 Task: Compose an email with the signature Jane Thompson with the subject Request for feedback on a scholarship essay and the message I apologize for any inconvenience and appreciate your patience. from softage.2@softage.net to softage.6@softage.net with an attached image file Mobile_game_screenshot.png Undo the message and rewrite the message as I would like to schedule a follow-up meeting to discuss the results of the project. Send the email. Finally, move the email from Sent Items to the label Toys
Action: Mouse moved to (1089, 86)
Screenshot: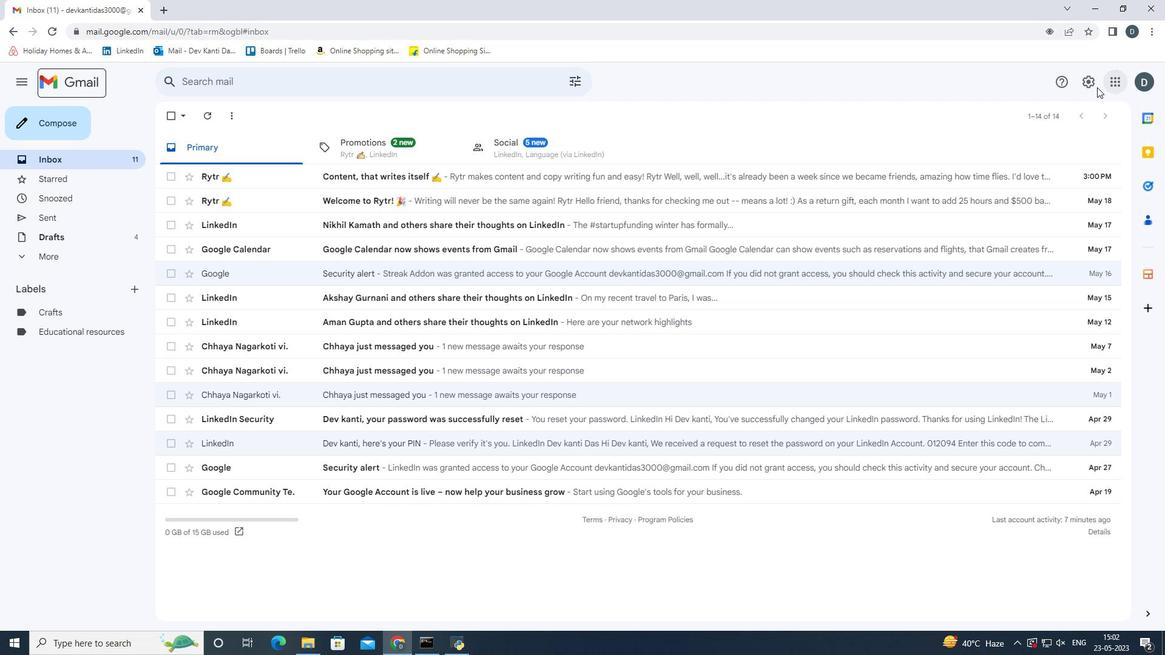 
Action: Mouse pressed left at (1089, 86)
Screenshot: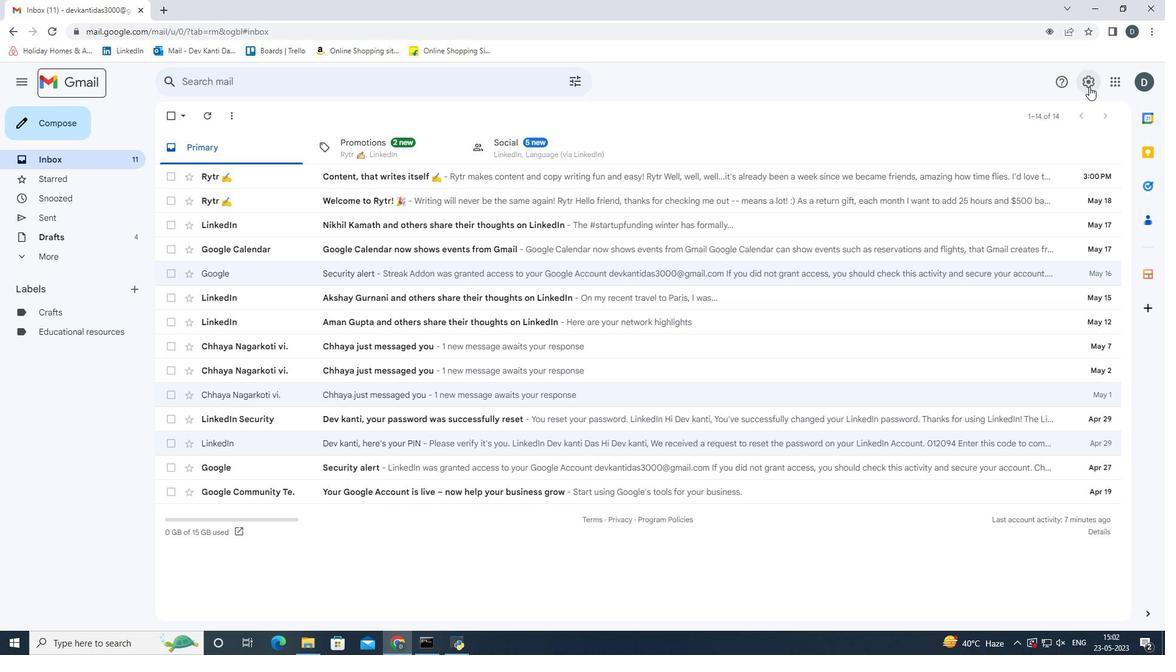 
Action: Mouse moved to (1040, 141)
Screenshot: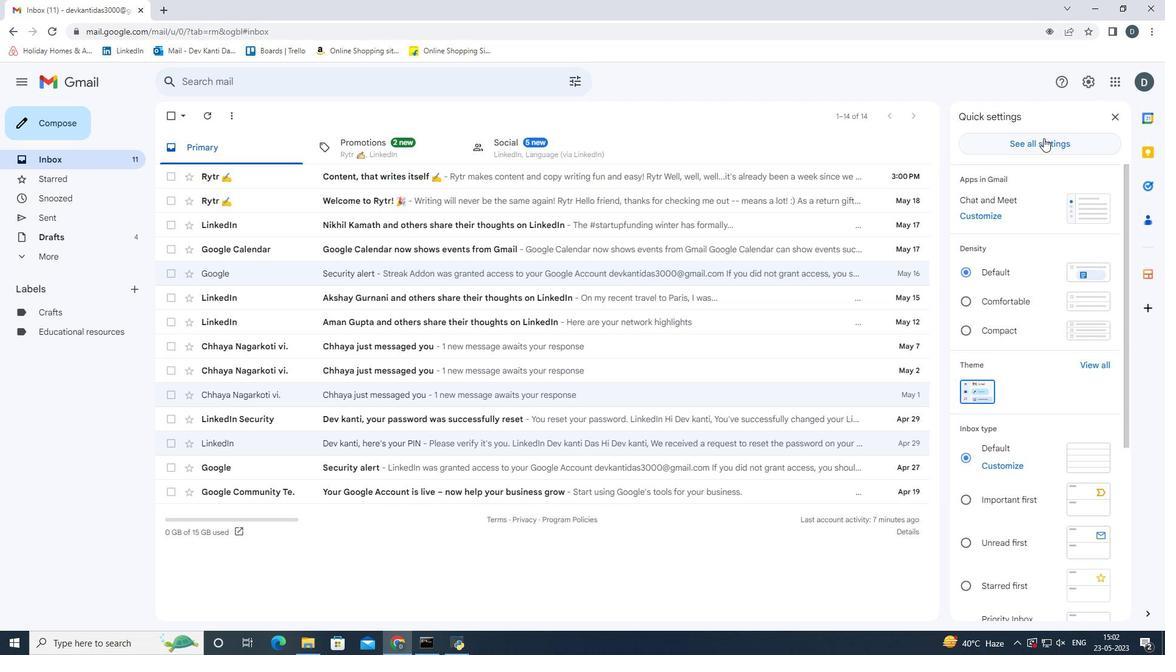 
Action: Mouse pressed left at (1040, 141)
Screenshot: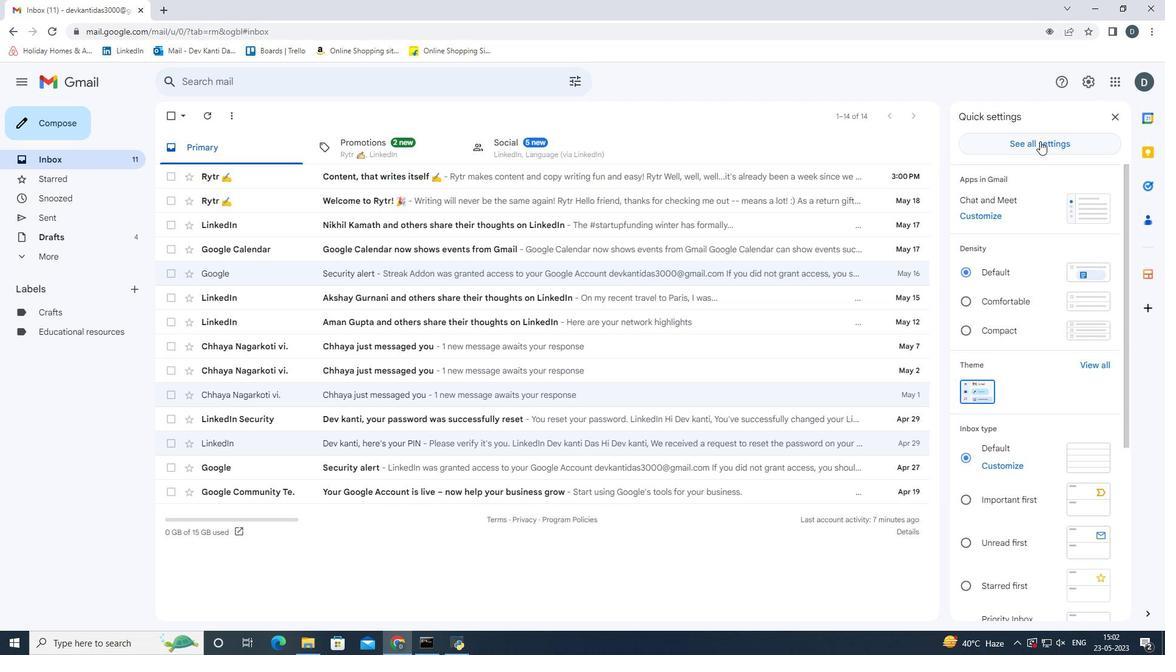 
Action: Mouse moved to (467, 342)
Screenshot: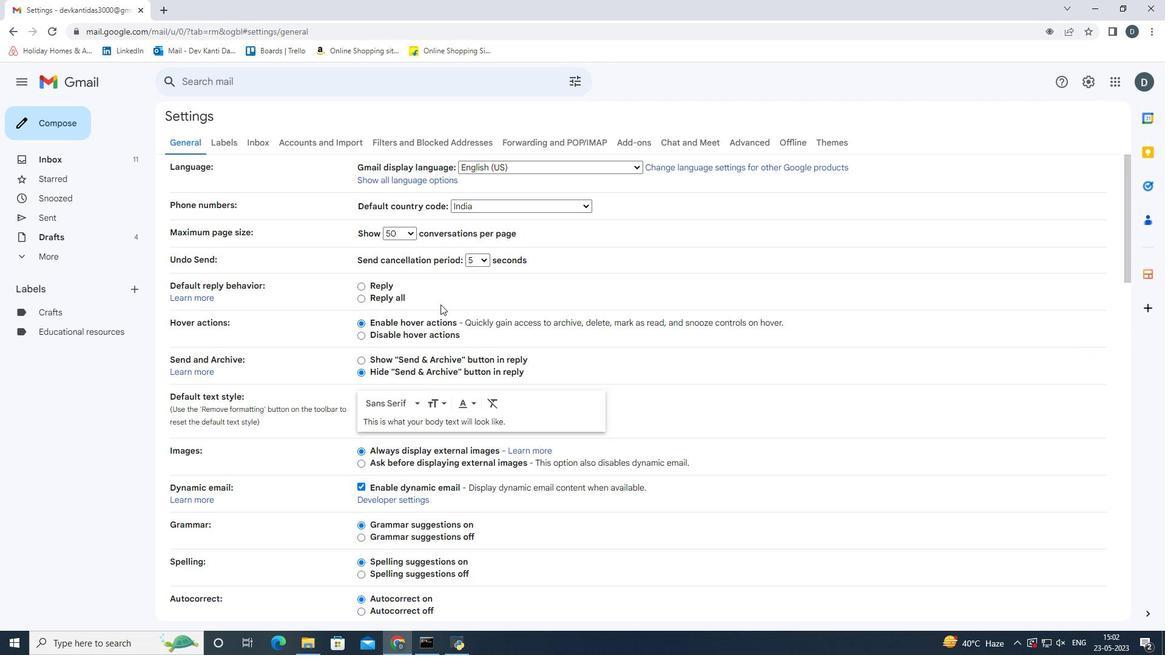 
Action: Mouse scrolled (467, 342) with delta (0, 0)
Screenshot: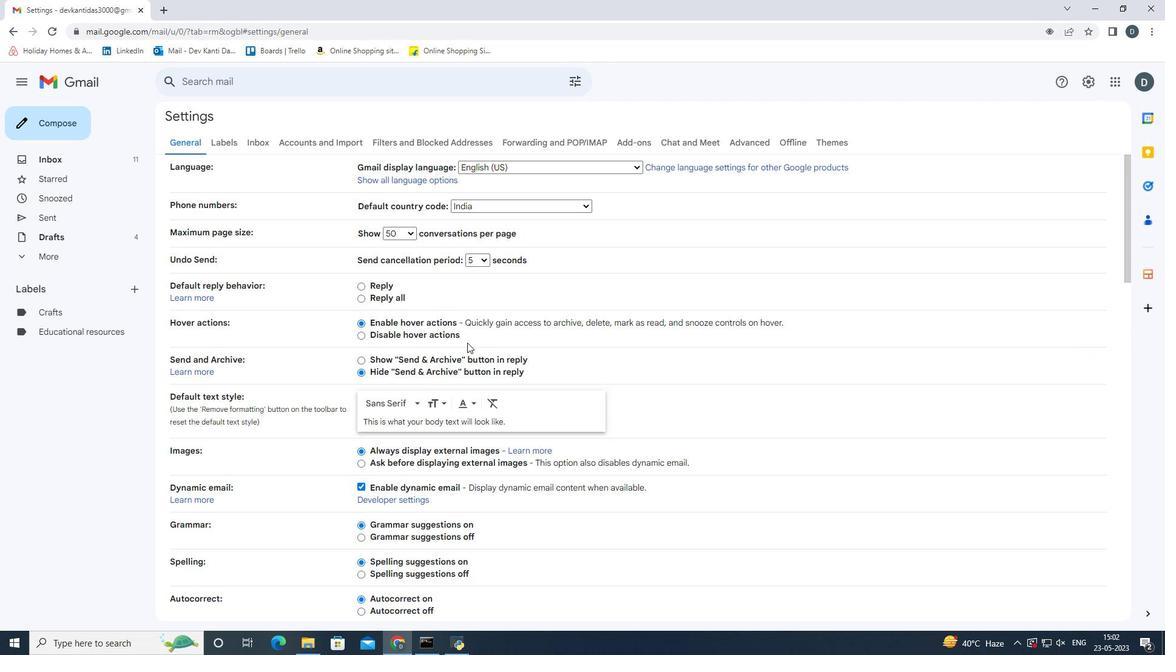 
Action: Mouse scrolled (467, 342) with delta (0, 0)
Screenshot: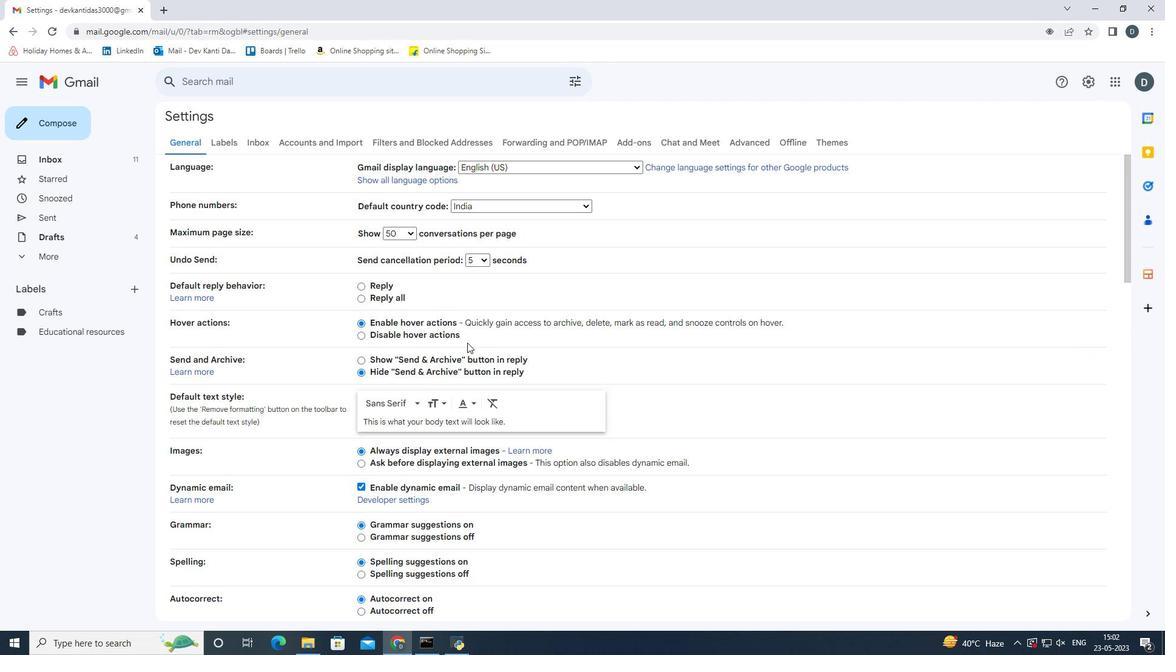 
Action: Mouse scrolled (467, 342) with delta (0, 0)
Screenshot: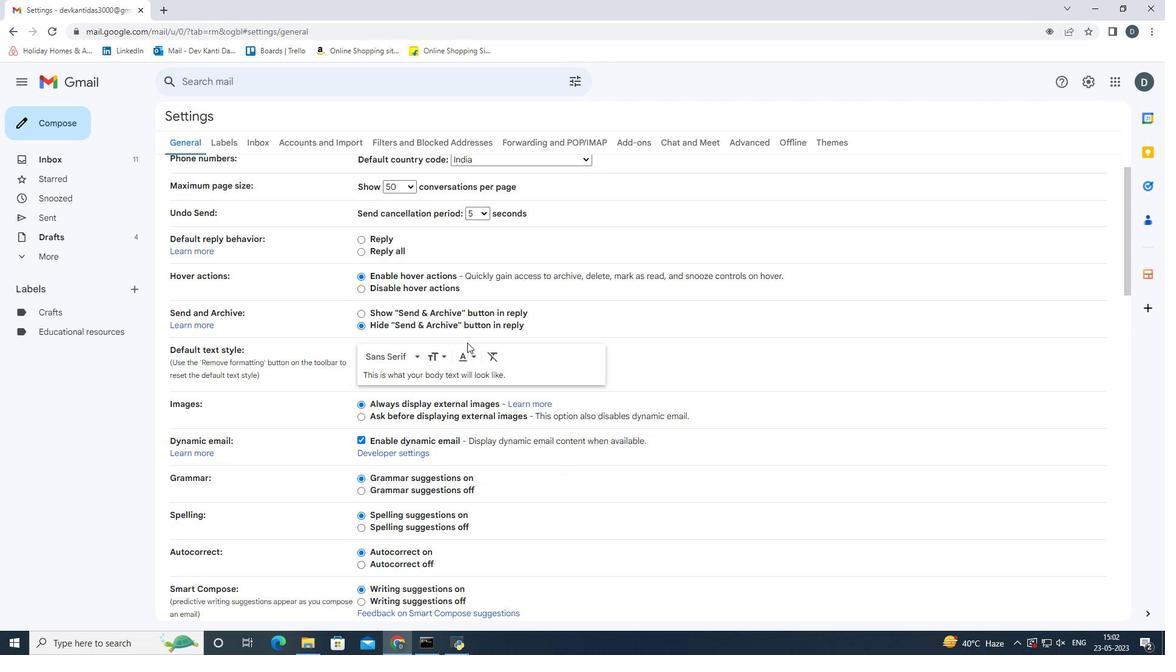 
Action: Mouse scrolled (467, 342) with delta (0, 0)
Screenshot: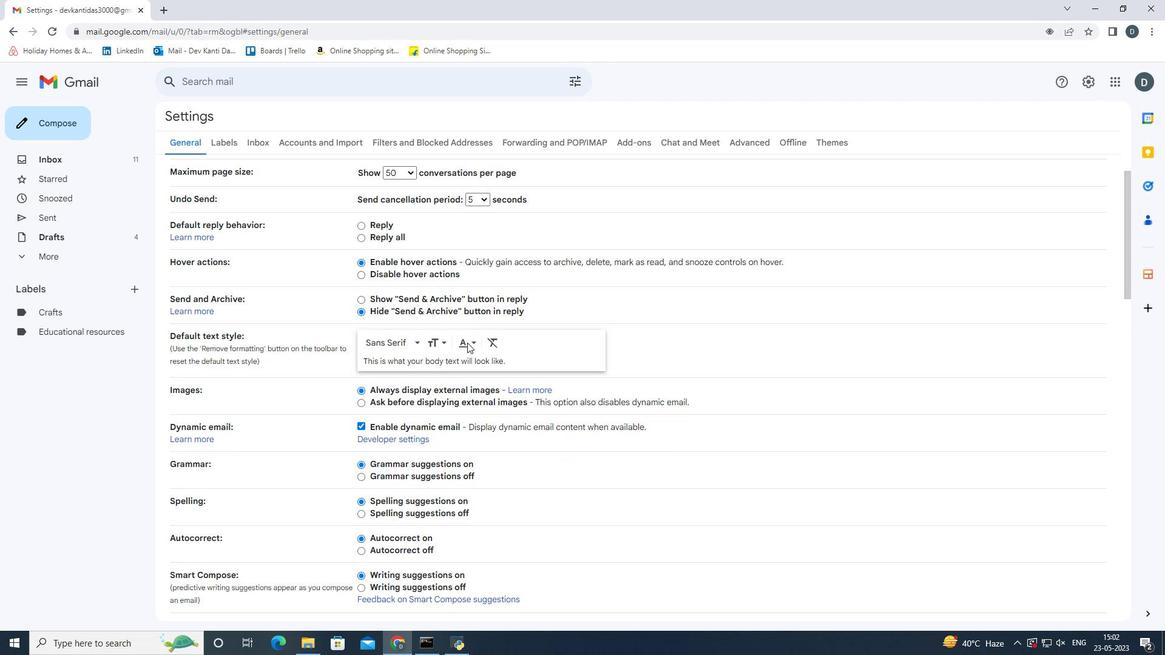
Action: Mouse scrolled (467, 342) with delta (0, 0)
Screenshot: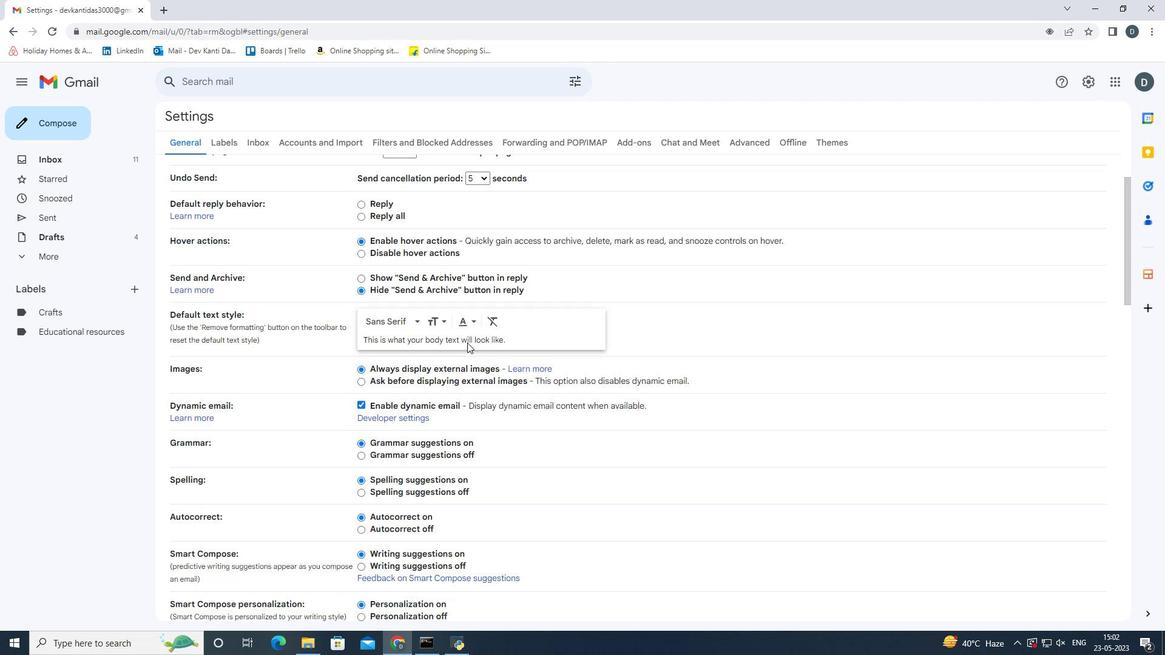 
Action: Mouse scrolled (467, 342) with delta (0, 0)
Screenshot: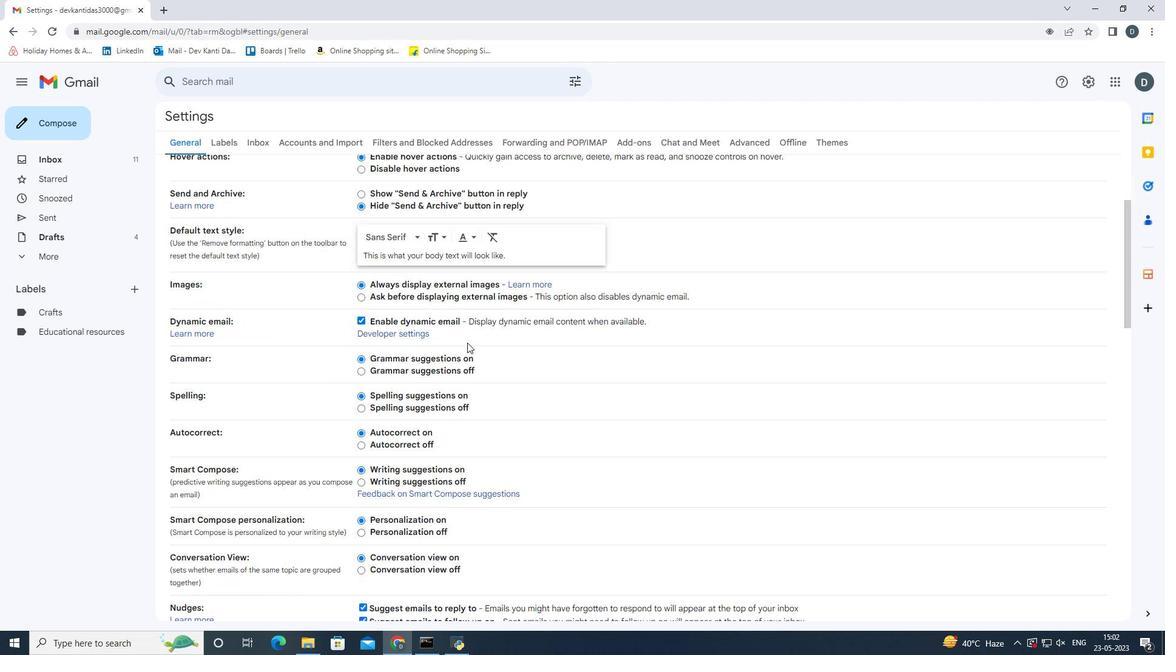 
Action: Mouse scrolled (467, 342) with delta (0, 0)
Screenshot: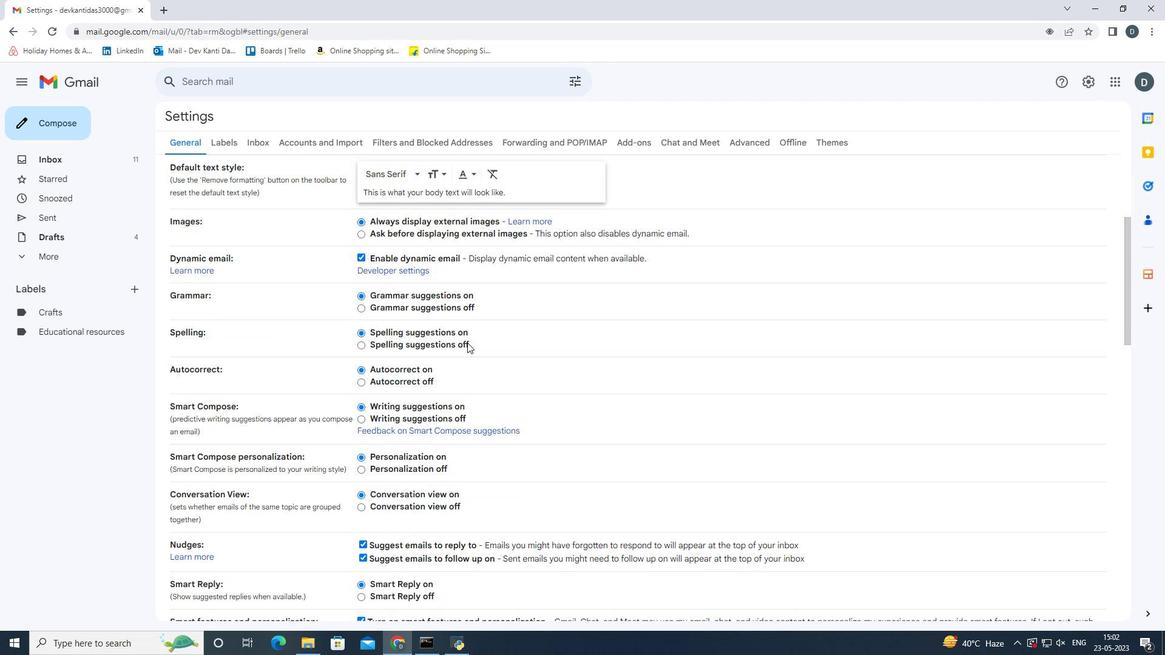
Action: Mouse scrolled (467, 342) with delta (0, 0)
Screenshot: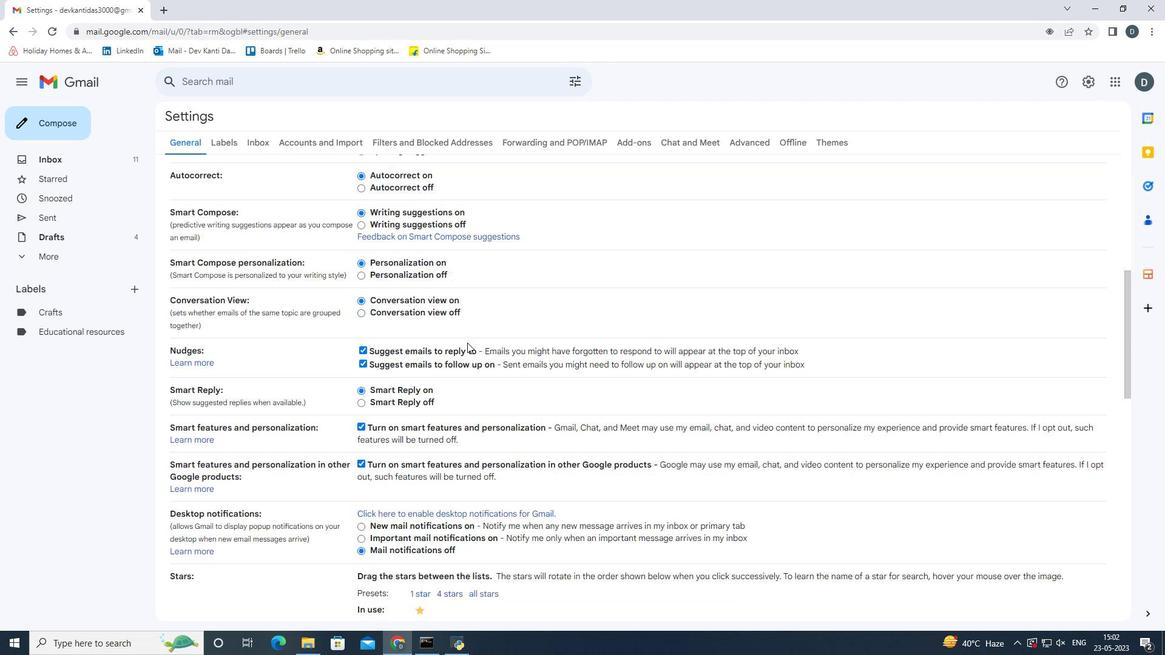 
Action: Mouse scrolled (467, 342) with delta (0, 0)
Screenshot: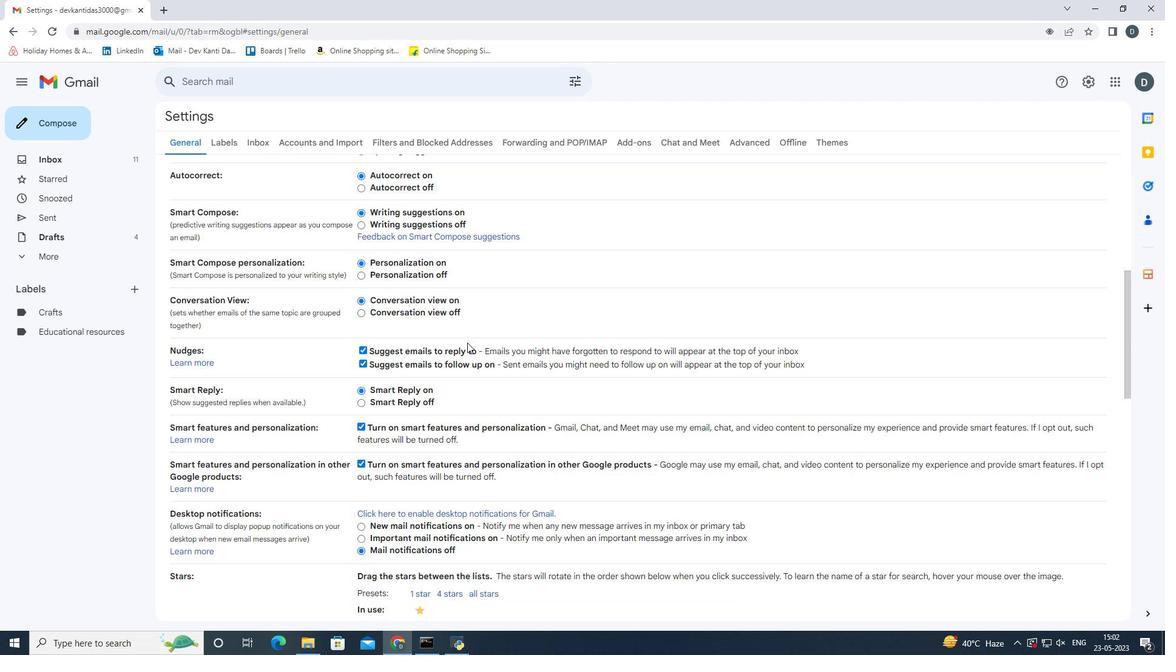 
Action: Mouse scrolled (467, 342) with delta (0, 0)
Screenshot: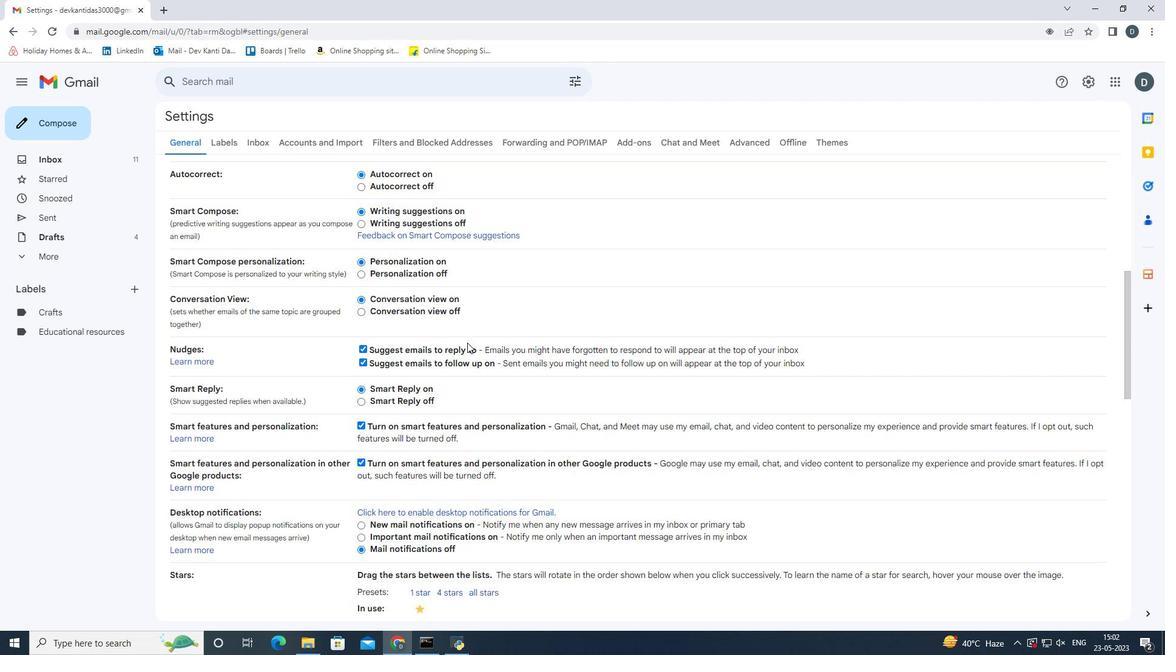 
Action: Mouse scrolled (467, 342) with delta (0, 0)
Screenshot: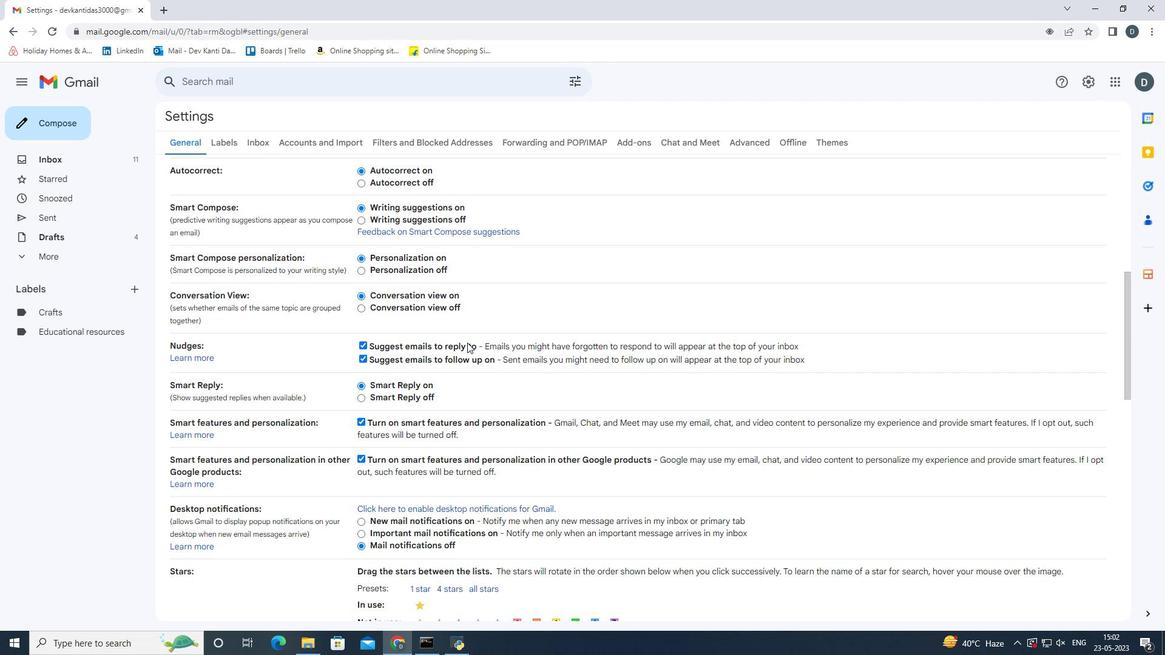 
Action: Mouse scrolled (467, 342) with delta (0, 0)
Screenshot: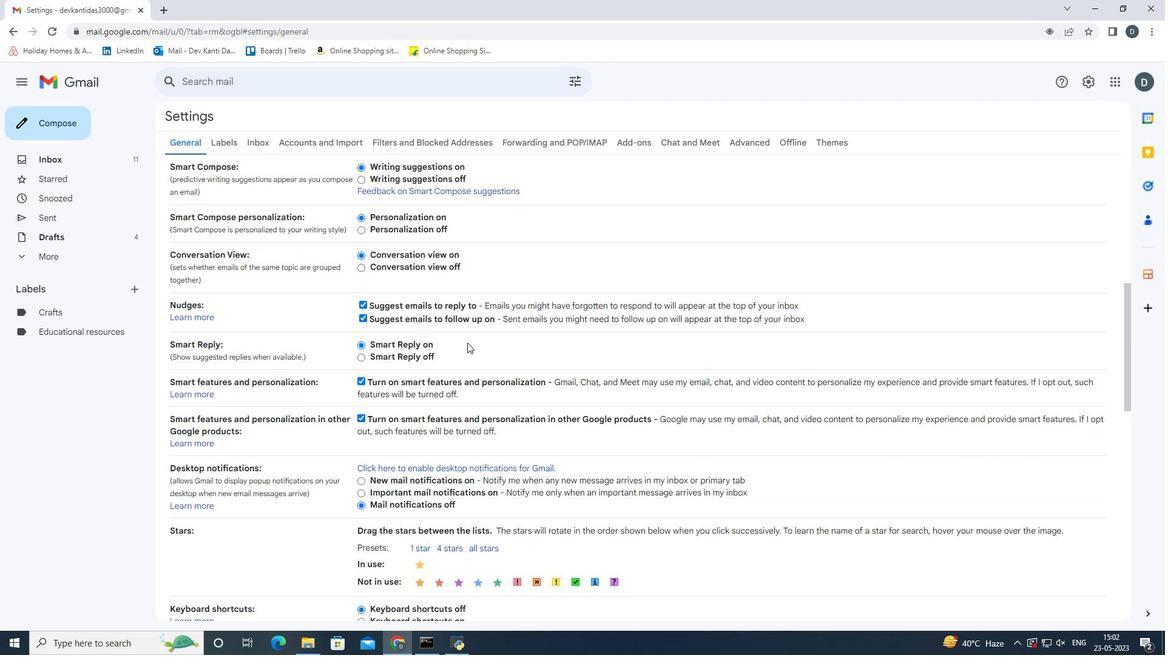
Action: Mouse scrolled (467, 342) with delta (0, 0)
Screenshot: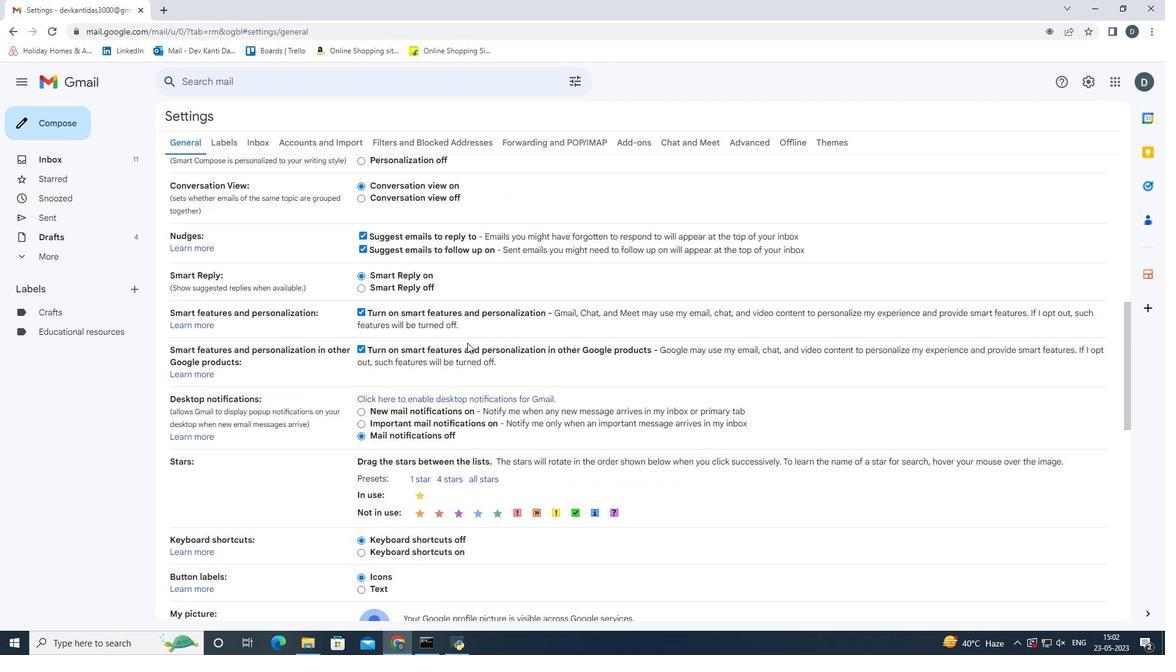 
Action: Mouse scrolled (467, 342) with delta (0, 0)
Screenshot: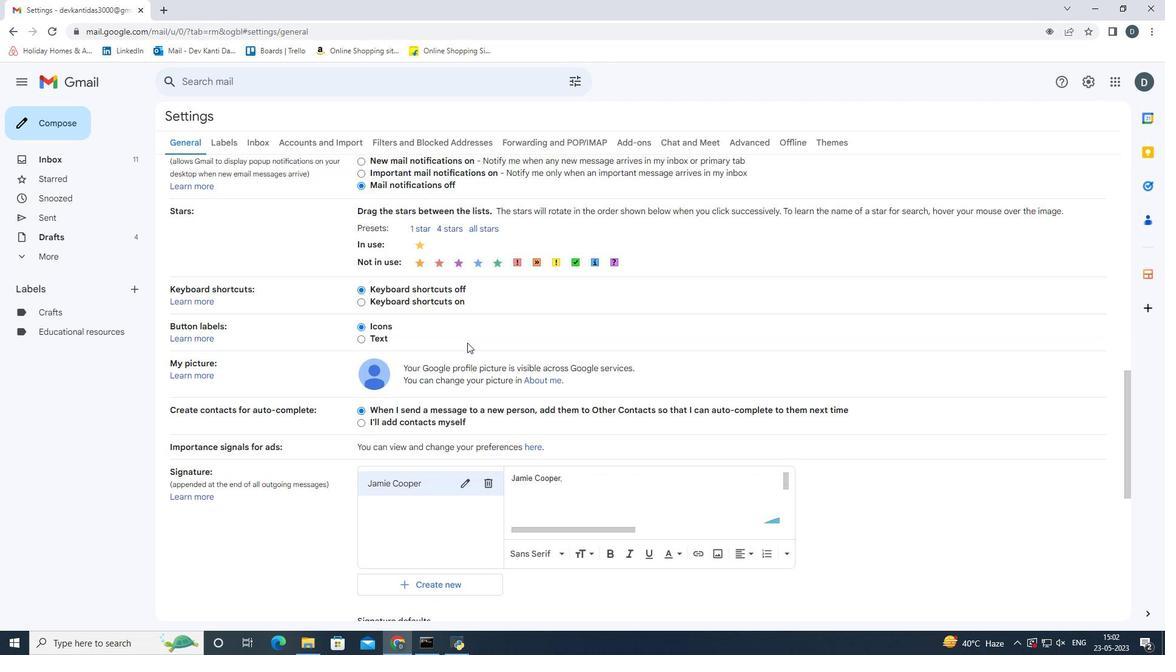 
Action: Mouse scrolled (467, 342) with delta (0, 0)
Screenshot: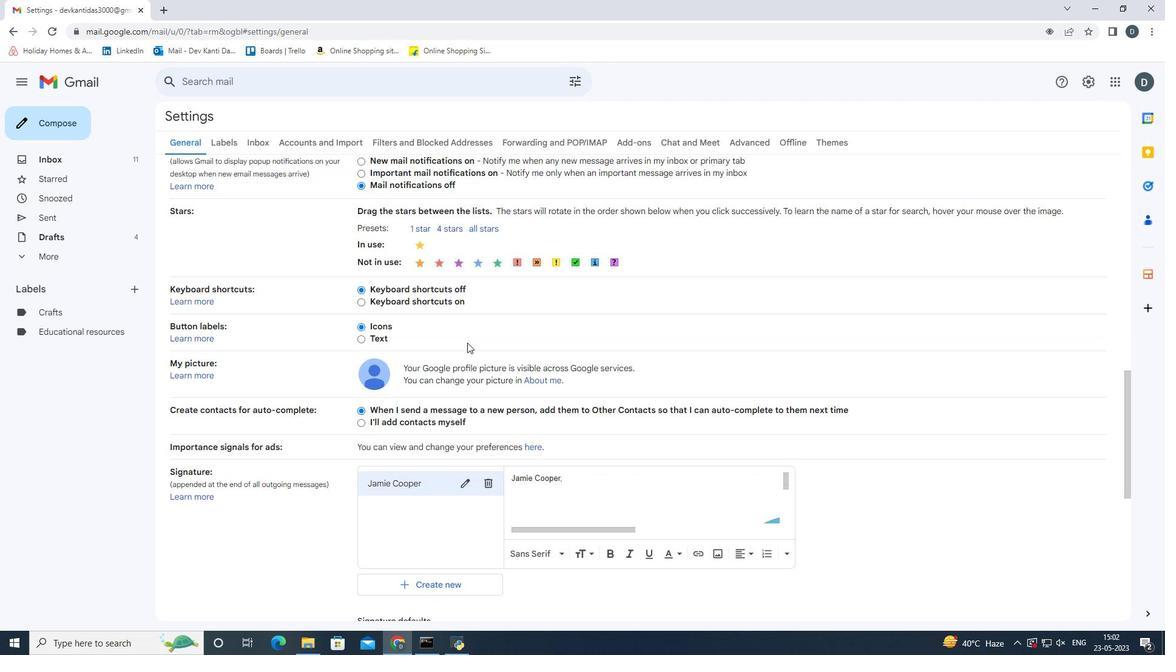 
Action: Mouse scrolled (467, 342) with delta (0, 0)
Screenshot: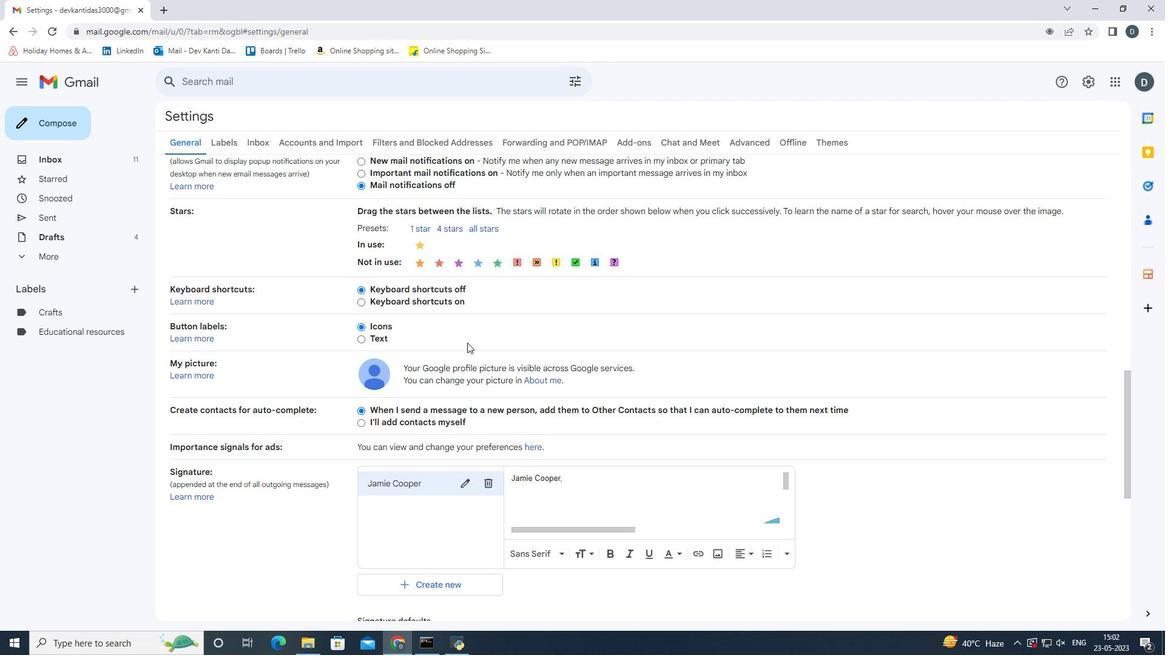 
Action: Mouse scrolled (467, 343) with delta (0, 0)
Screenshot: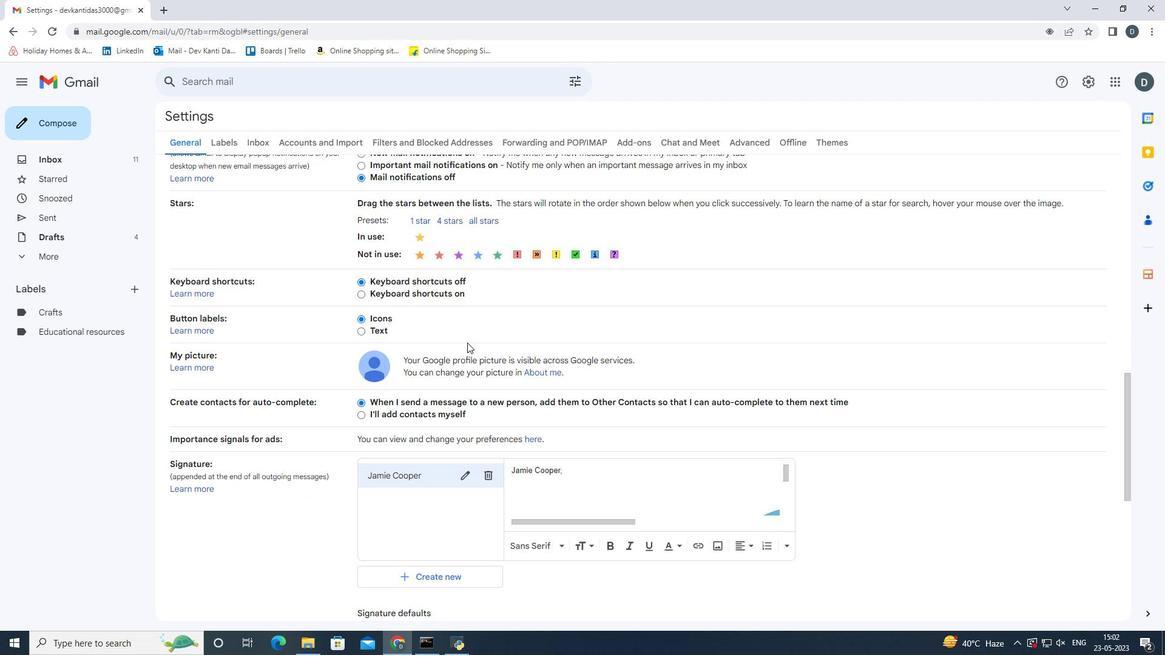 
Action: Mouse moved to (493, 359)
Screenshot: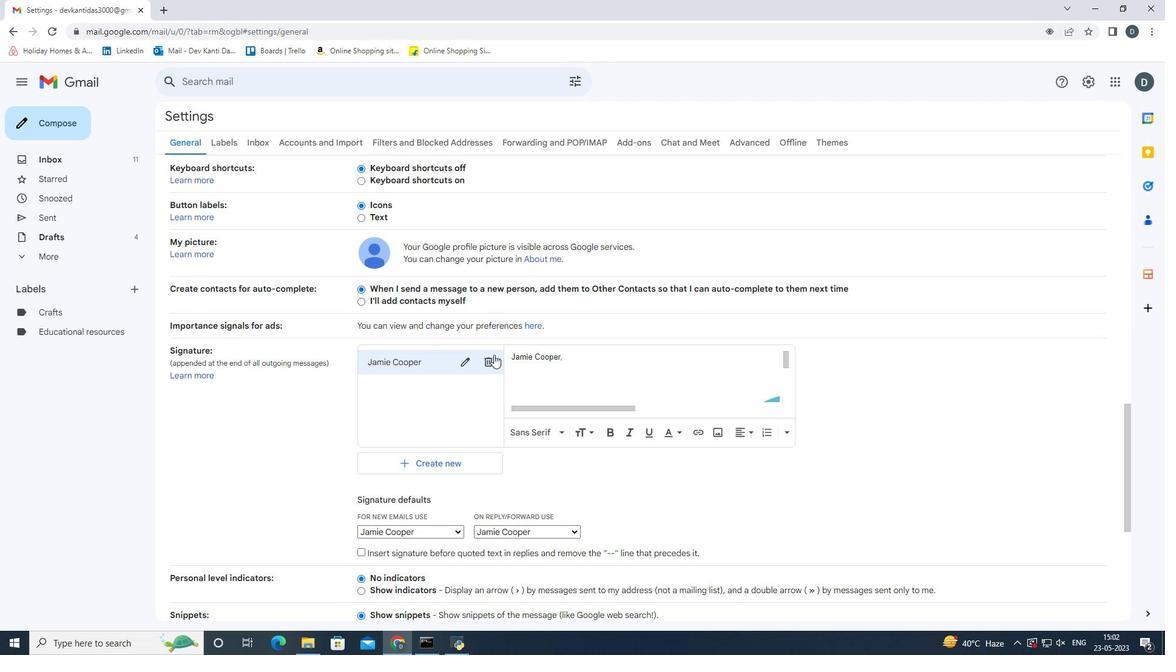 
Action: Mouse pressed left at (493, 359)
Screenshot: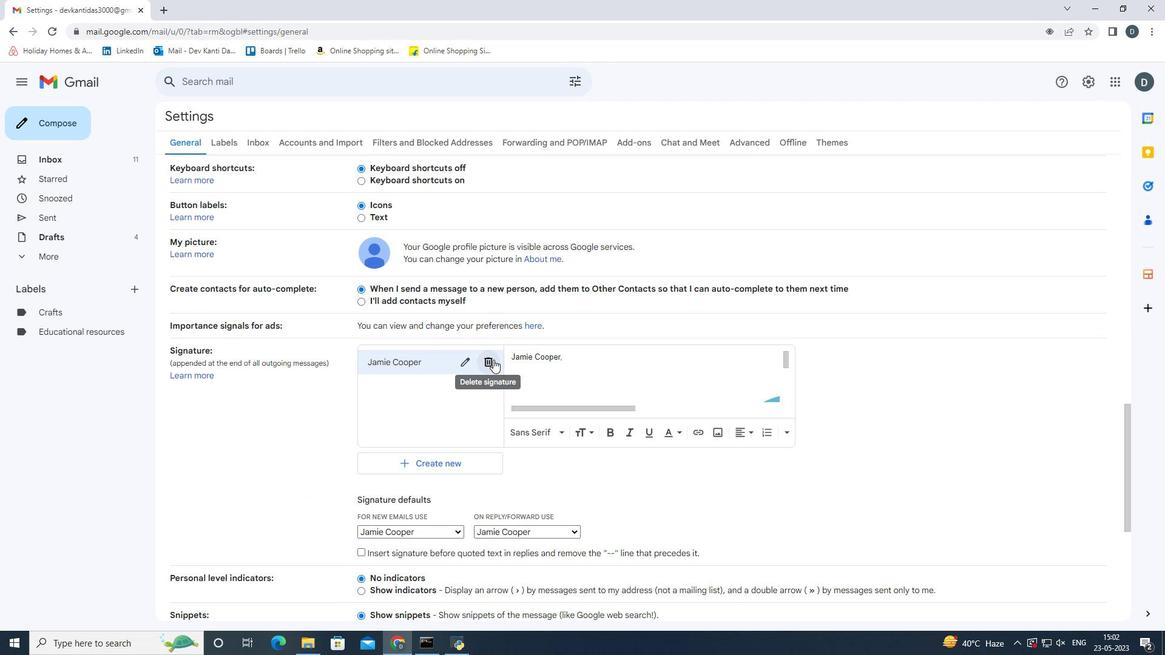 
Action: Mouse moved to (699, 378)
Screenshot: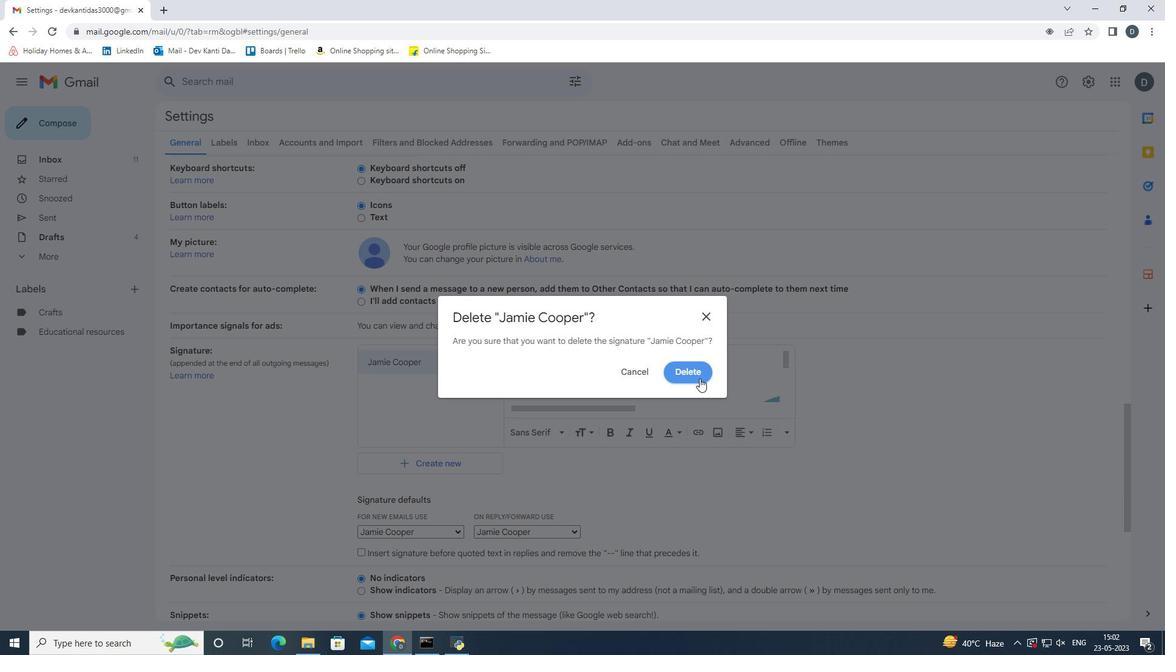 
Action: Mouse pressed left at (699, 378)
Screenshot: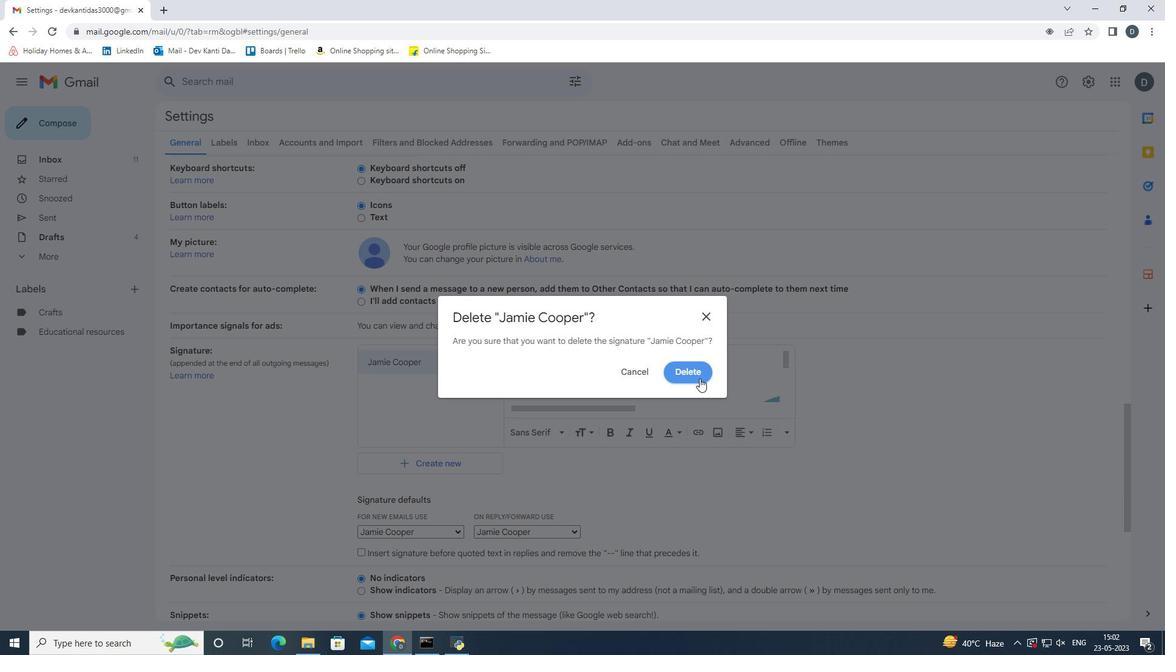 
Action: Mouse moved to (398, 374)
Screenshot: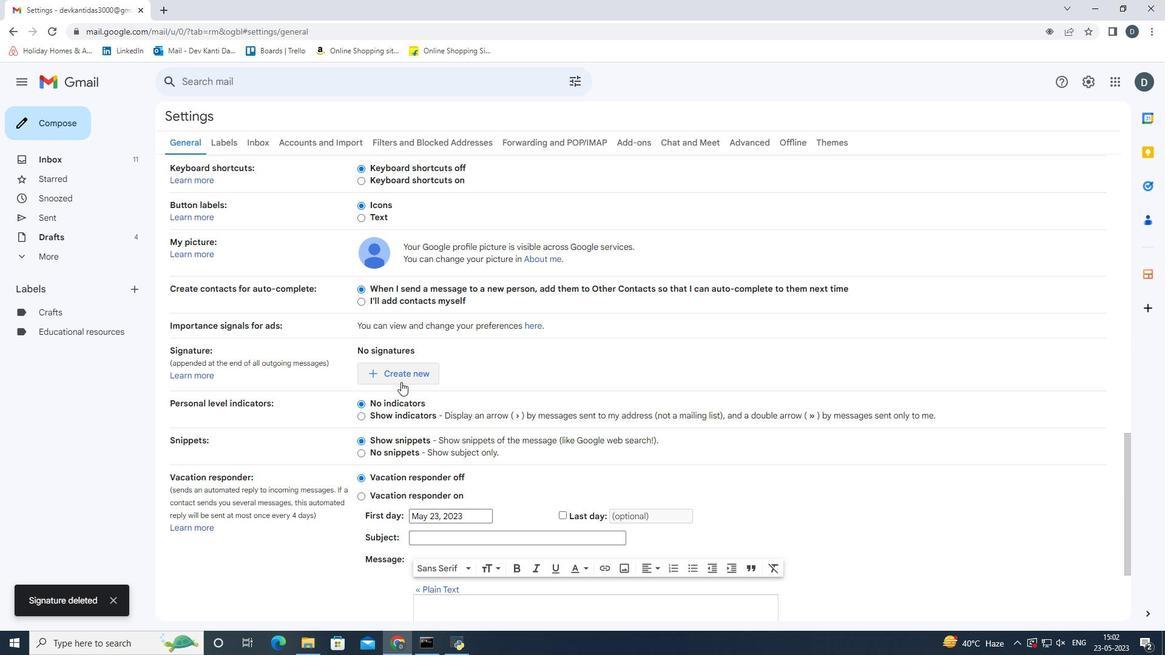 
Action: Mouse pressed left at (398, 374)
Screenshot: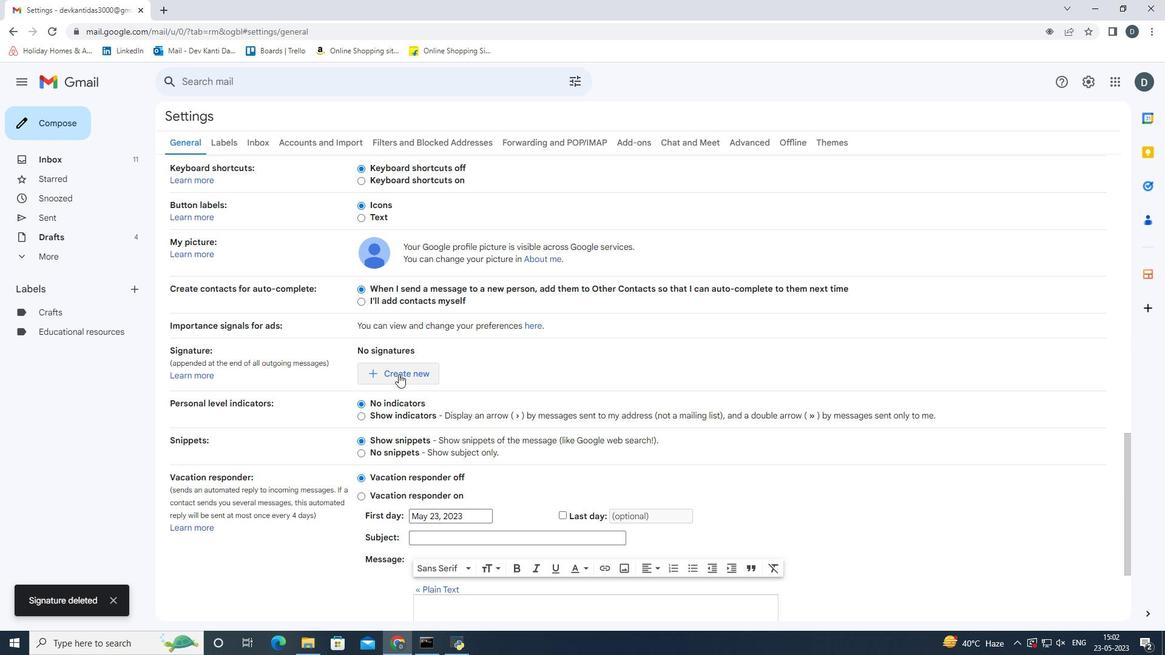 
Action: Mouse moved to (554, 344)
Screenshot: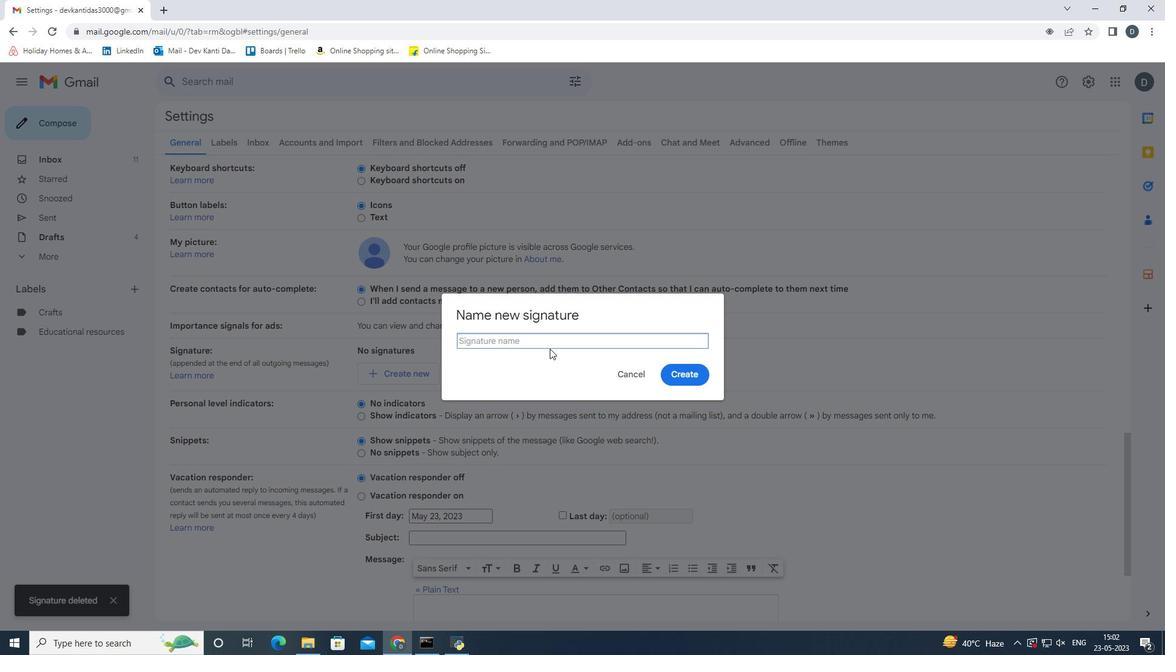 
Action: Key pressed <Key.shift><Key.shift><Key.shift><Key.shift><Key.shift><Key.shift><Key.shift><Key.shift><Key.shift>Jane<Key.space><Key.shift>Thompson<Key.enter>
Screenshot: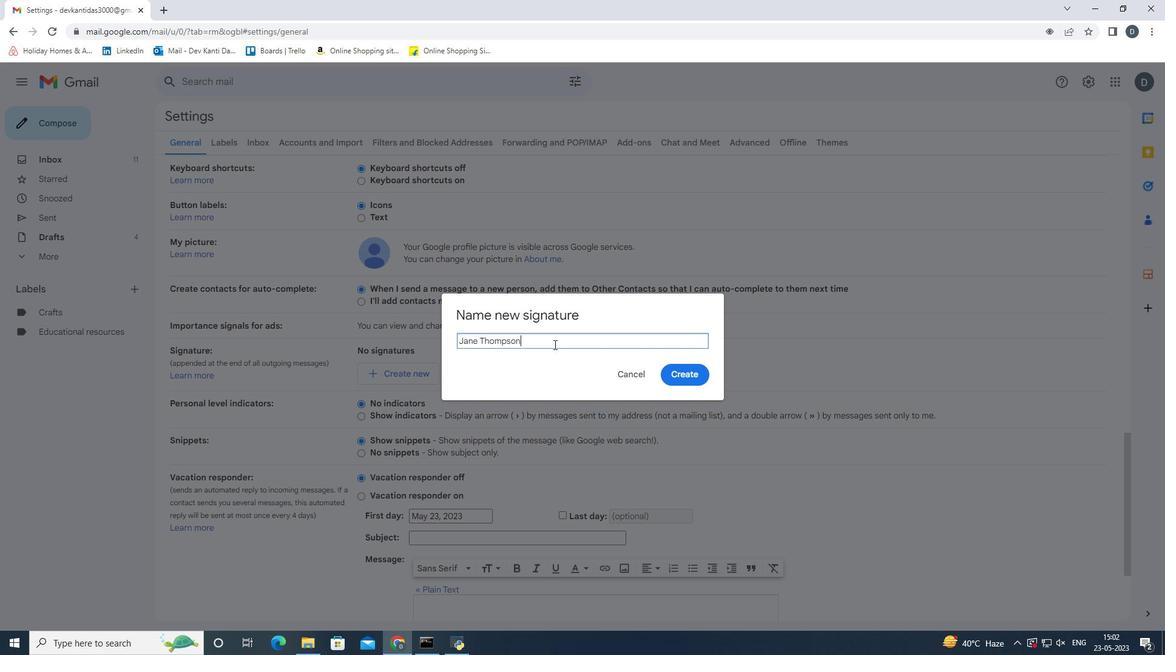 
Action: Mouse moved to (592, 387)
Screenshot: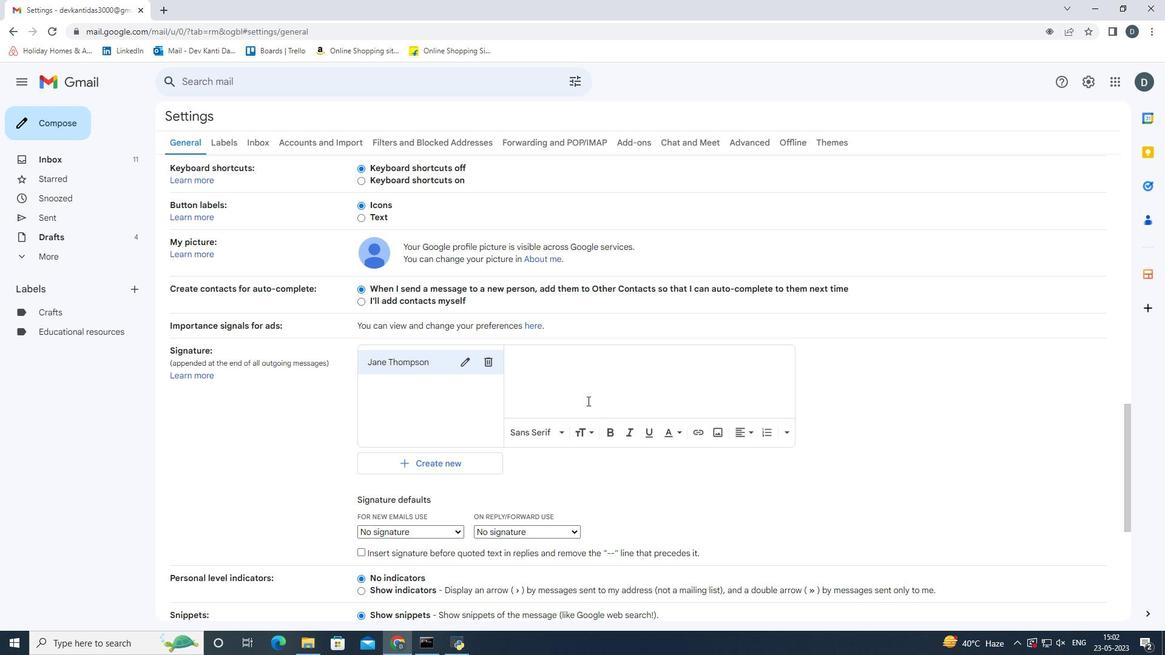 
Action: Mouse pressed left at (592, 387)
Screenshot: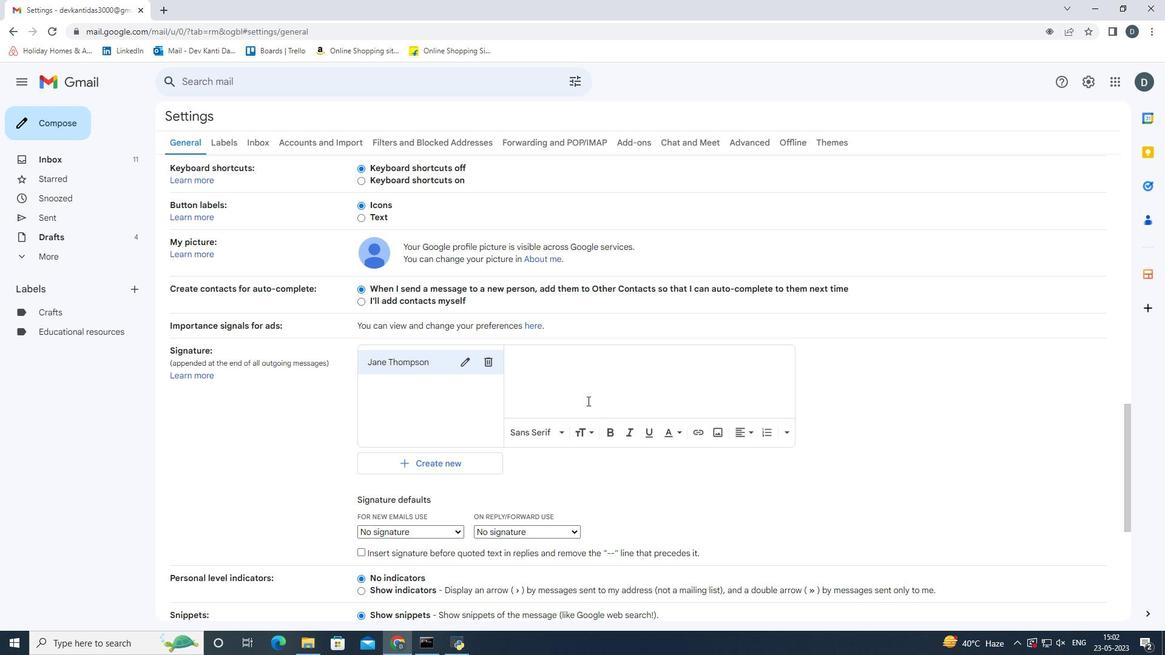 
Action: Key pressed <Key.shift>Jane<Key.space><Key.shift><Key.shift><Key.shift><Key.shift><Key.shift><Key.shift>Thompson,<Key.enter>
Screenshot: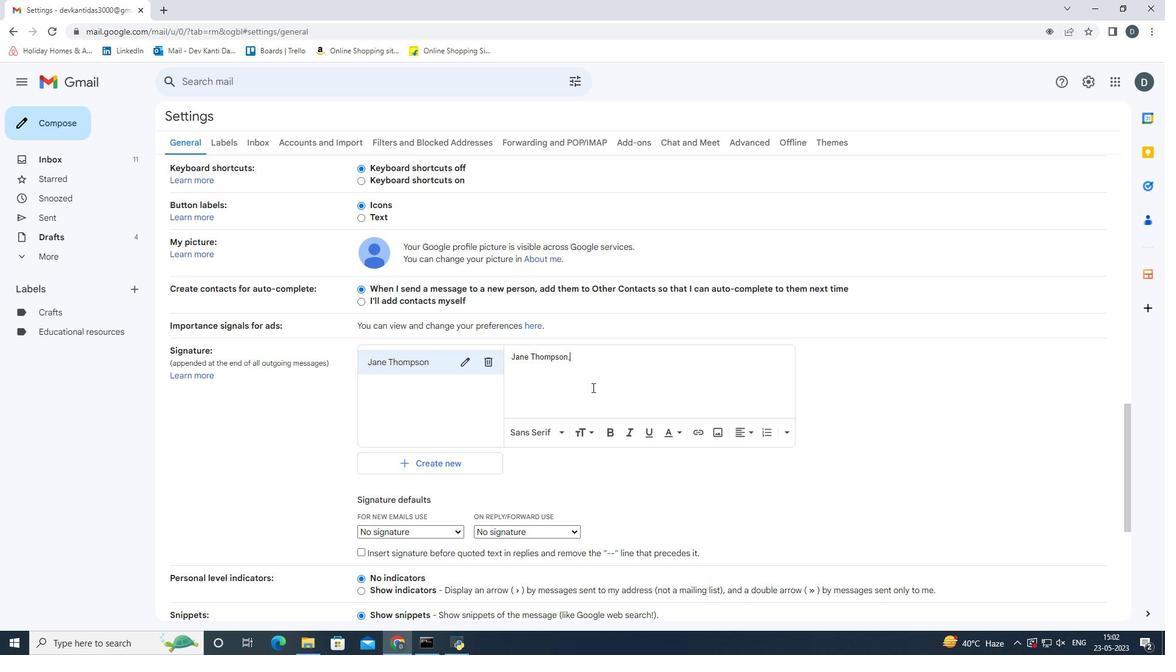 
Action: Mouse moved to (165, 13)
Screenshot: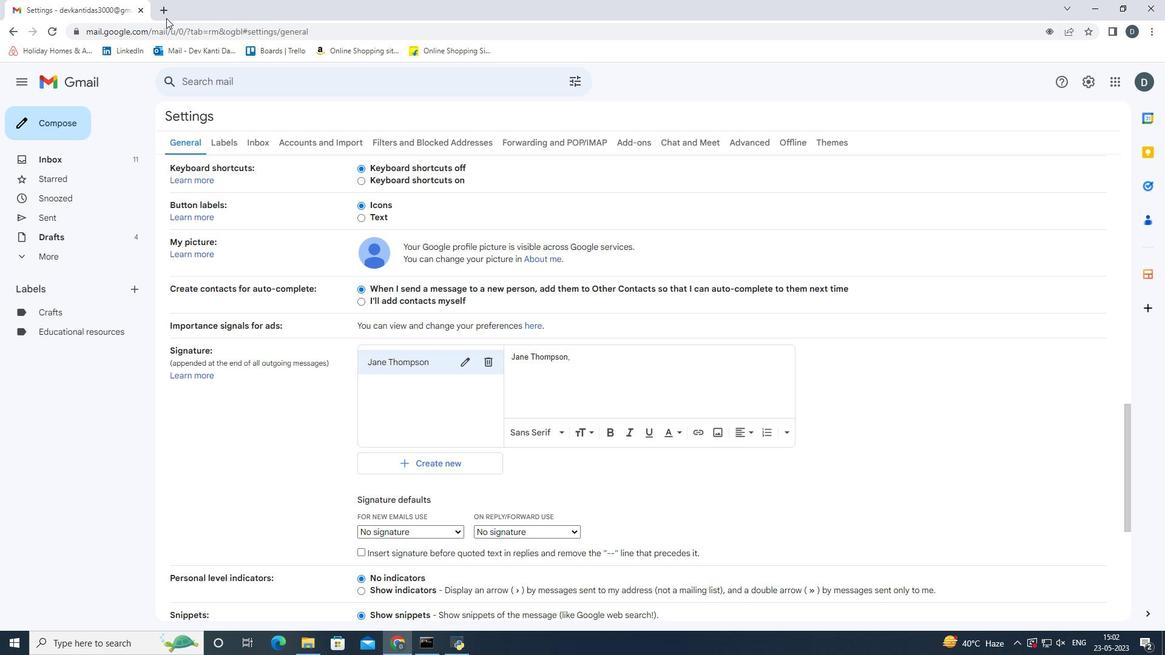
Action: Mouse pressed left at (165, 13)
Screenshot: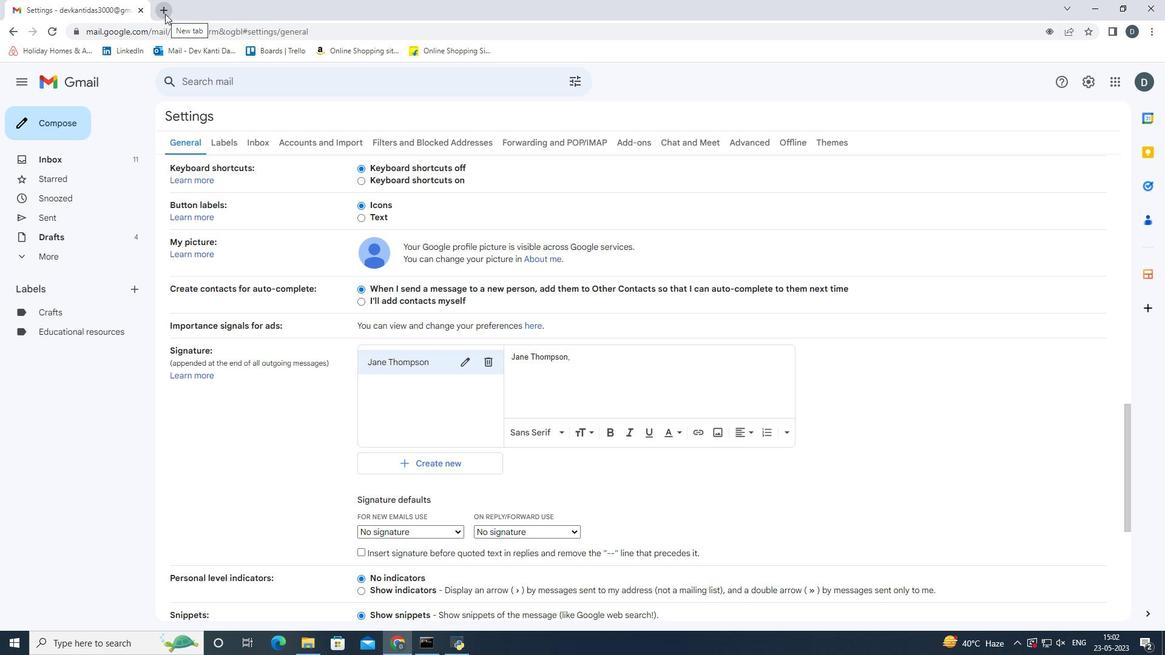 
Action: Mouse moved to (177, 24)
Screenshot: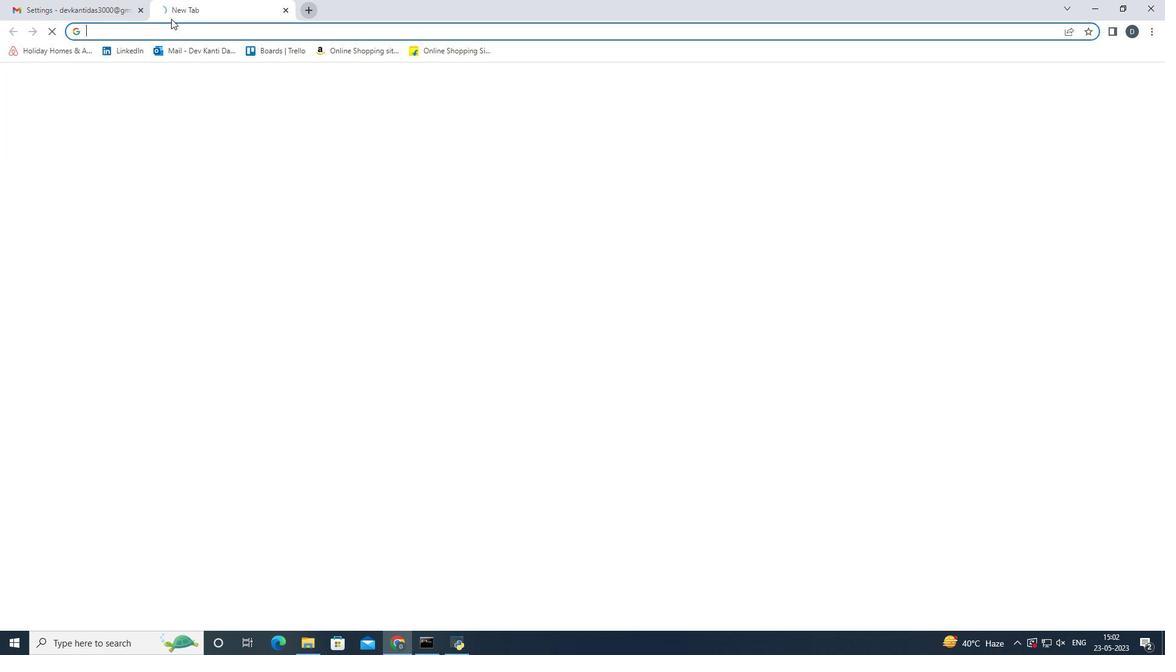 
Action: Key pressed mov<Key.backspace>bile<Key.space>game<Key.space>screenshot.png<Key.enter>
Screenshot: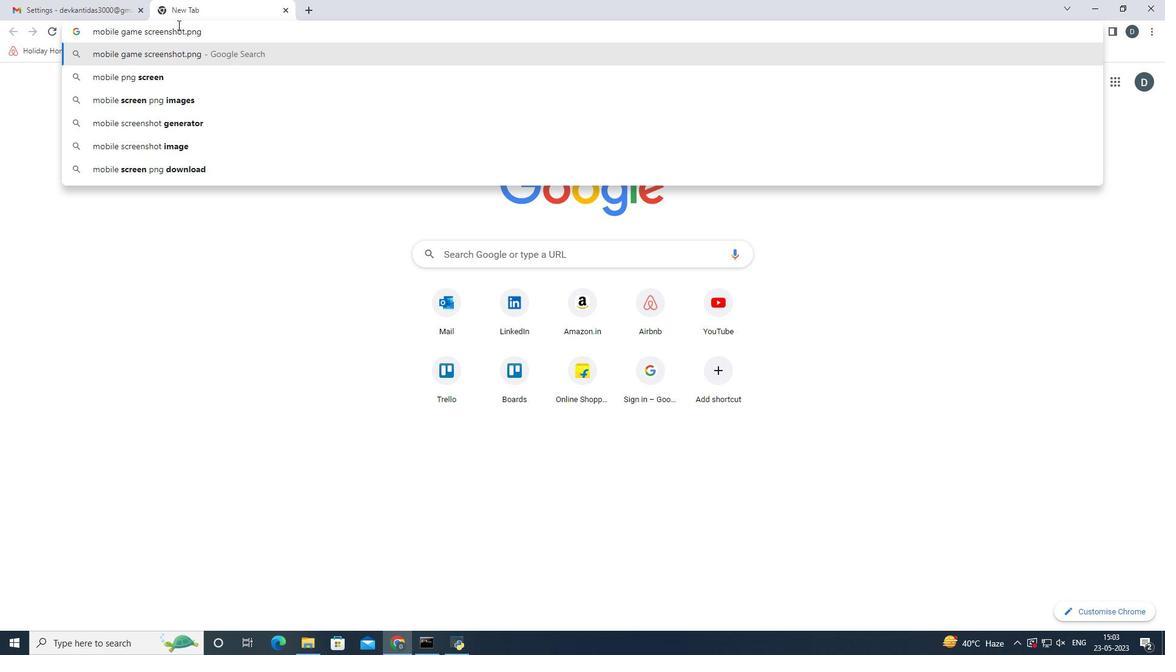 
Action: Mouse moved to (251, 233)
Screenshot: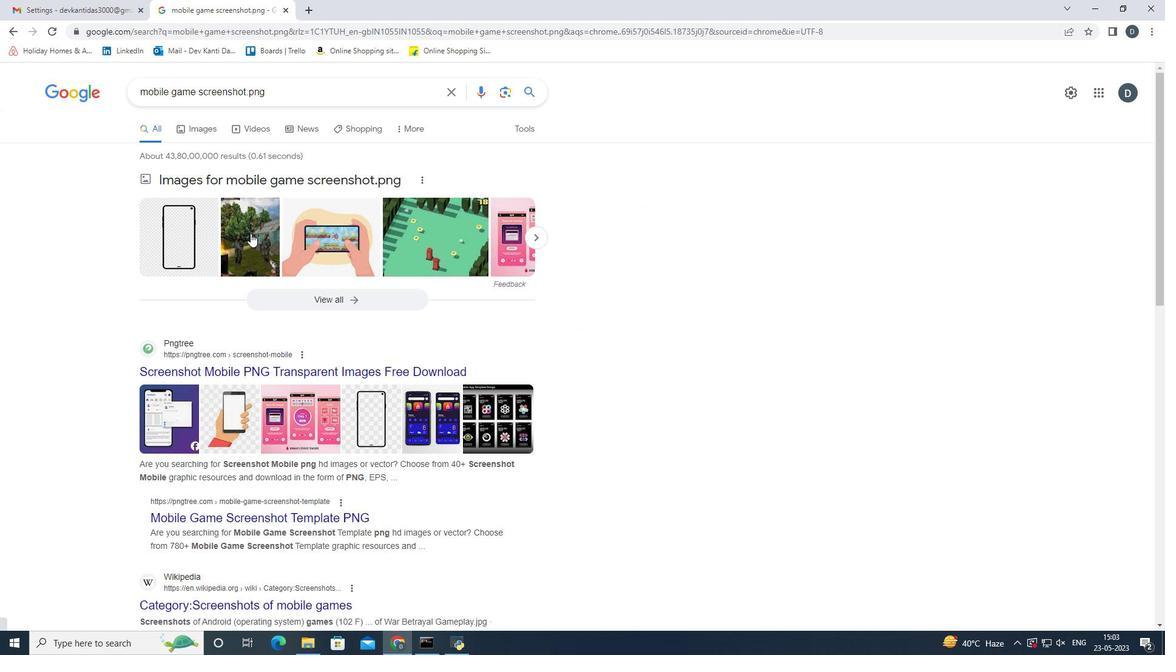 
Action: Mouse pressed left at (251, 233)
Screenshot: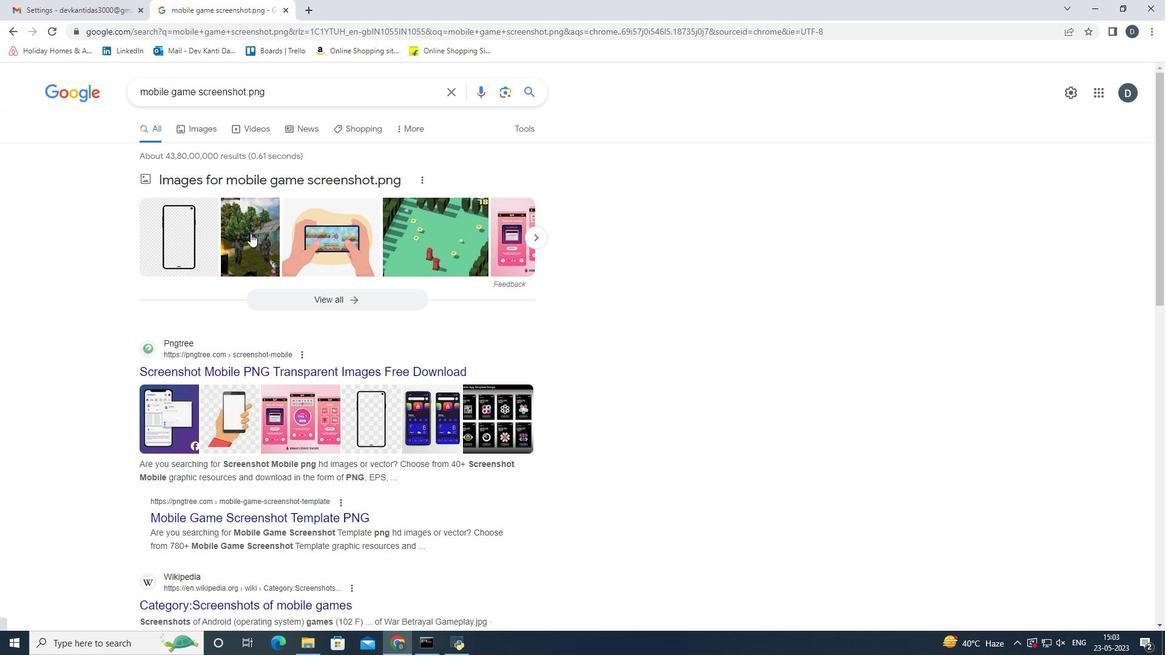 
Action: Mouse moved to (741, 254)
Screenshot: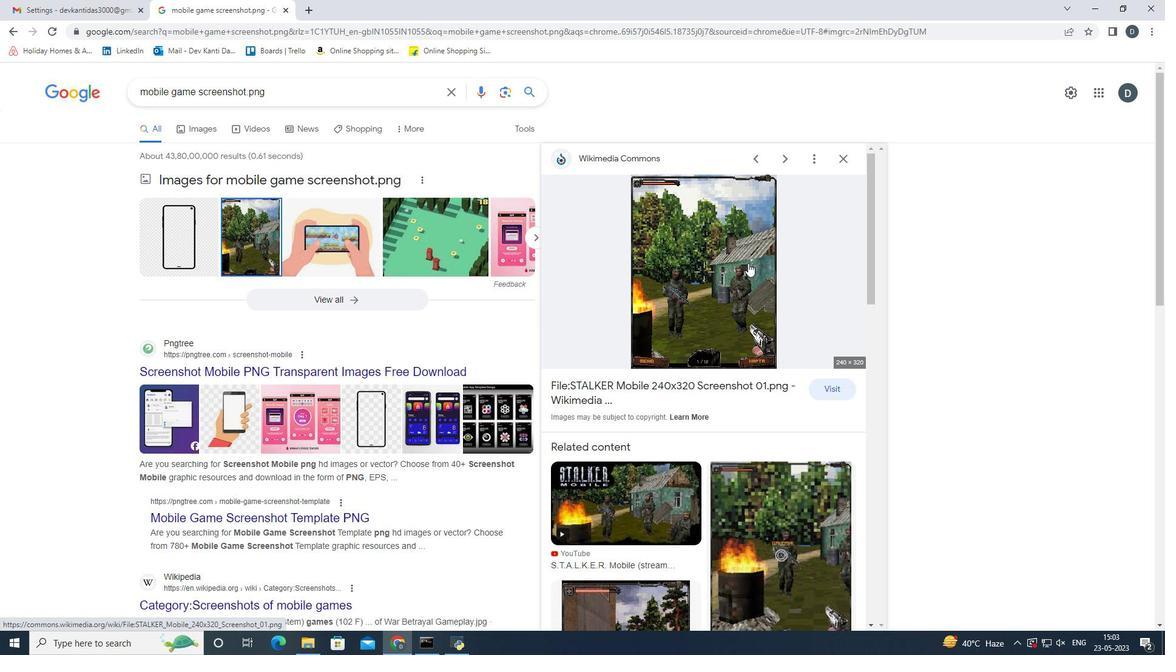 
Action: Mouse pressed right at (741, 254)
Screenshot: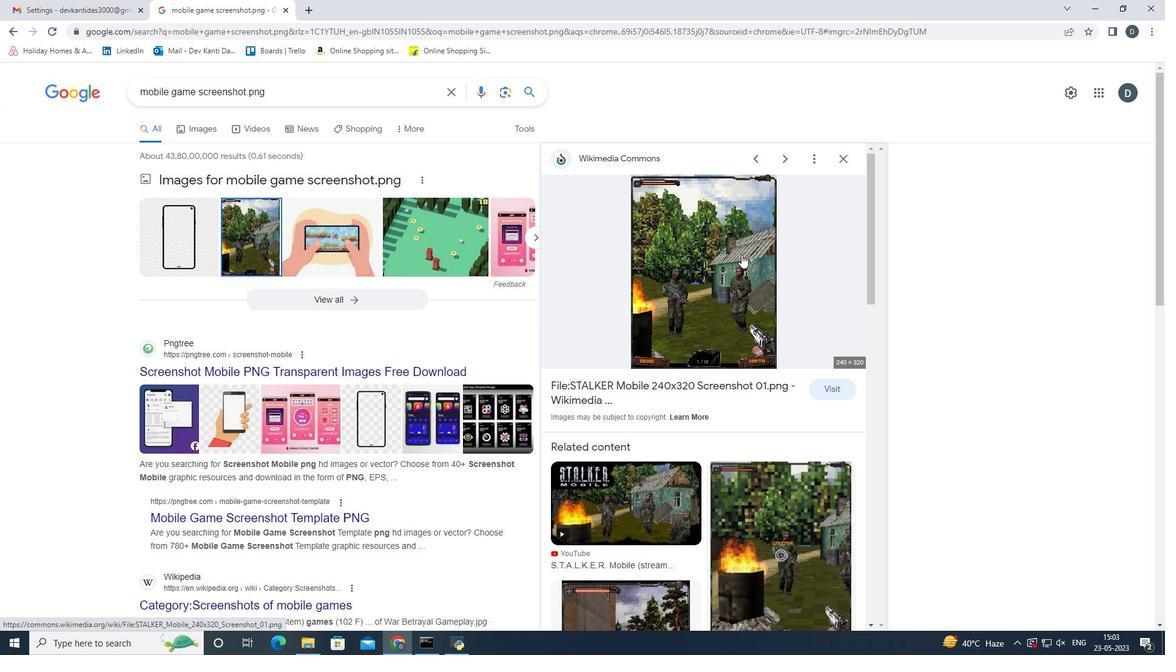 
Action: Mouse moved to (803, 382)
Screenshot: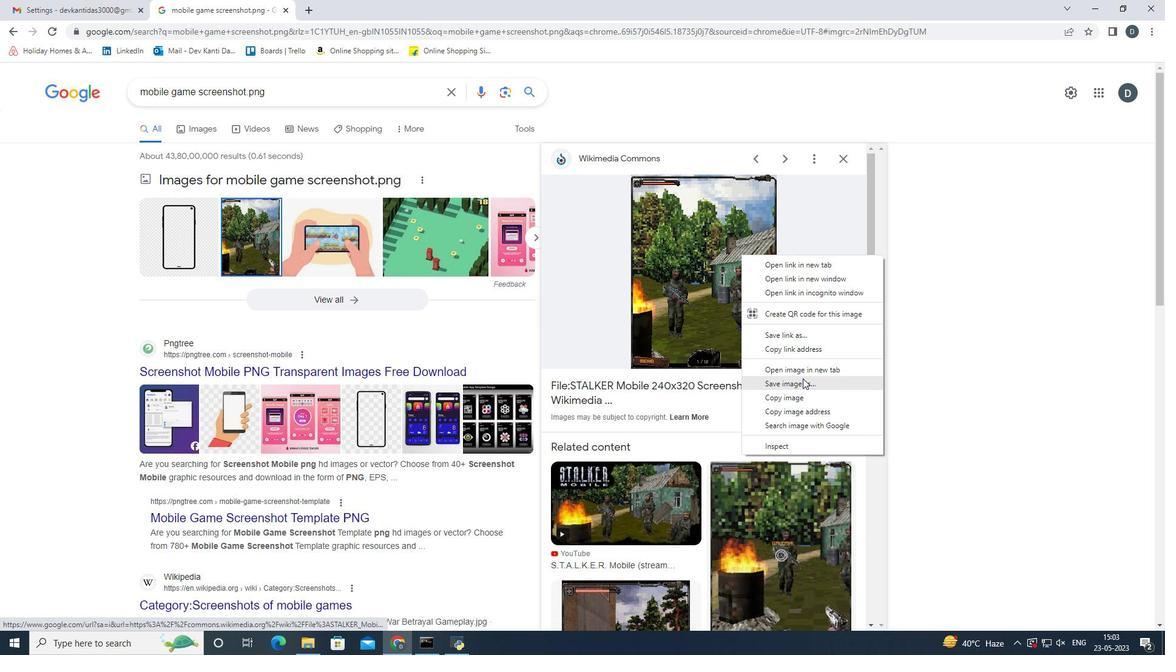 
Action: Mouse pressed left at (803, 382)
Screenshot: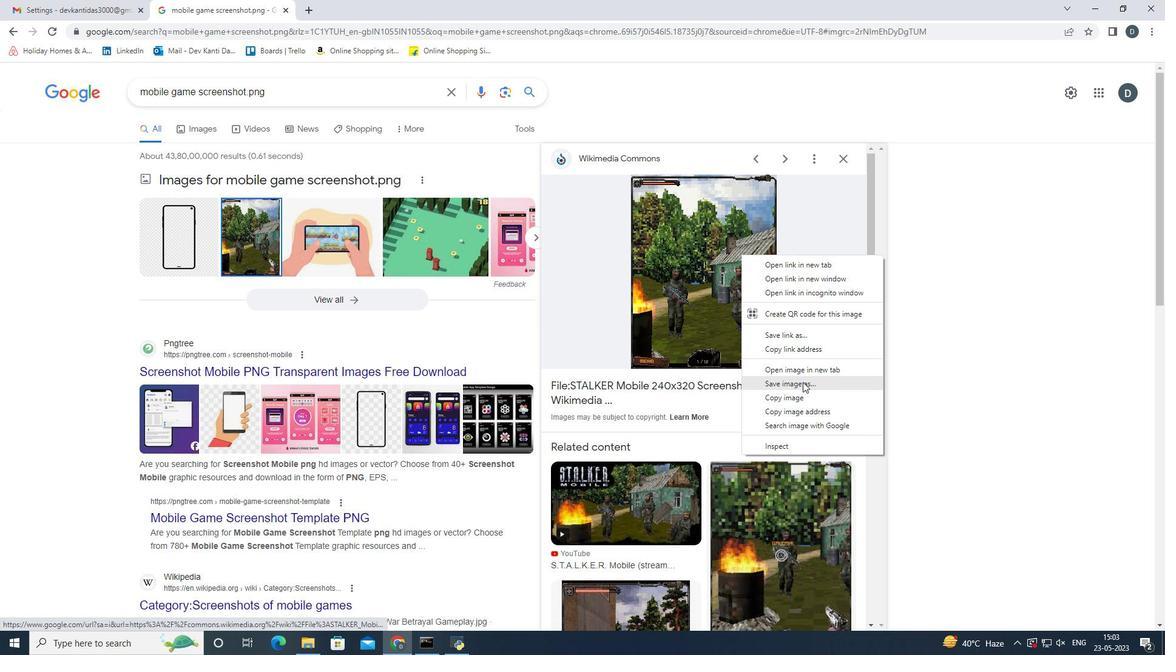 
Action: Mouse moved to (513, 216)
Screenshot: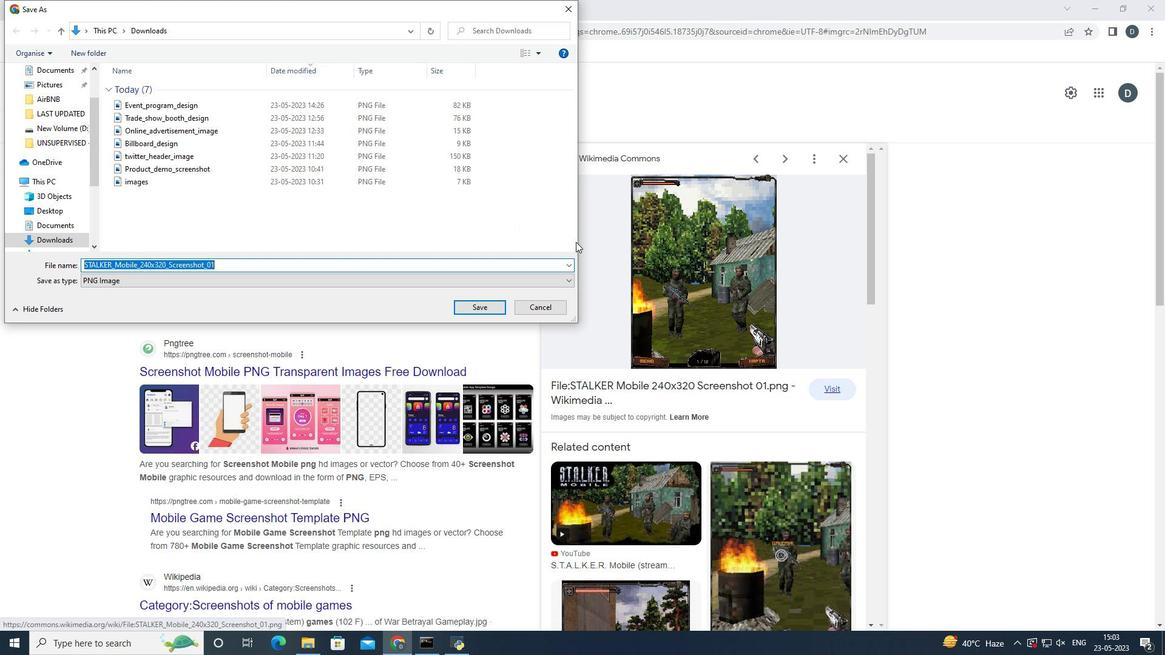 
Action: Key pressed <Key.shift>Mobile<Key.shift_r><Key.shift_r><Key.shift_r>_game<Key.shift_r><Key.shift_r>_screenshot.png<Key.enter>
Screenshot: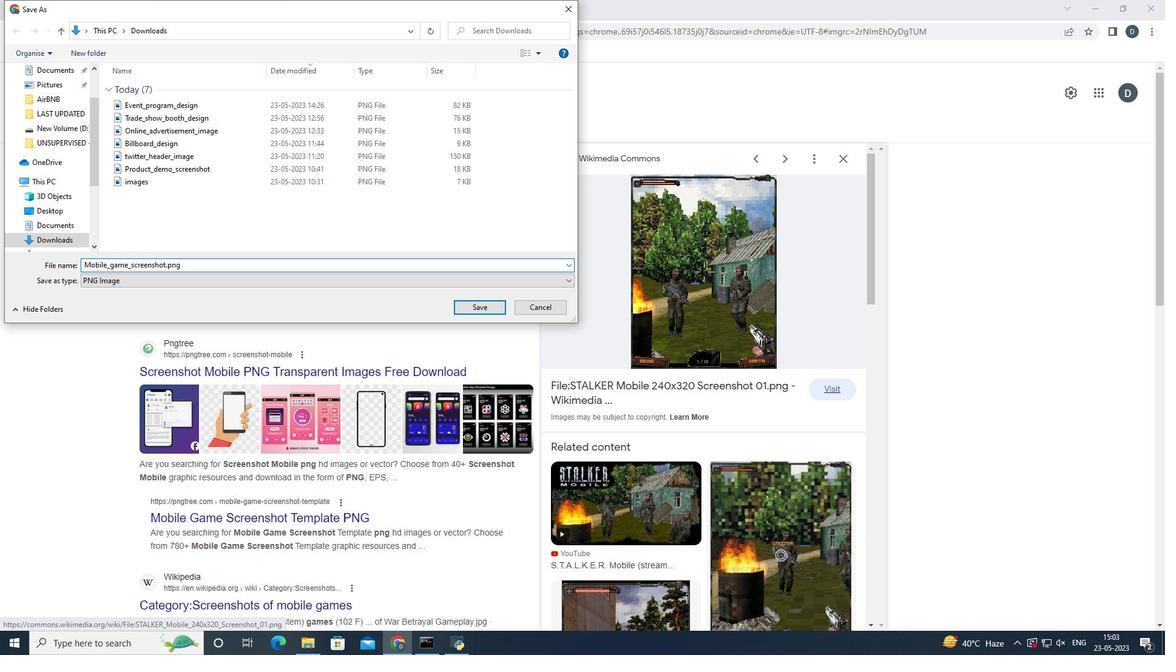 
Action: Mouse moved to (843, 152)
Screenshot: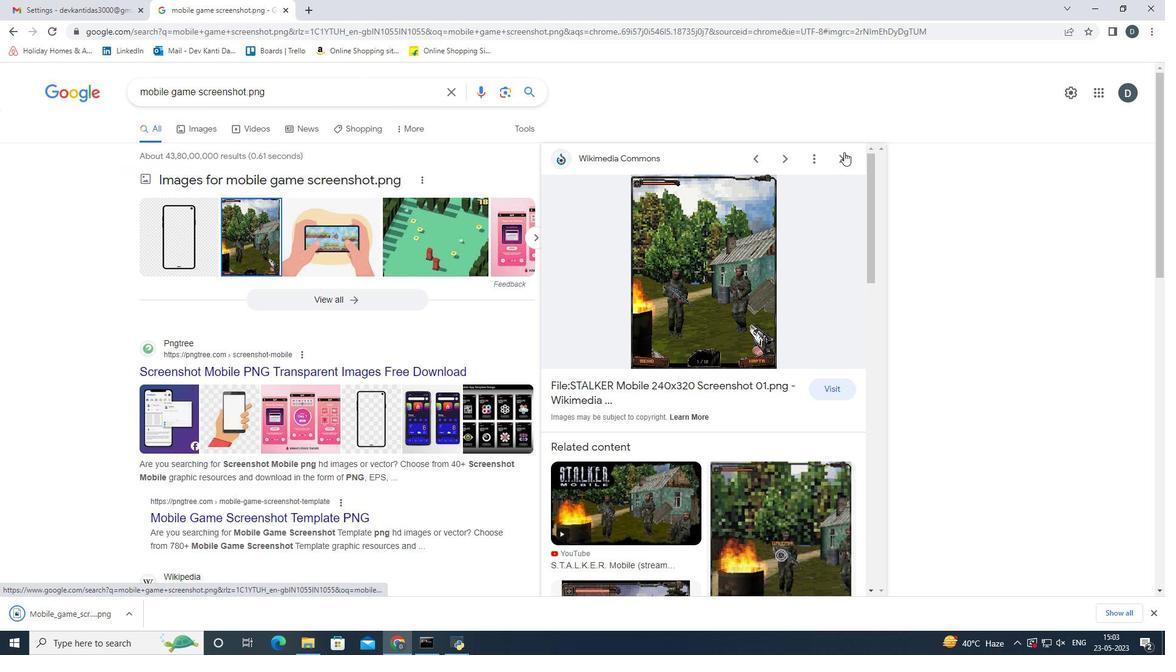 
Action: Mouse pressed left at (843, 152)
Screenshot: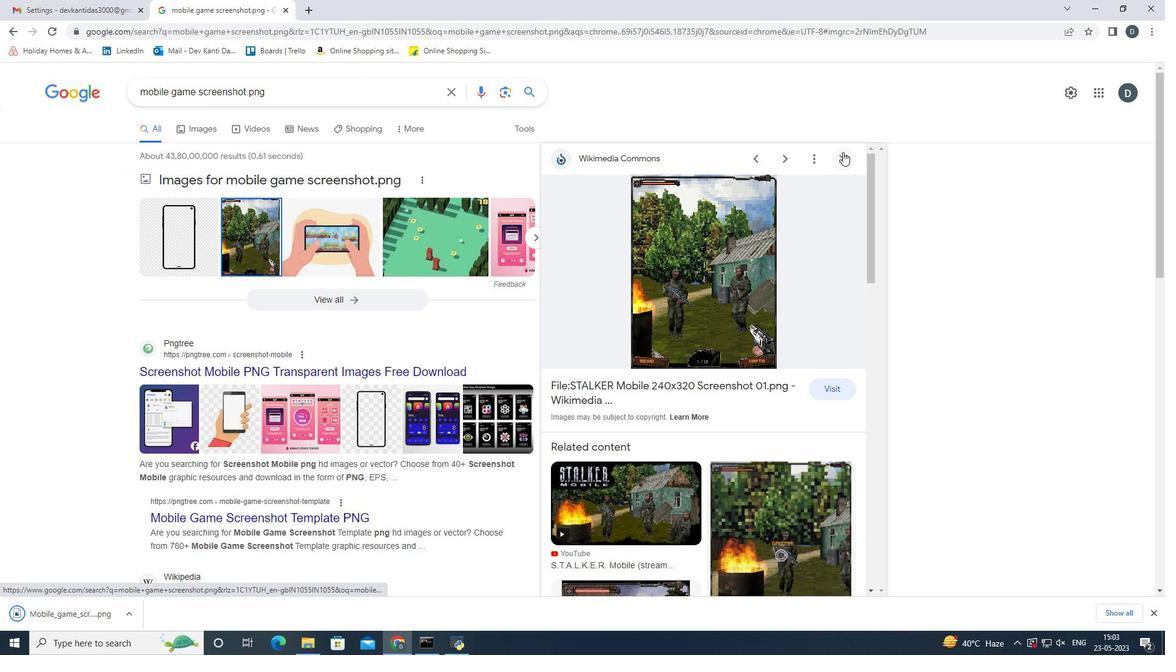 
Action: Mouse moved to (1153, 610)
Screenshot: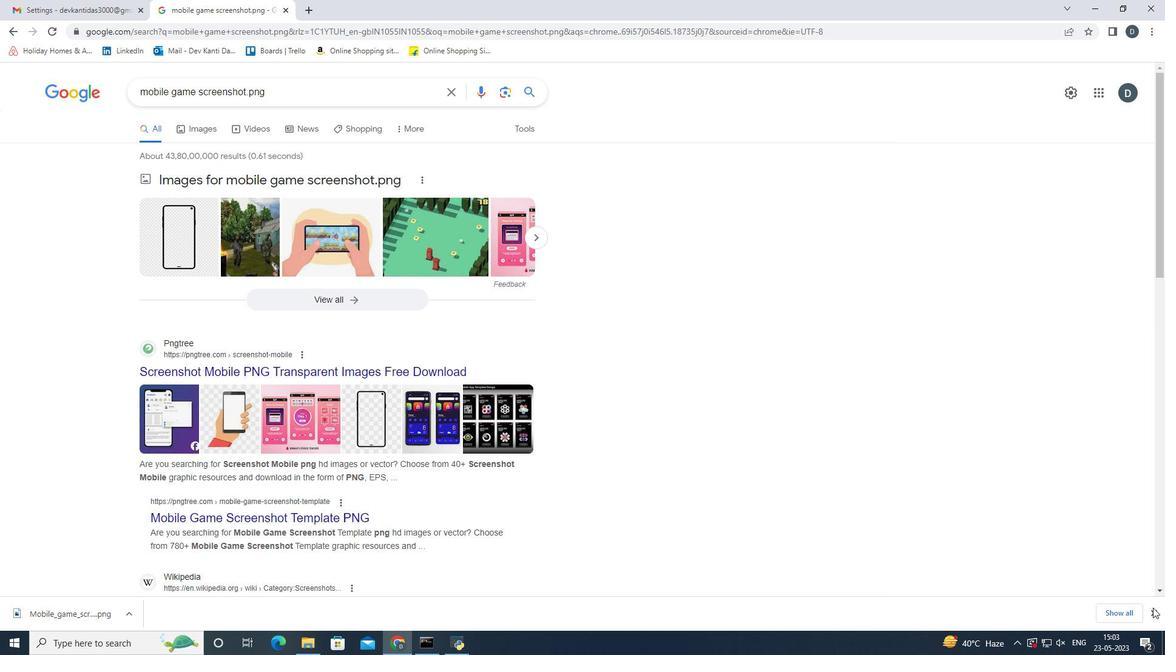 
Action: Mouse pressed left at (1153, 610)
Screenshot: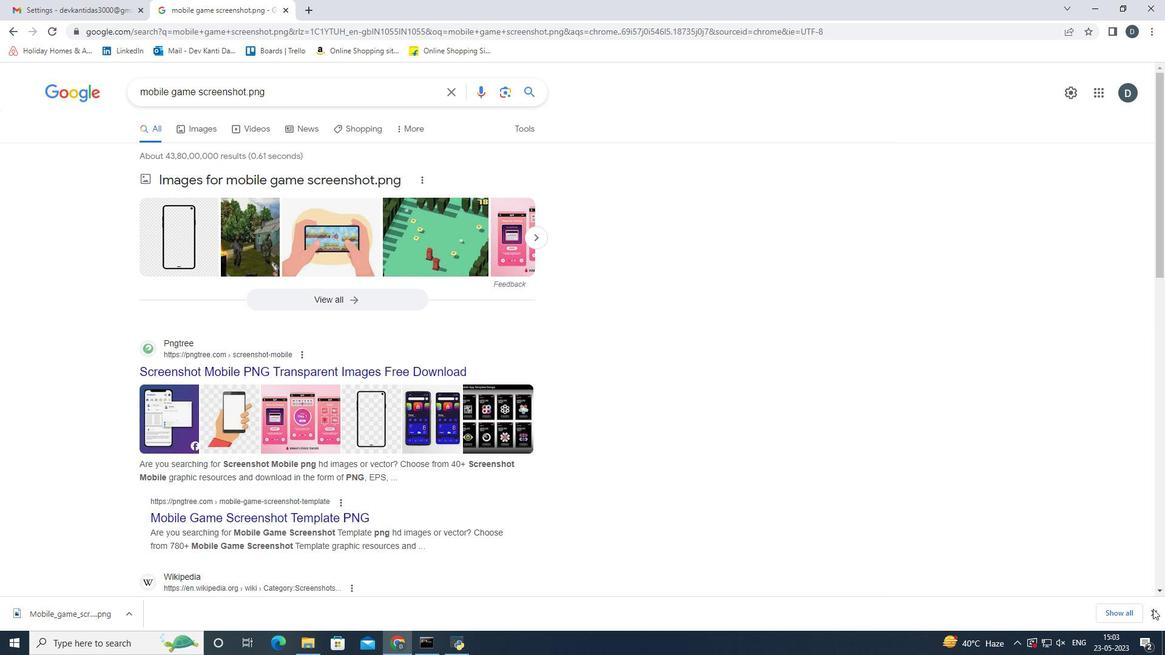 
Action: Mouse moved to (86, 0)
Screenshot: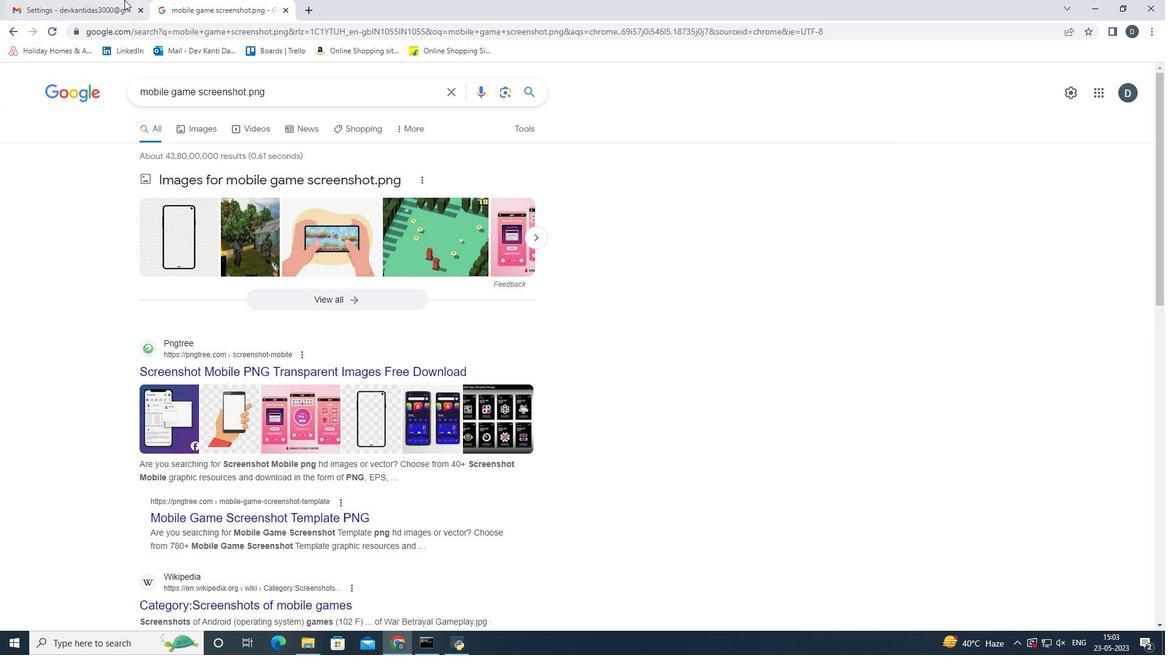 
Action: Mouse pressed left at (86, 0)
Screenshot: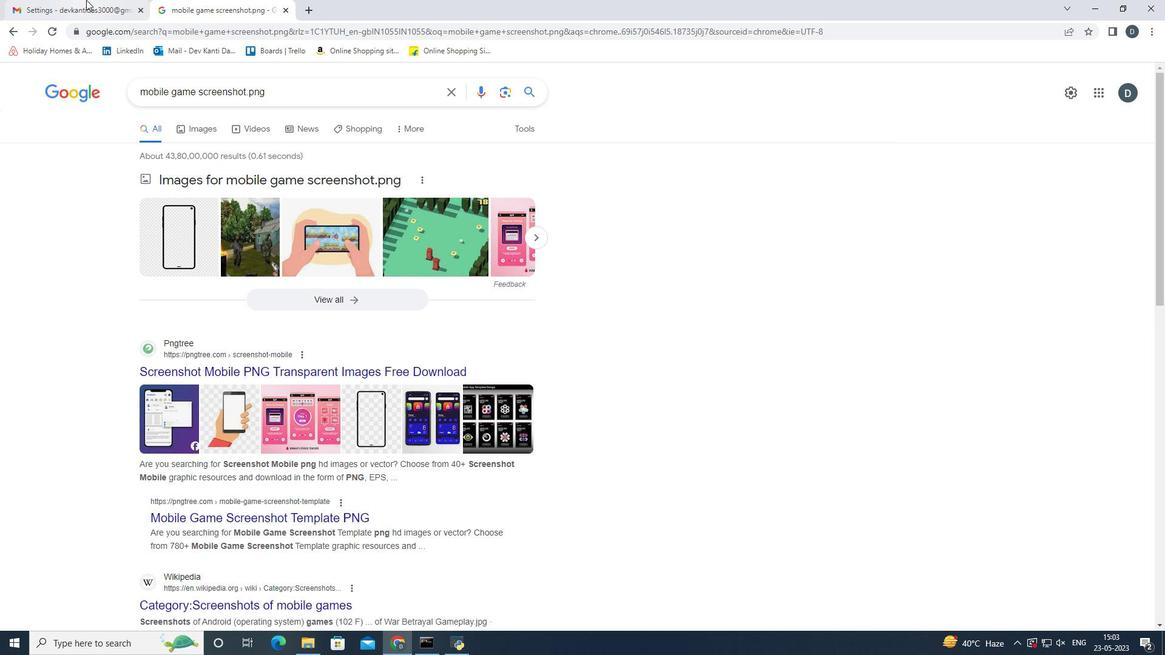 
Action: Mouse moved to (715, 432)
Screenshot: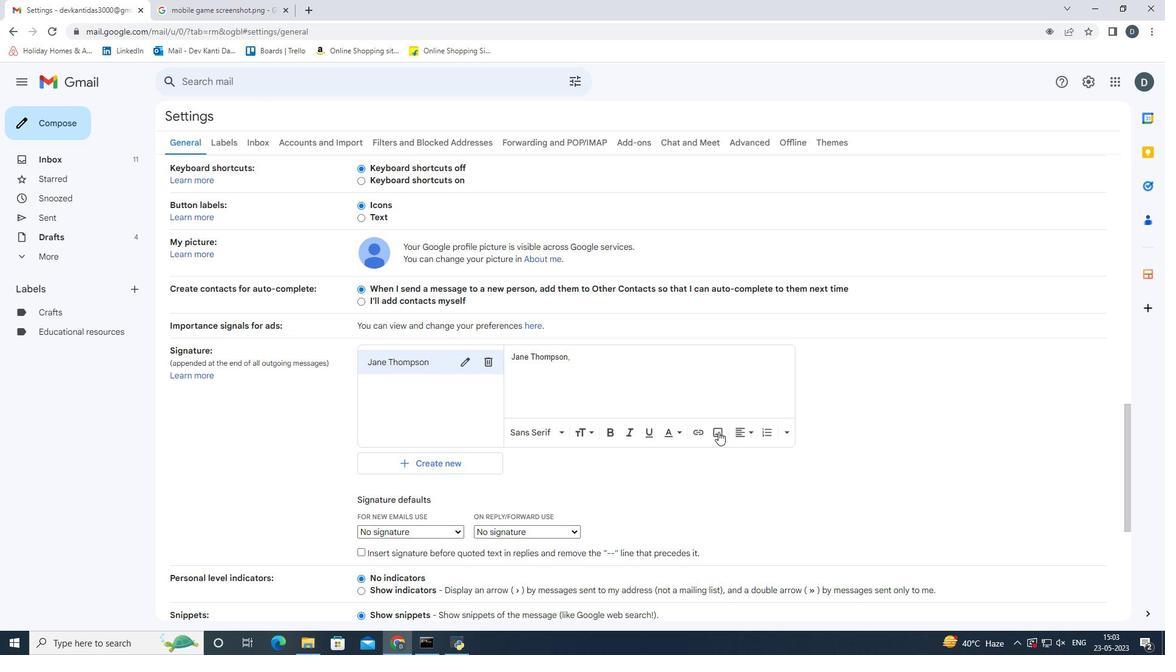 
Action: Mouse pressed left at (715, 432)
Screenshot: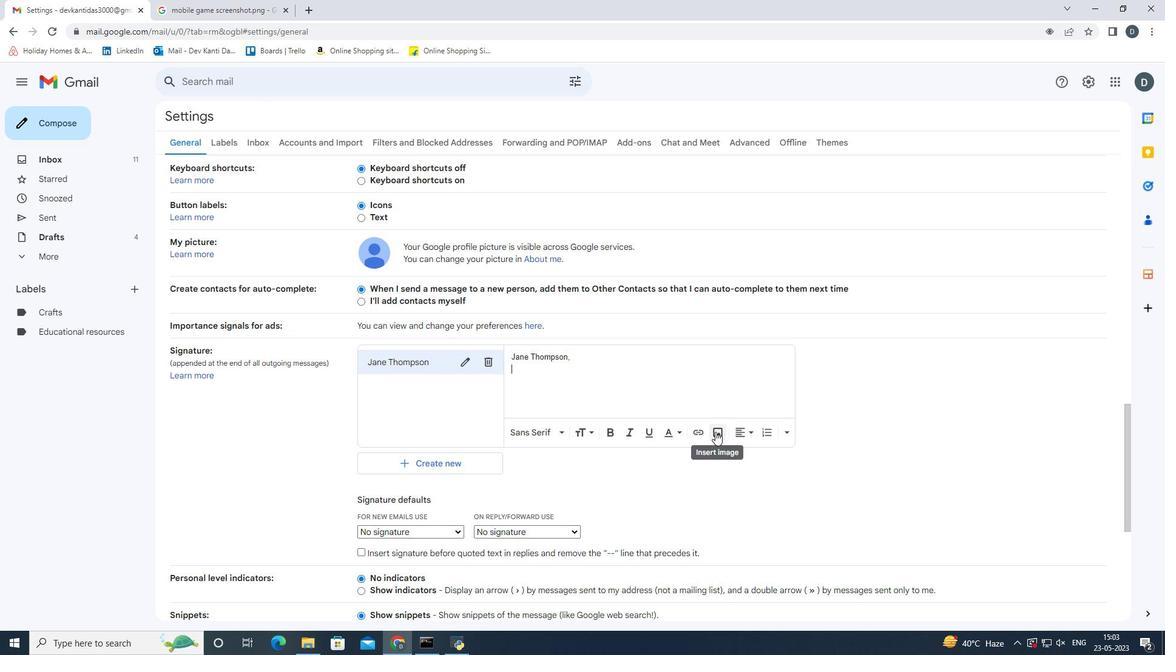 
Action: Mouse moved to (457, 197)
Screenshot: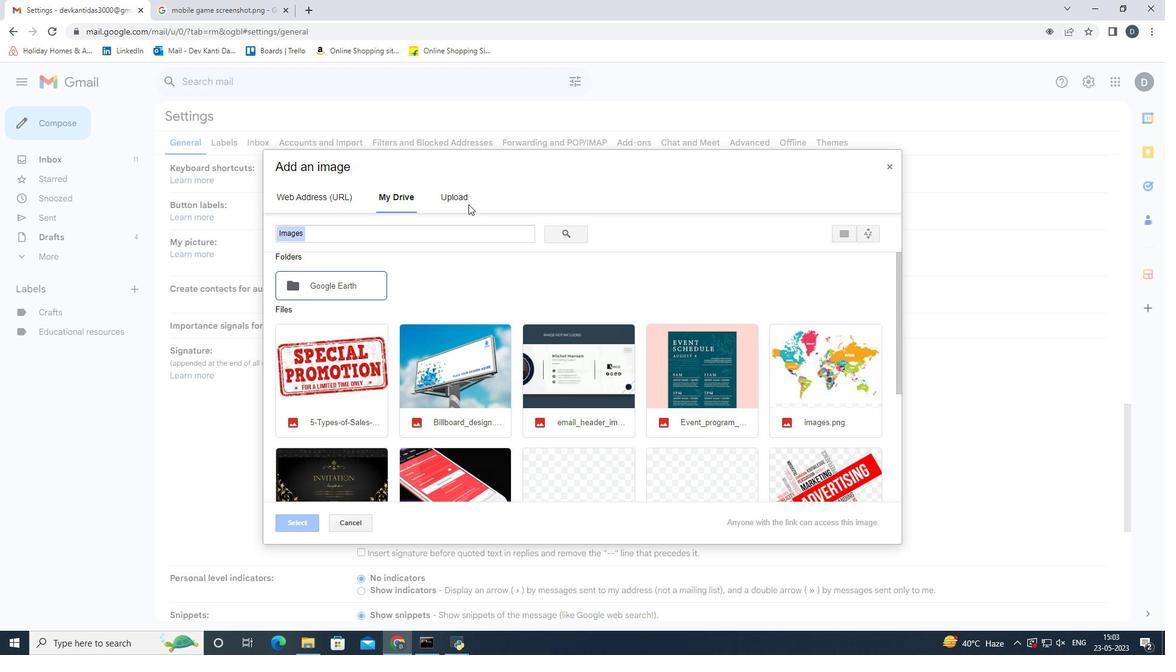 
Action: Mouse pressed left at (457, 197)
Screenshot: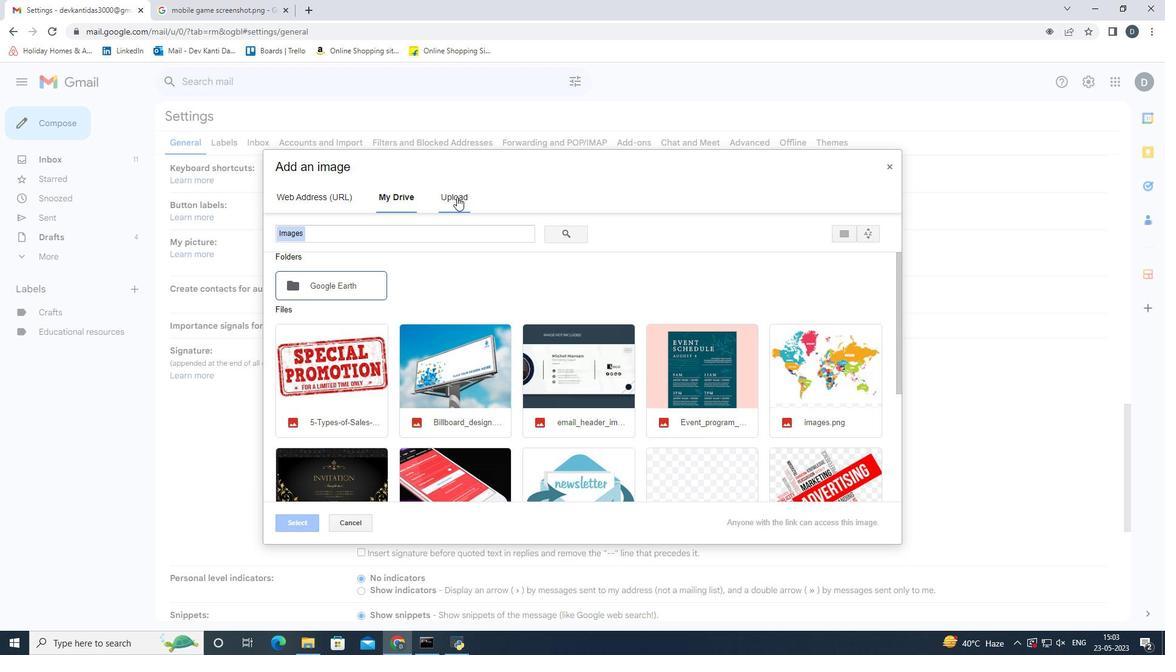 
Action: Mouse moved to (573, 379)
Screenshot: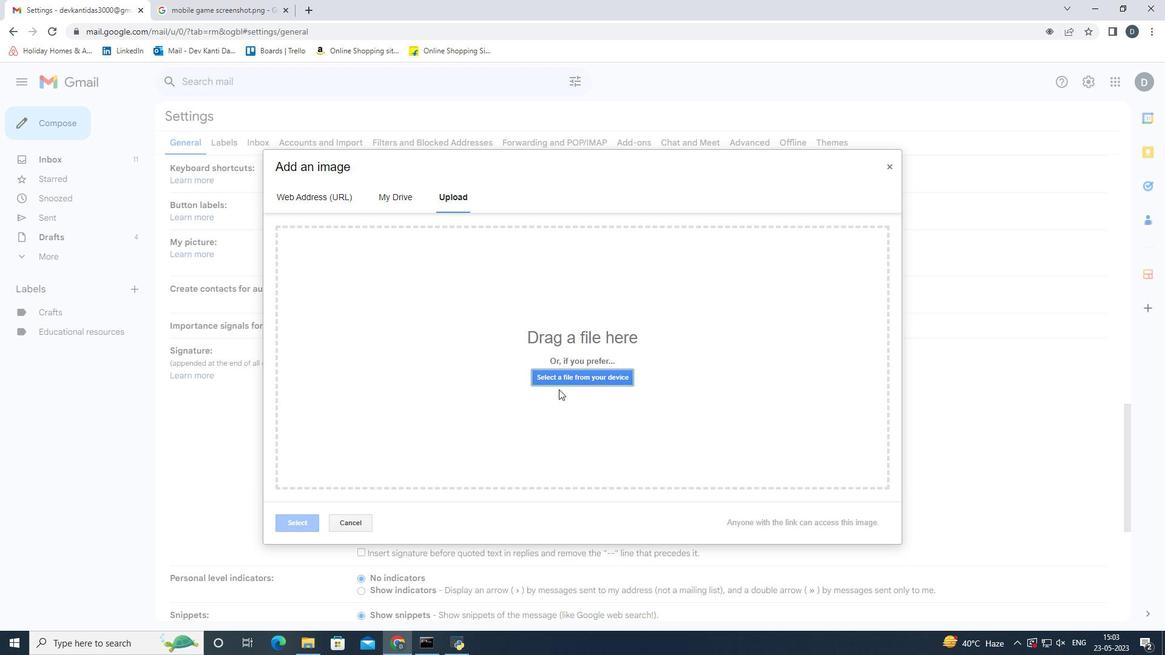 
Action: Mouse pressed left at (573, 379)
Screenshot: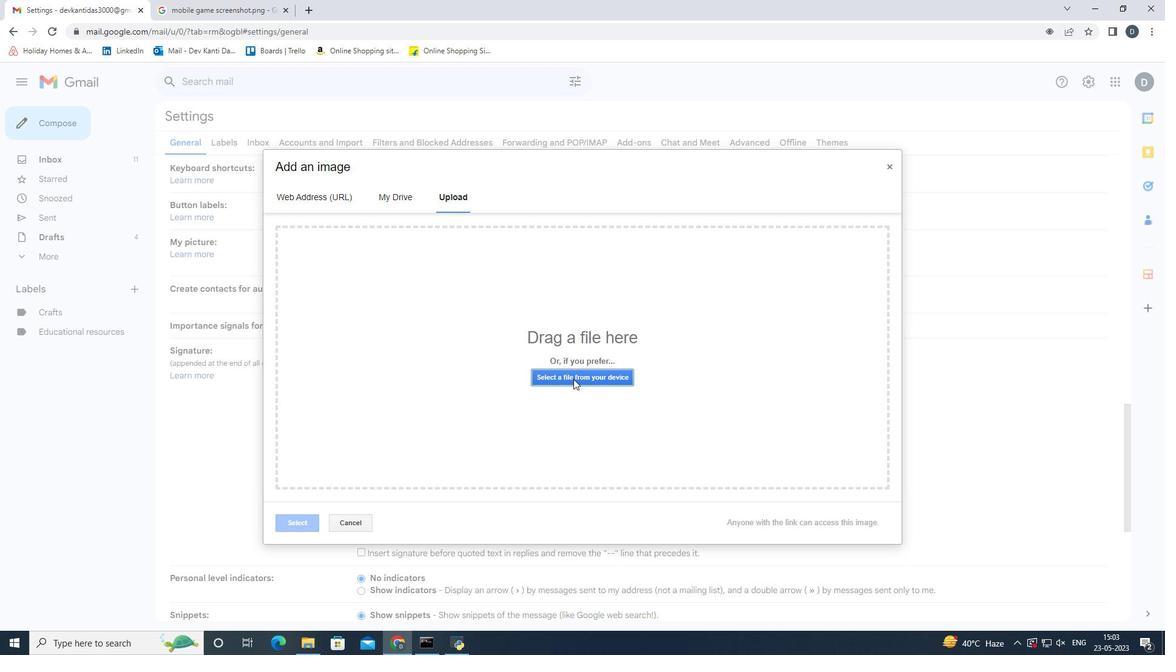 
Action: Mouse moved to (268, 106)
Screenshot: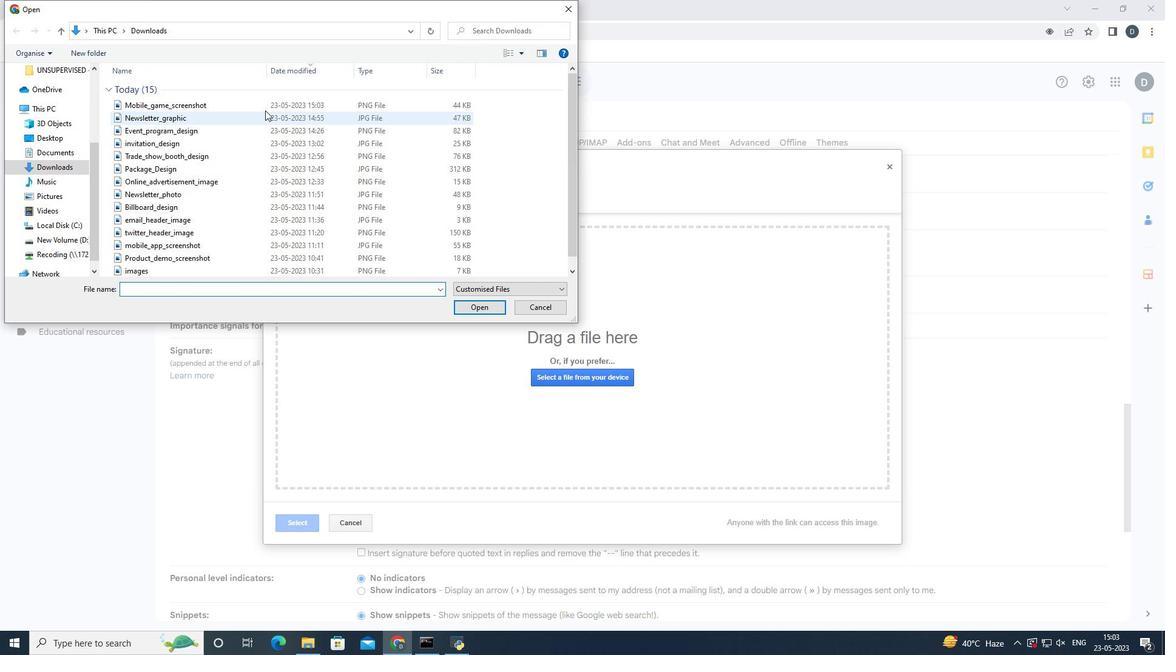 
Action: Mouse pressed left at (268, 106)
Screenshot: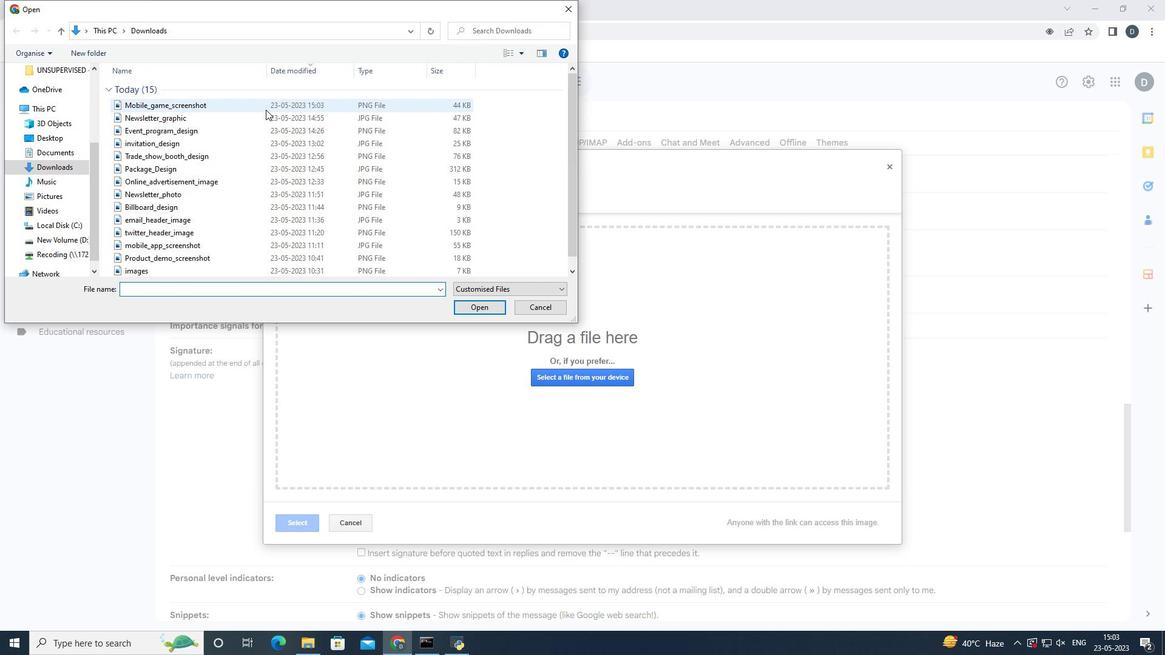
Action: Mouse moved to (488, 304)
Screenshot: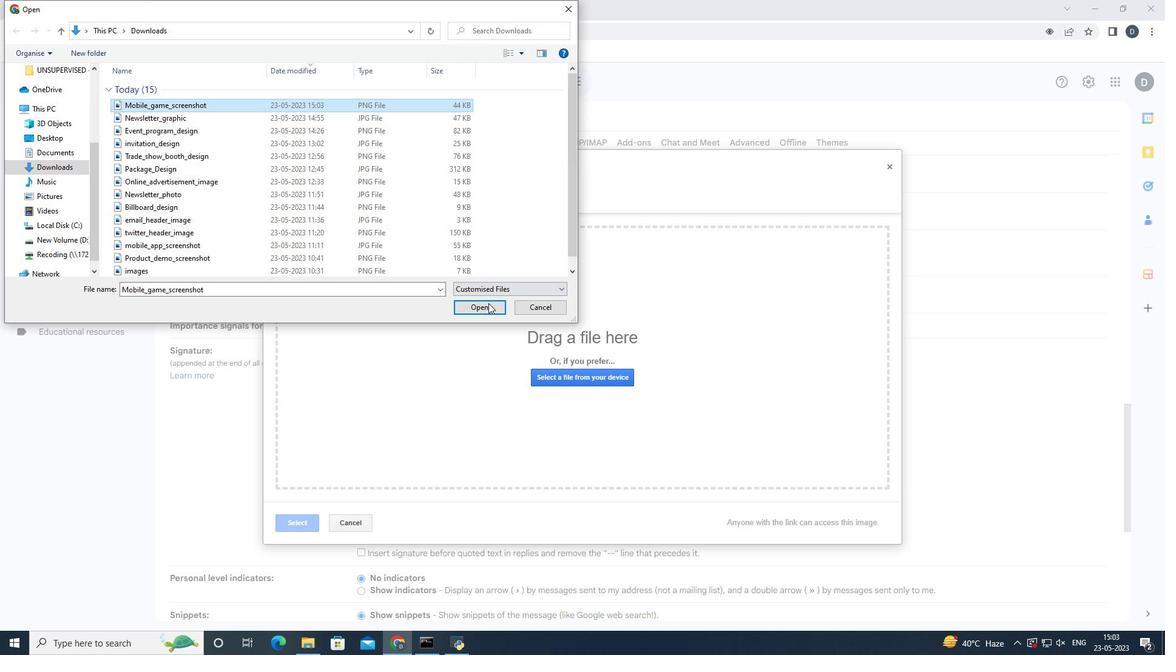 
Action: Mouse pressed left at (488, 304)
Screenshot: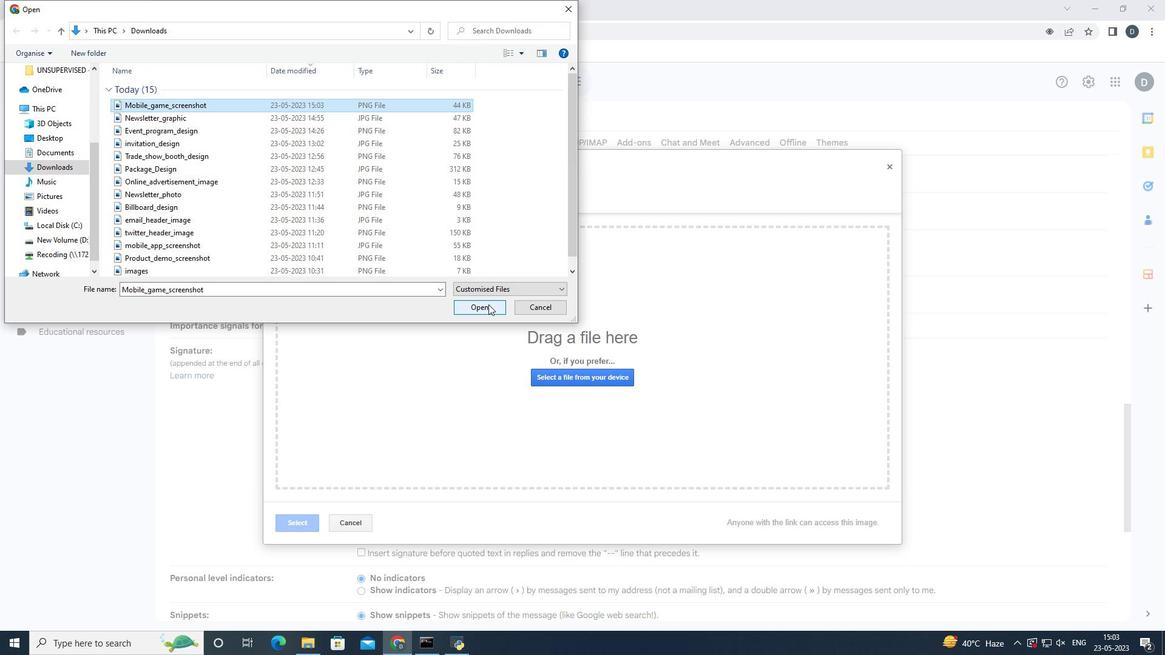 
Action: Mouse moved to (631, 385)
Screenshot: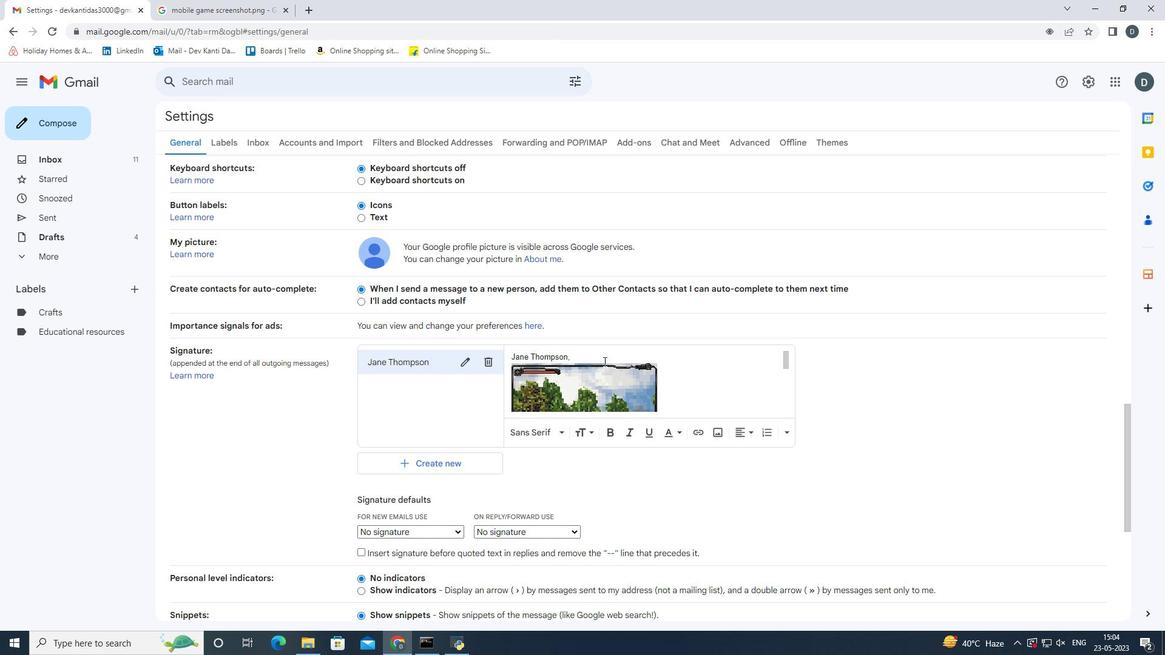 
Action: Mouse scrolled (631, 384) with delta (0, 0)
Screenshot: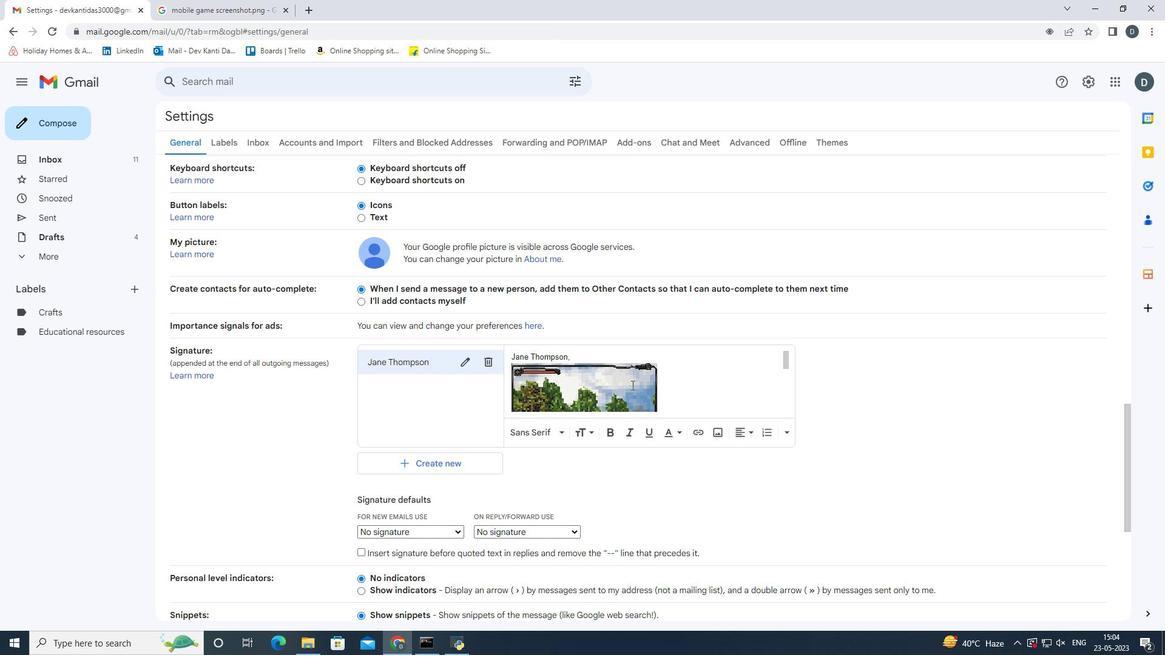 
Action: Mouse scrolled (631, 384) with delta (0, 0)
Screenshot: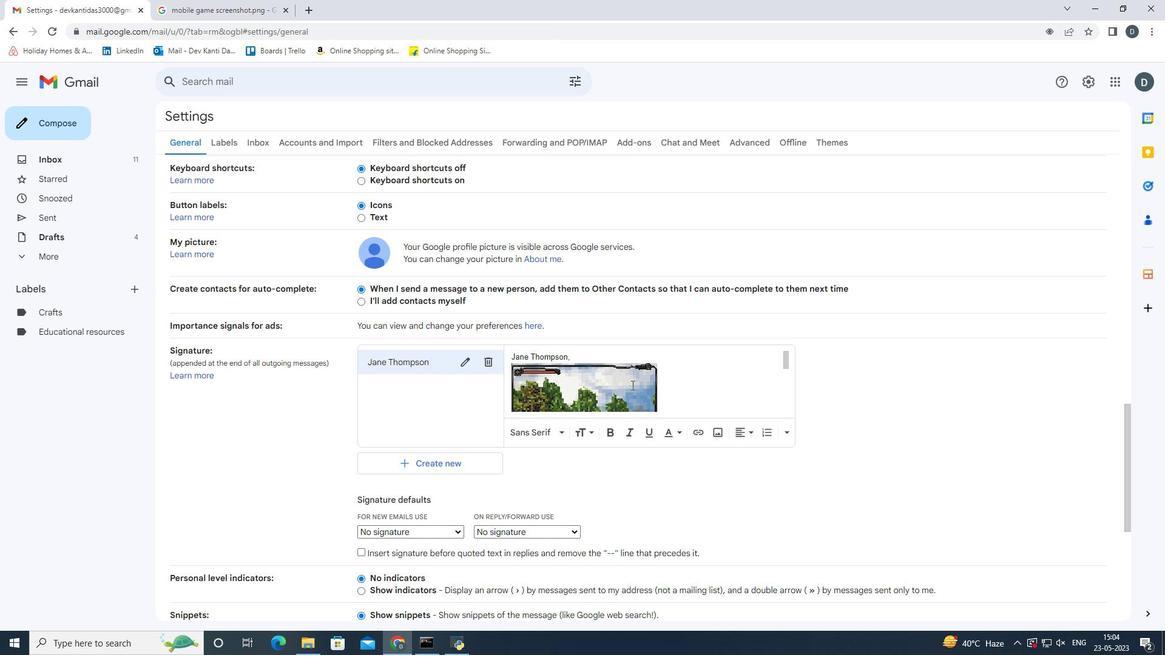 
Action: Mouse scrolled (631, 384) with delta (0, 0)
Screenshot: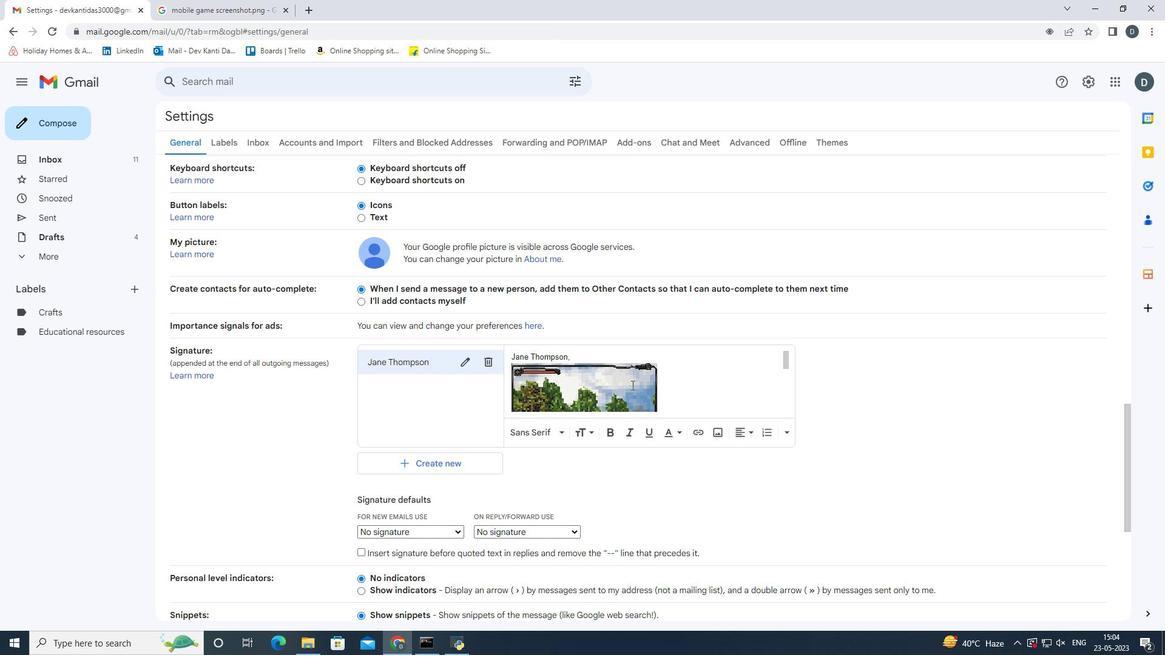 
Action: Mouse moved to (631, 386)
Screenshot: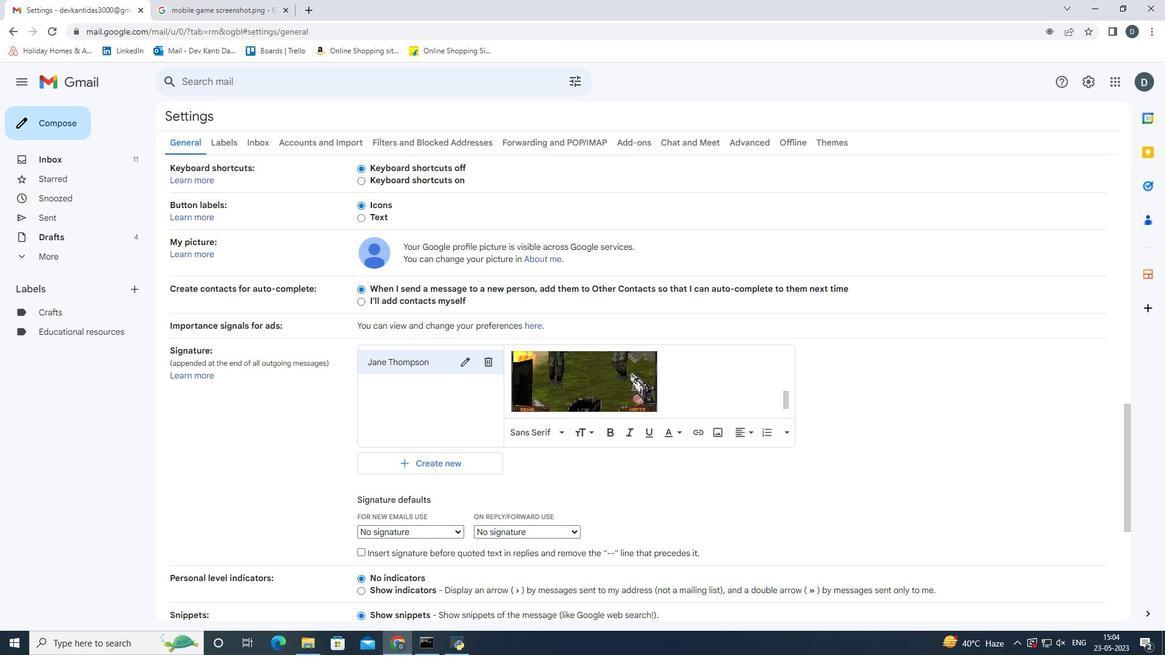 
Action: Mouse scrolled (631, 385) with delta (0, 0)
Screenshot: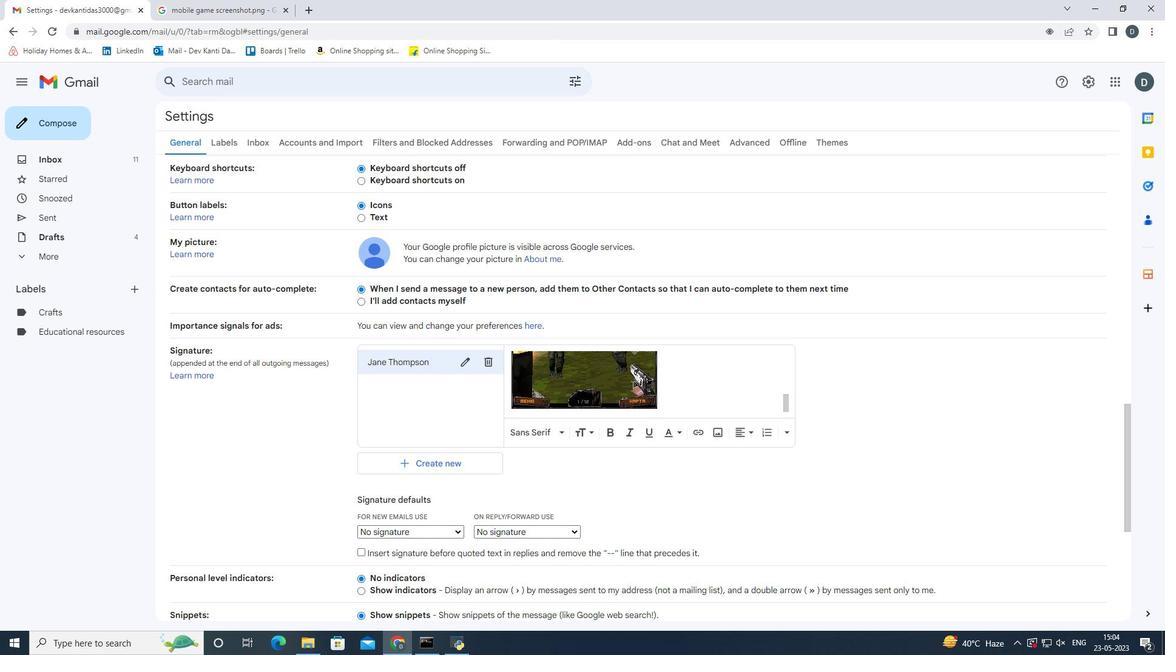 
Action: Mouse scrolled (631, 385) with delta (0, 0)
Screenshot: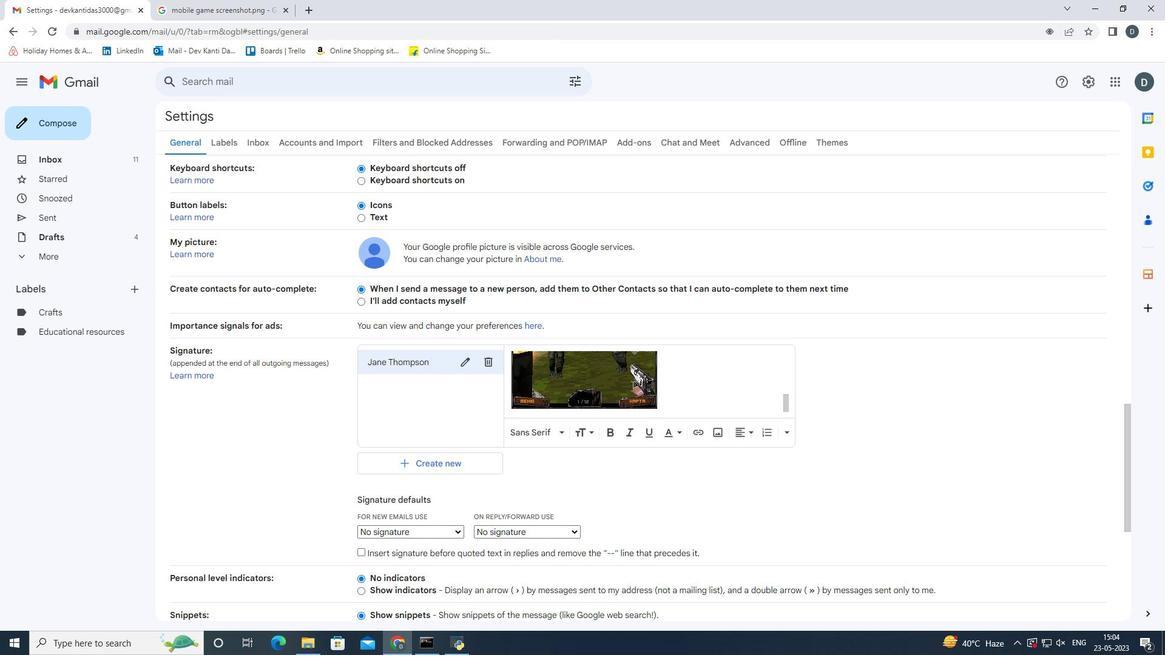 
Action: Mouse scrolled (631, 385) with delta (0, 0)
Screenshot: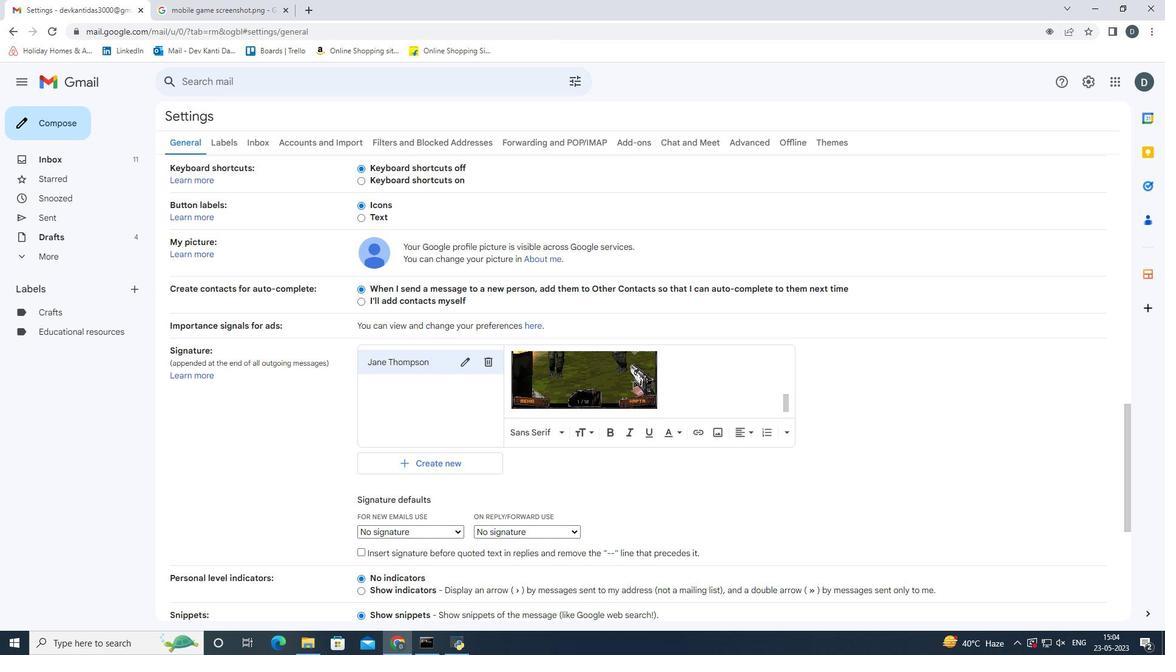 
Action: Mouse scrolled (631, 385) with delta (0, 0)
Screenshot: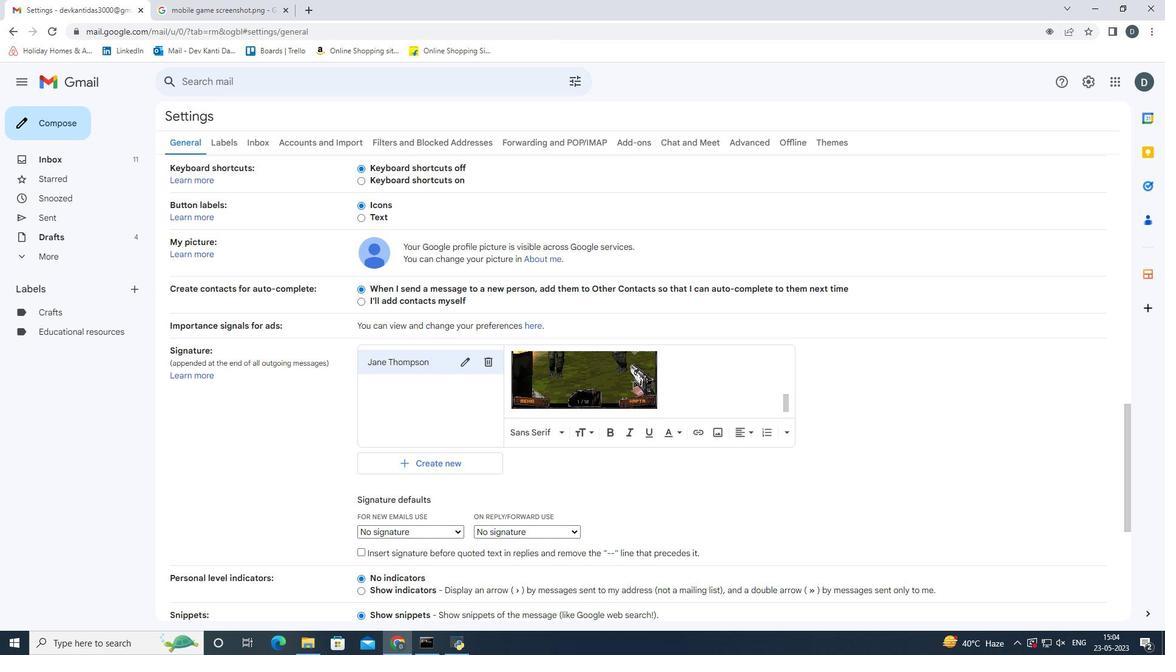 
Action: Mouse scrolled (631, 386) with delta (0, 0)
Screenshot: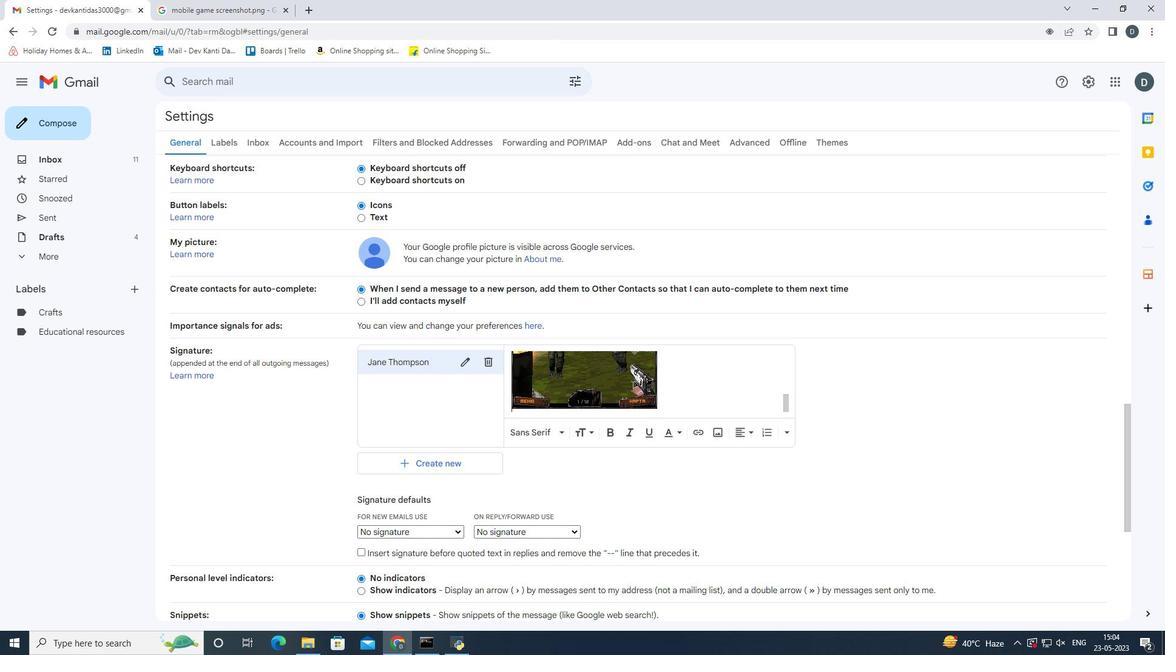 
Action: Mouse scrolled (631, 386) with delta (0, 0)
Screenshot: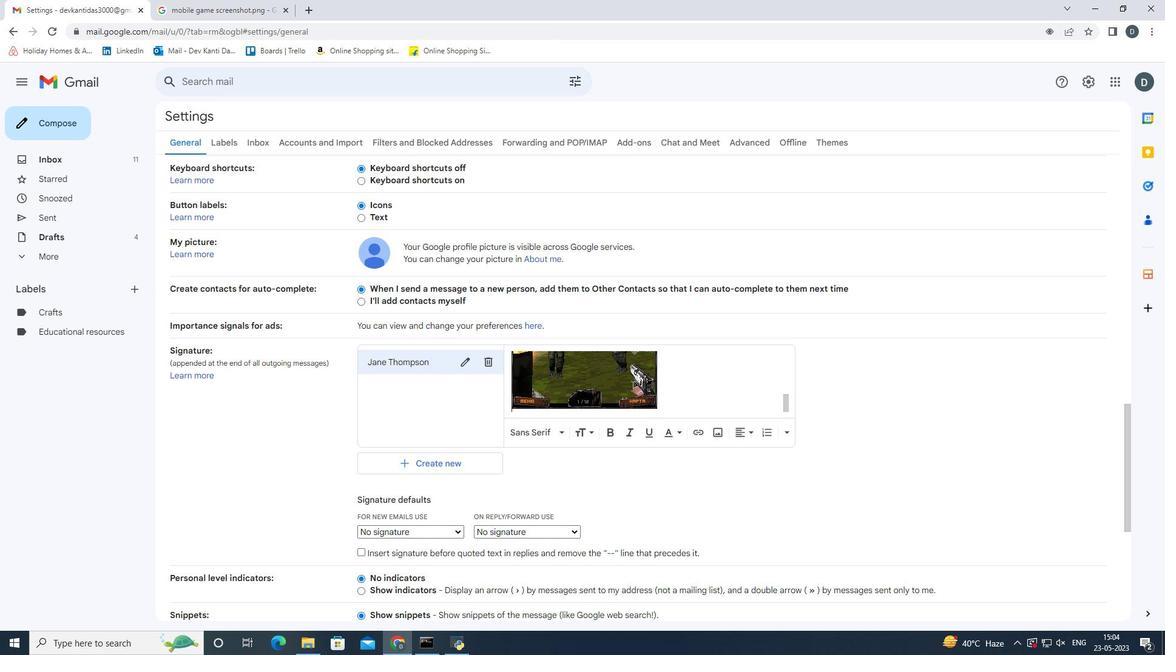 
Action: Mouse scrolled (631, 386) with delta (0, 0)
Screenshot: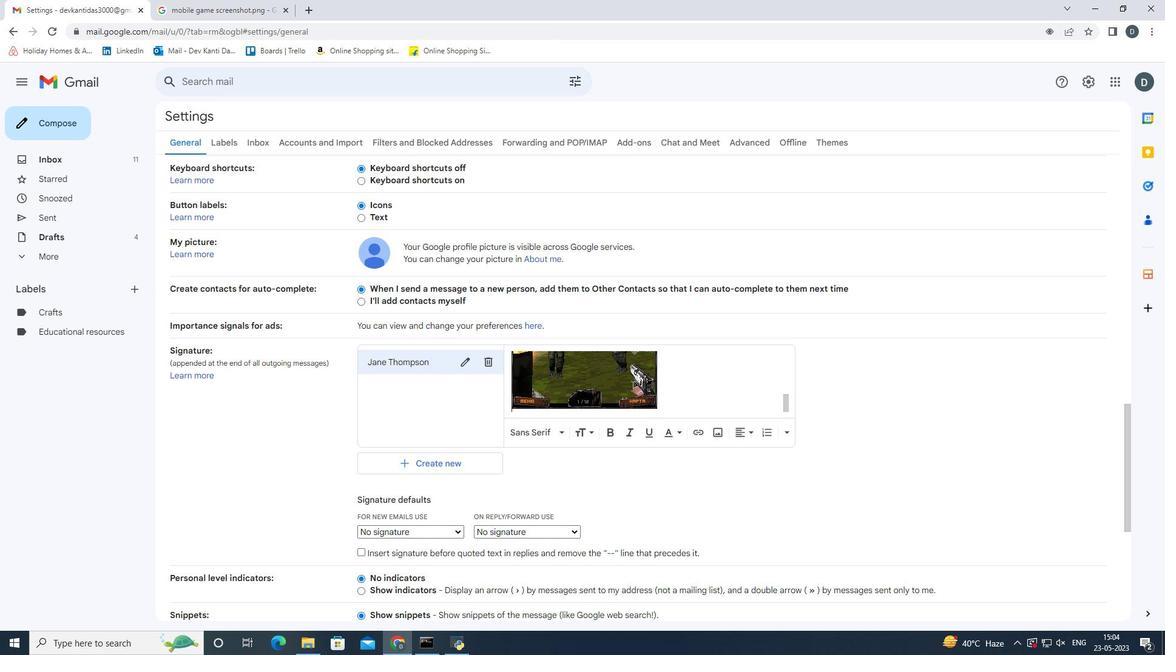 
Action: Mouse scrolled (631, 386) with delta (0, 0)
Screenshot: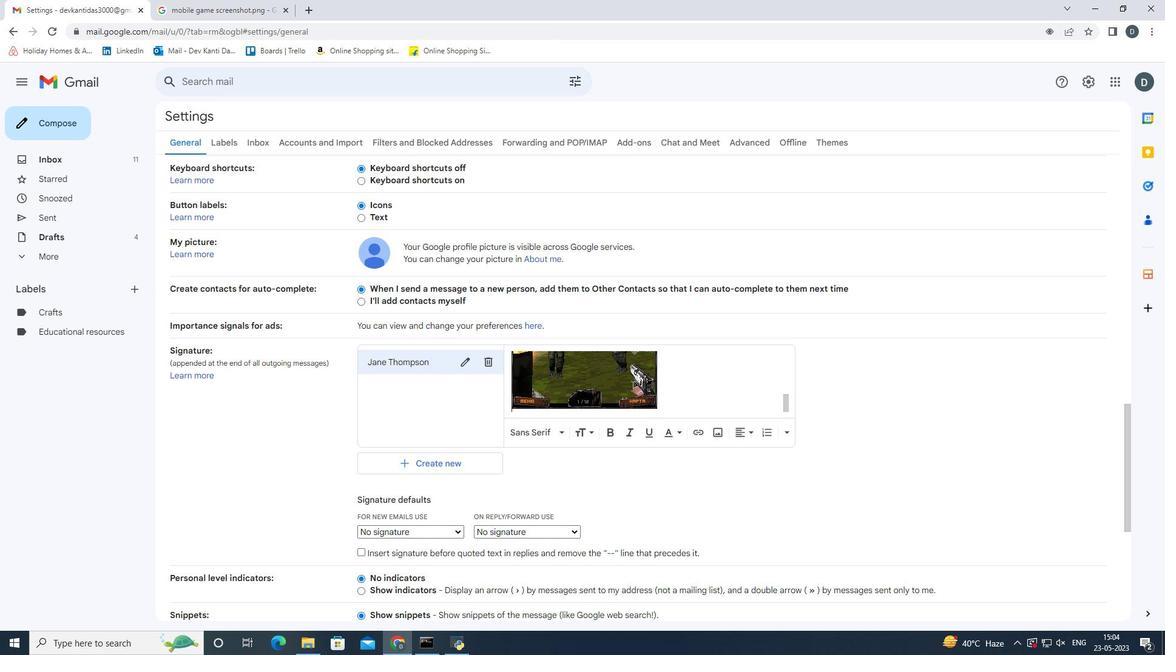 
Action: Mouse scrolled (631, 386) with delta (0, 0)
Screenshot: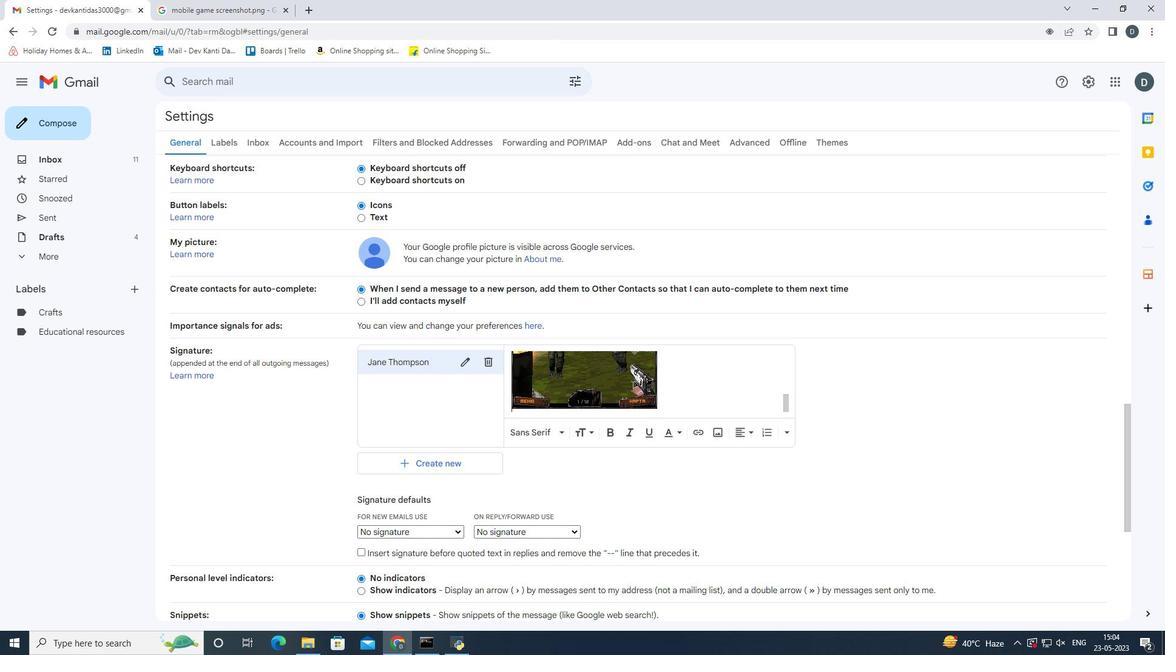 
Action: Mouse moved to (939, 421)
Screenshot: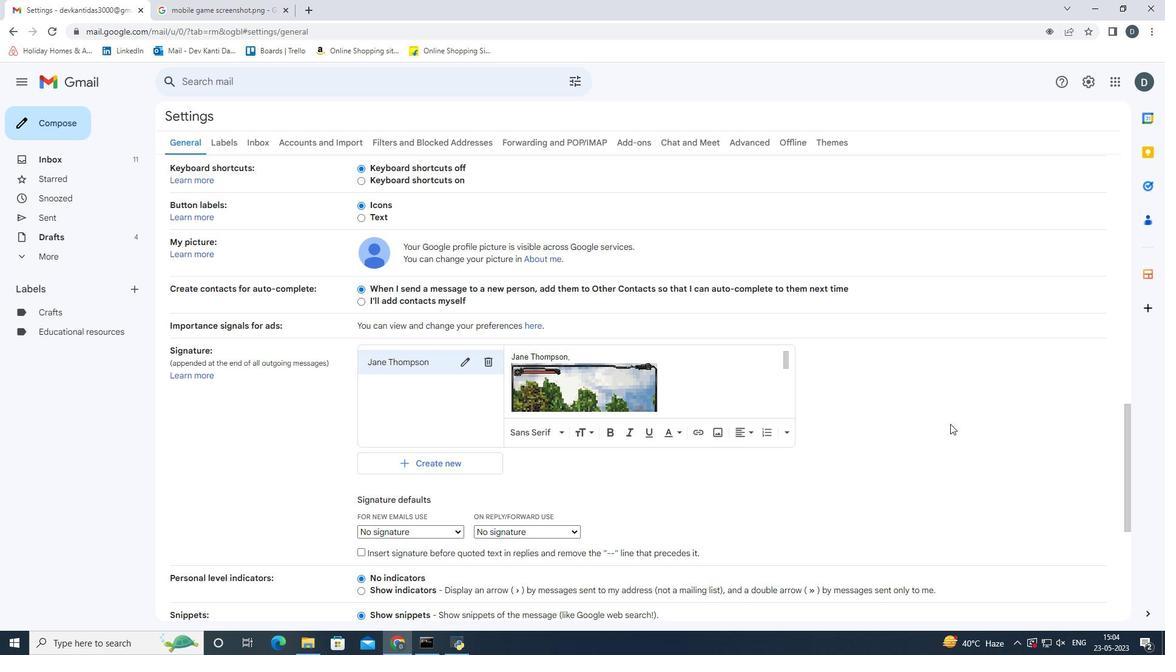 
Action: Mouse scrolled (939, 421) with delta (0, 0)
Screenshot: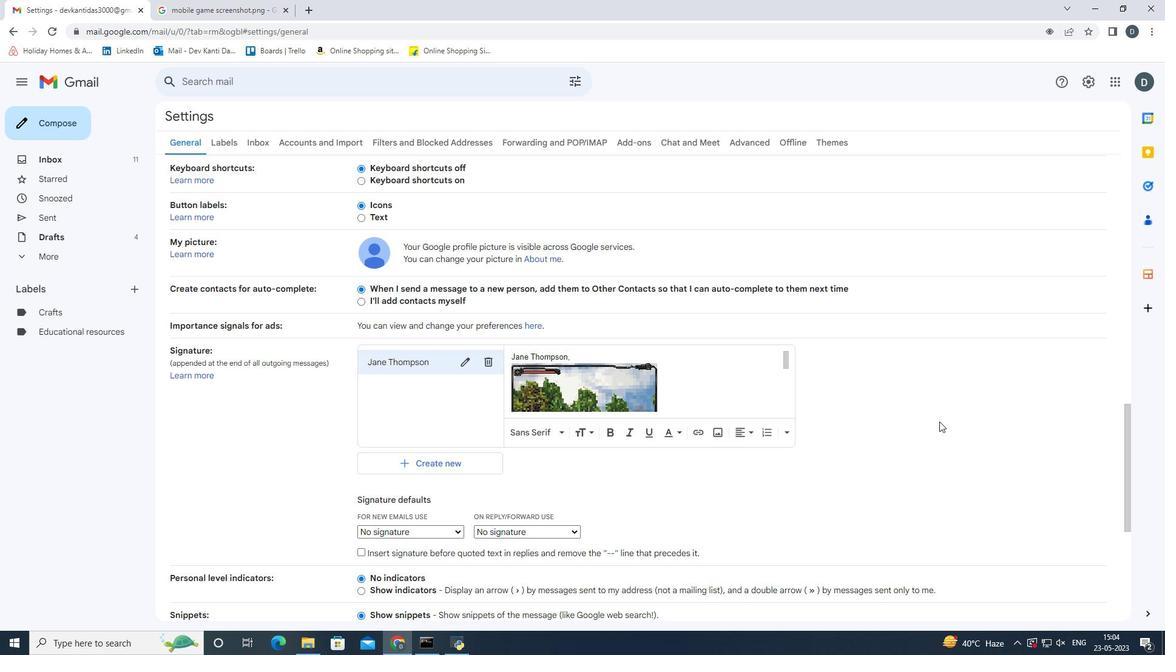 
Action: Mouse scrolled (939, 421) with delta (0, 0)
Screenshot: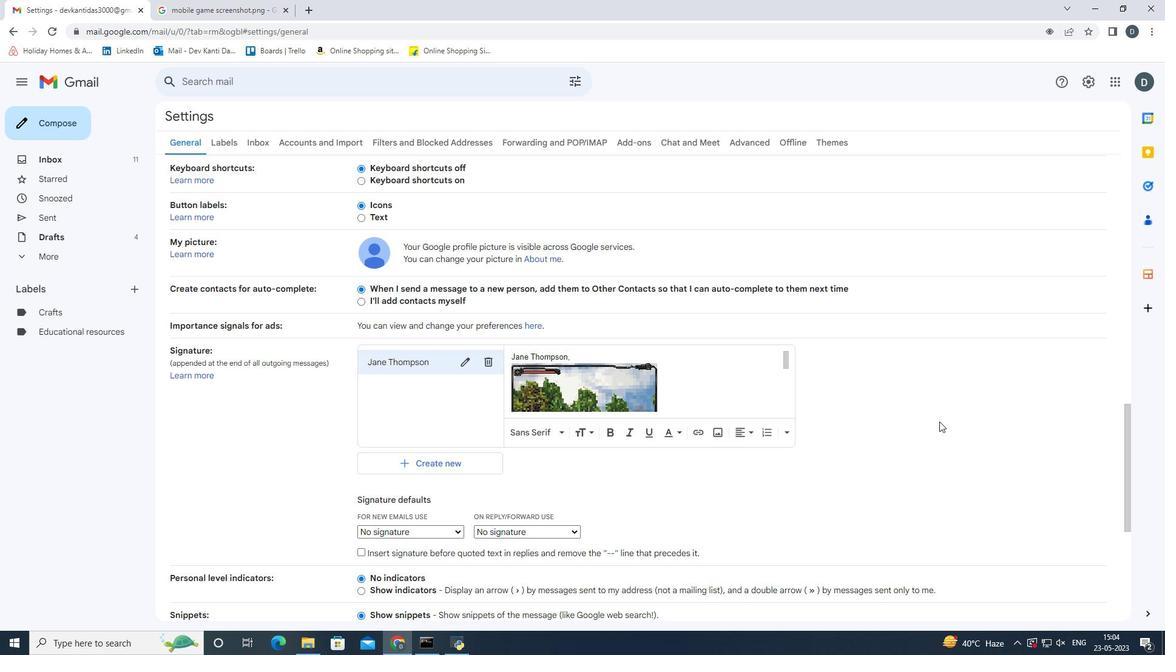 
Action: Mouse scrolled (939, 421) with delta (0, 0)
Screenshot: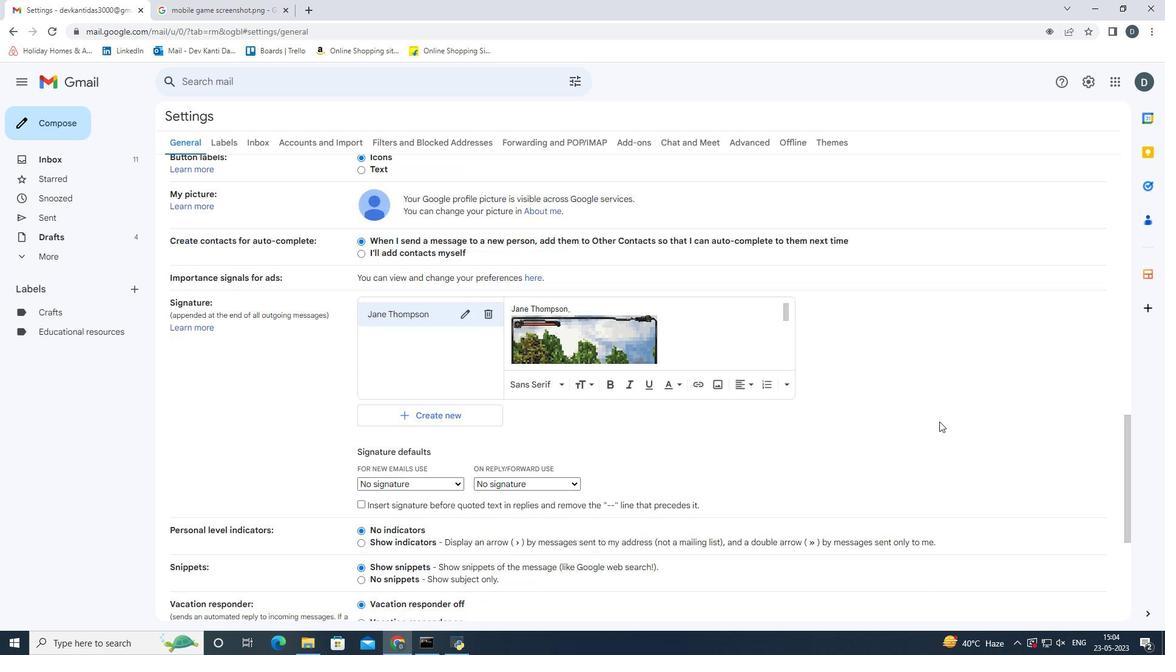 
Action: Mouse moved to (422, 344)
Screenshot: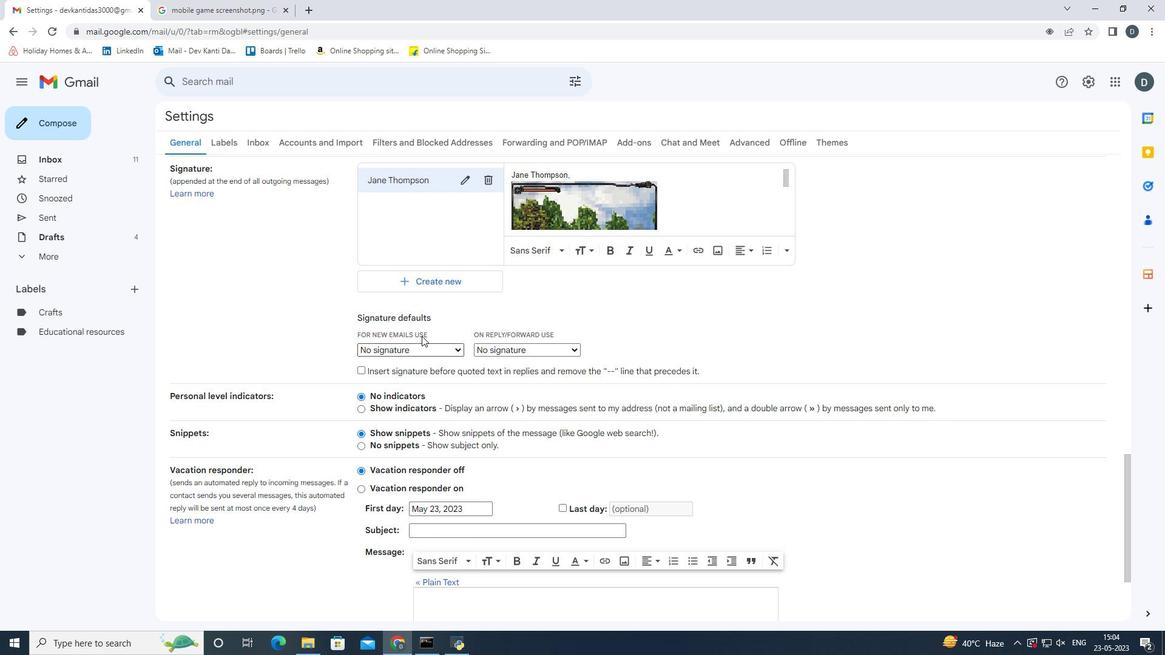 
Action: Mouse pressed left at (422, 344)
Screenshot: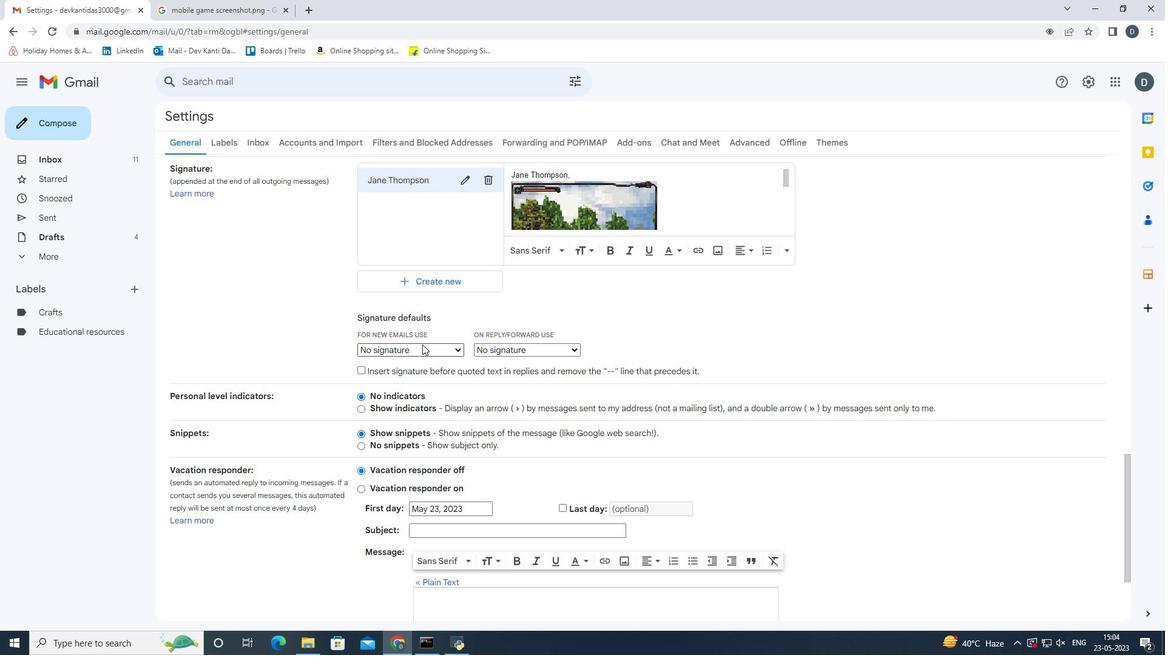 
Action: Mouse moved to (418, 381)
Screenshot: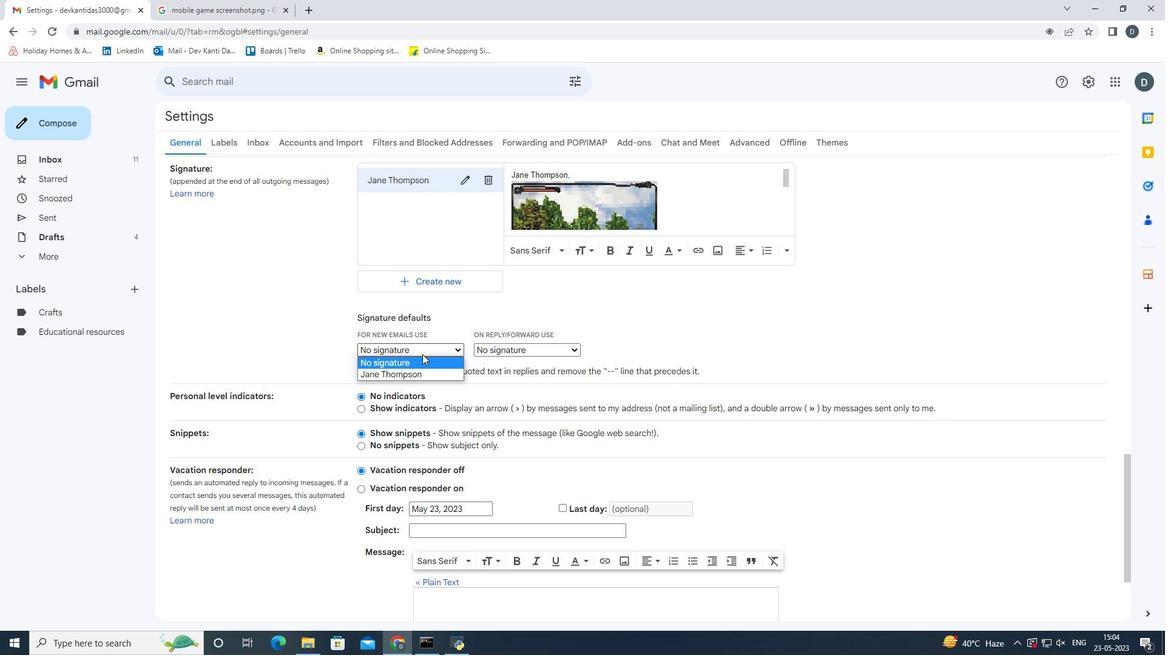 
Action: Mouse pressed left at (418, 381)
Screenshot: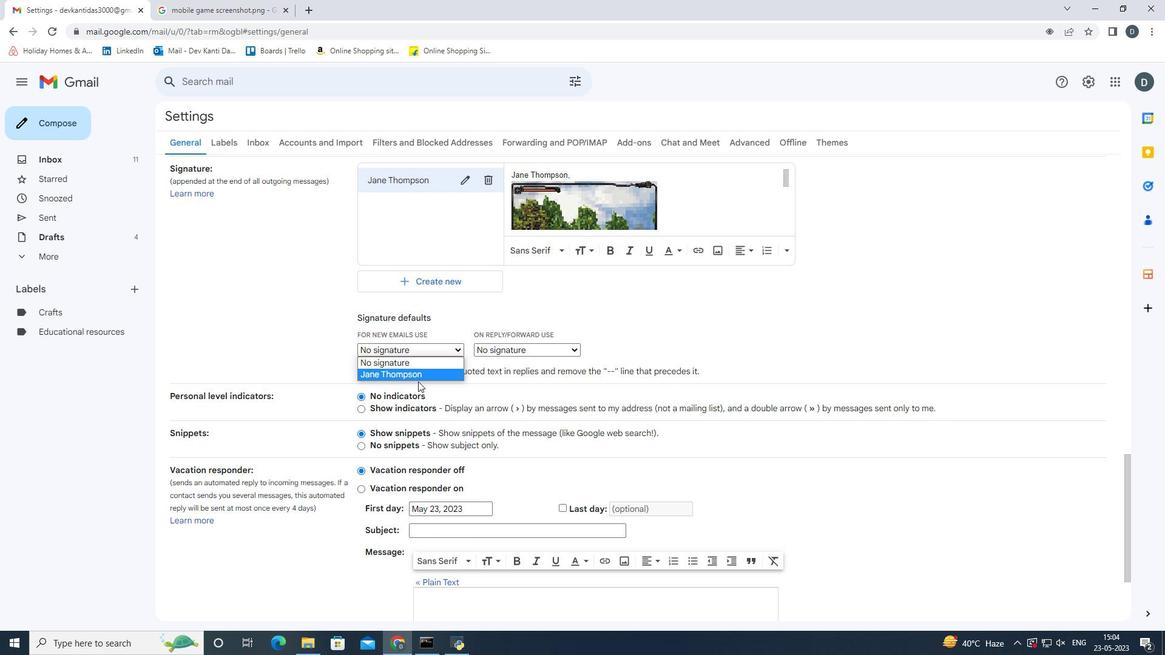 
Action: Mouse moved to (440, 346)
Screenshot: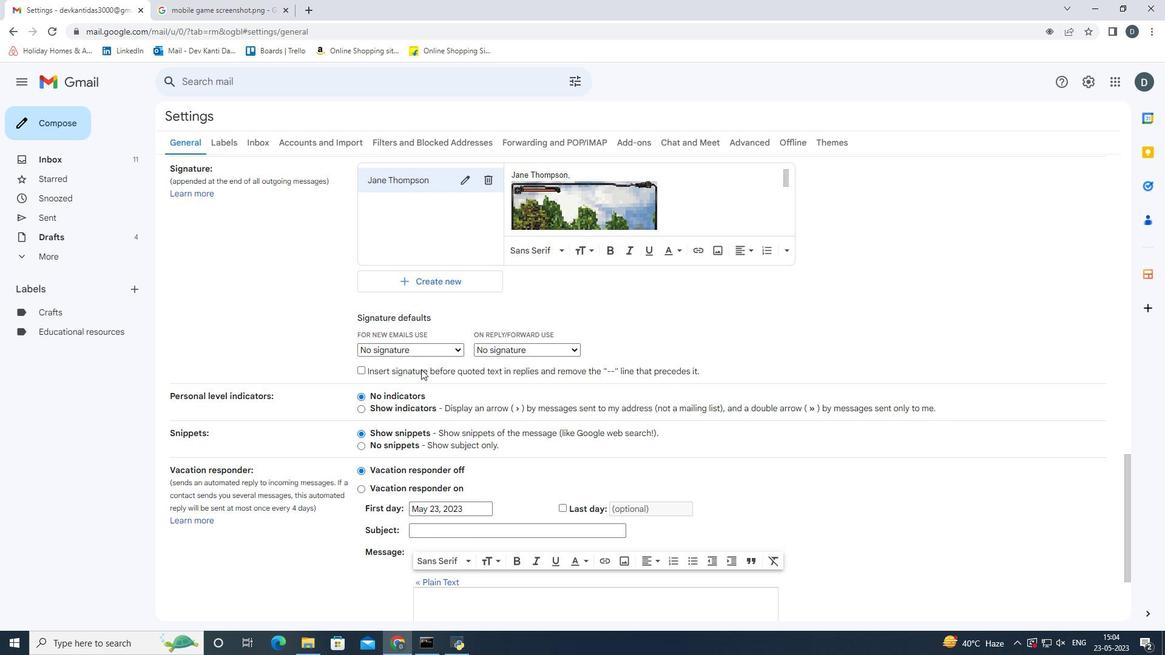 
Action: Mouse pressed left at (440, 346)
Screenshot: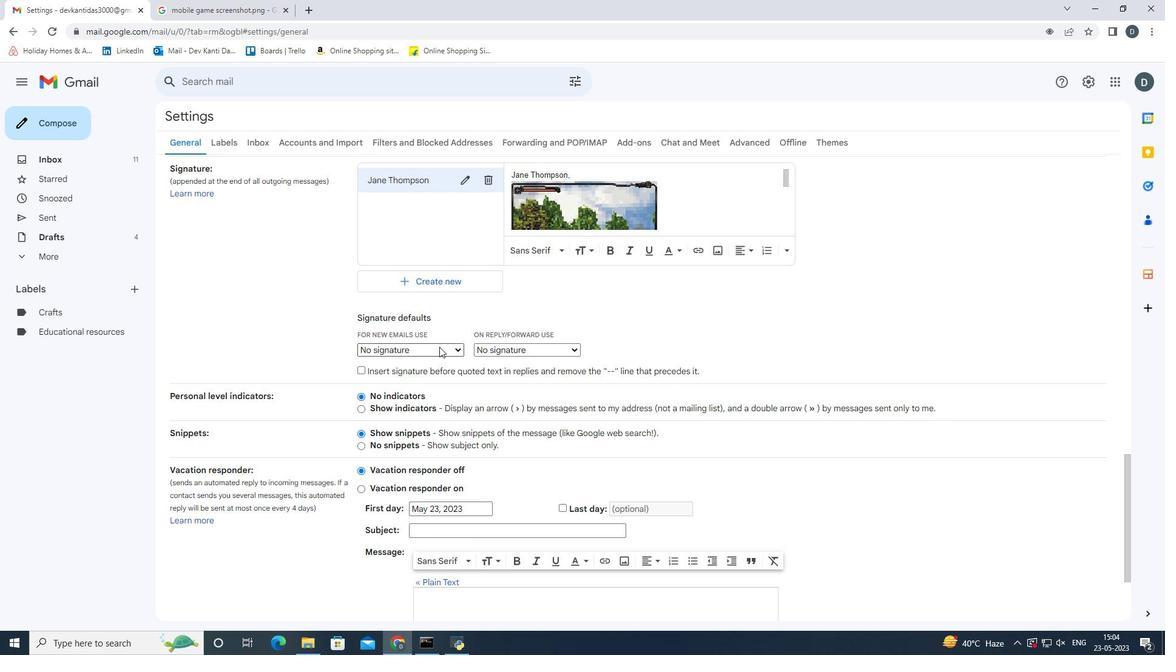 
Action: Mouse moved to (423, 373)
Screenshot: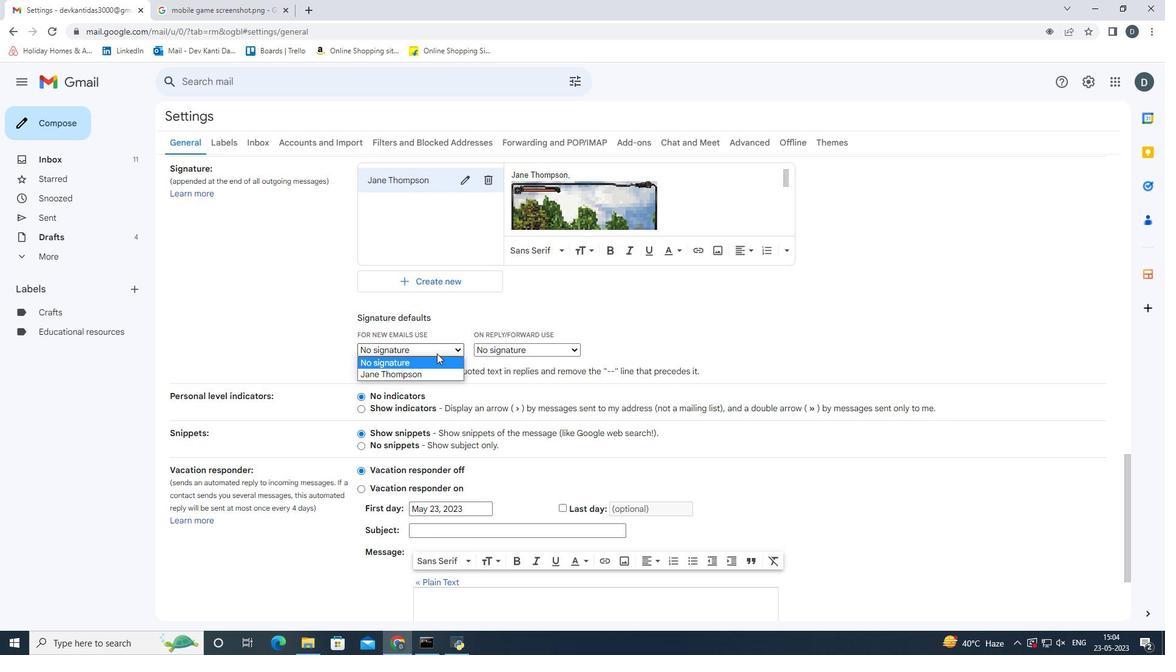 
Action: Mouse pressed left at (423, 373)
Screenshot: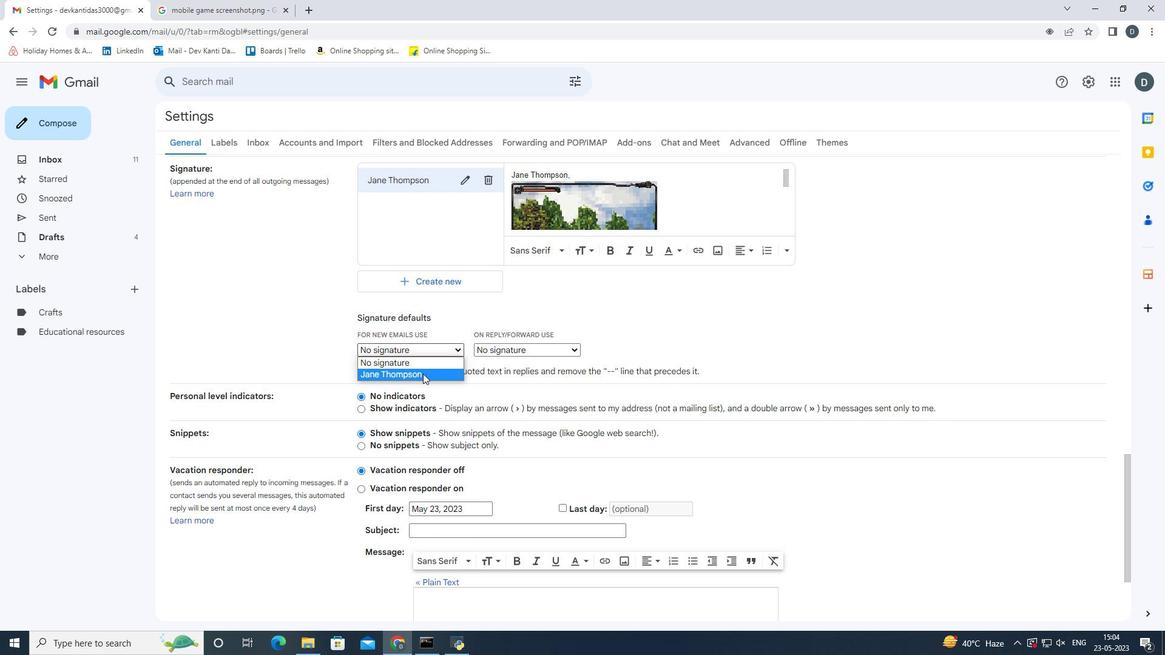 
Action: Mouse moved to (528, 352)
Screenshot: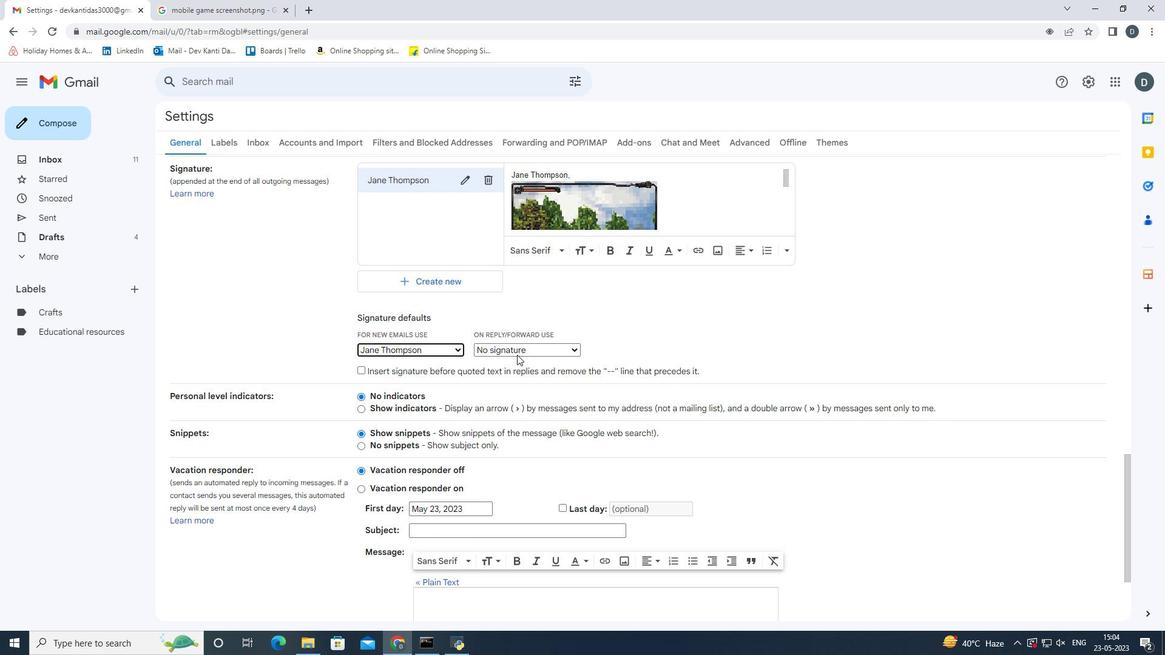 
Action: Mouse pressed left at (528, 352)
Screenshot: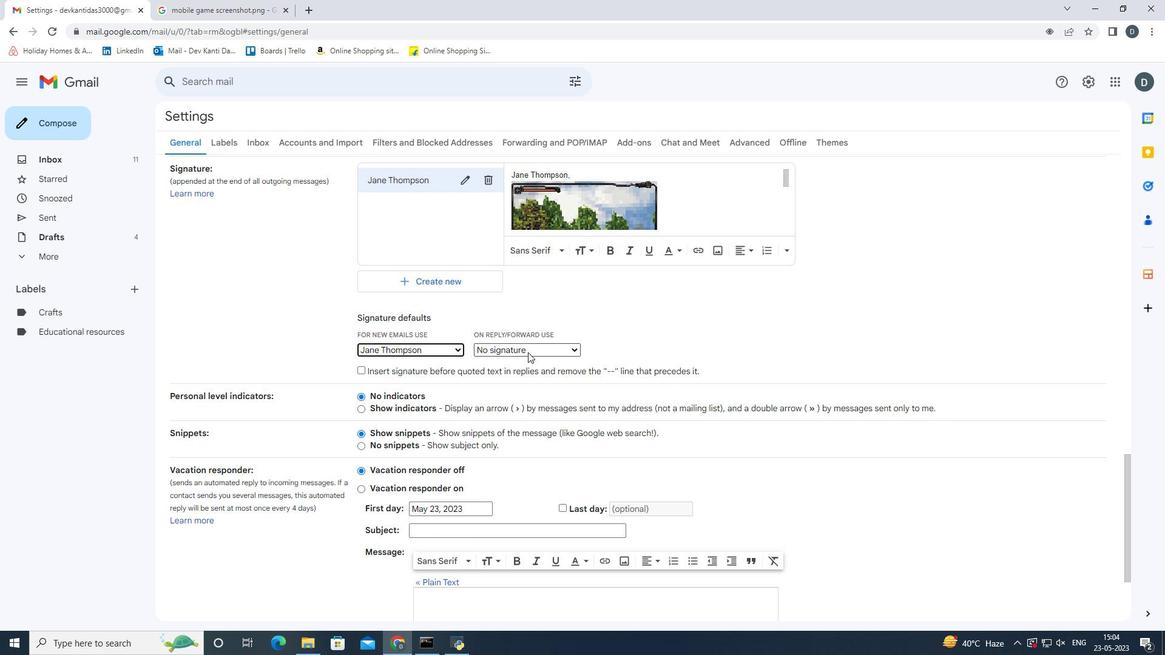 
Action: Mouse moved to (521, 380)
Screenshot: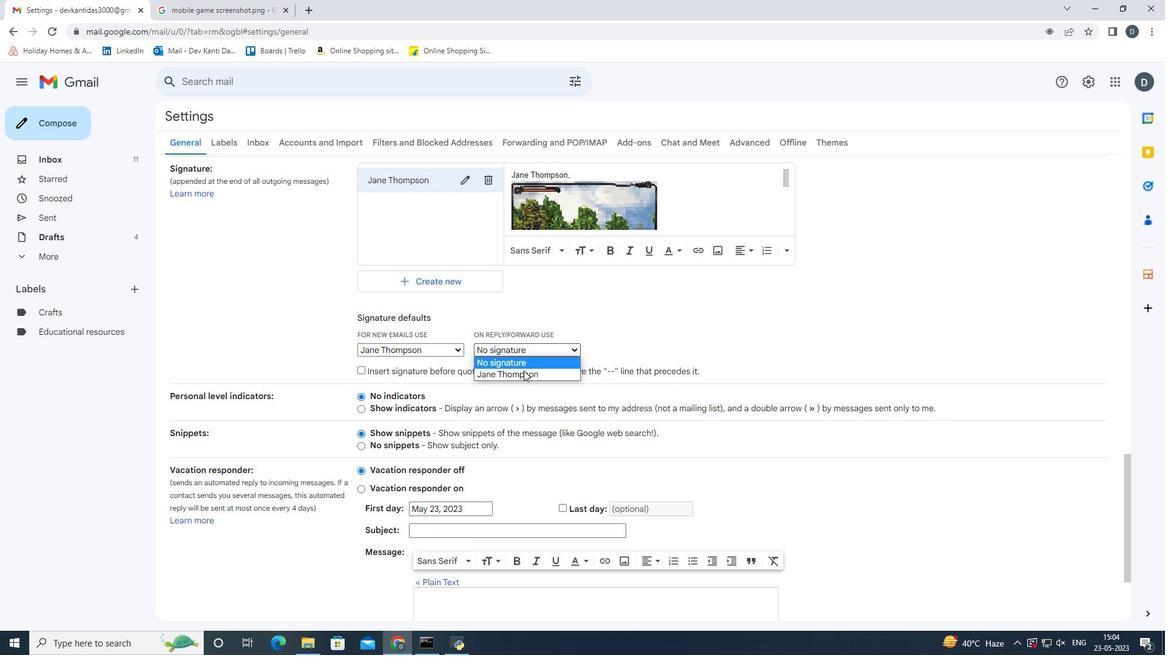 
Action: Mouse pressed left at (521, 380)
Screenshot: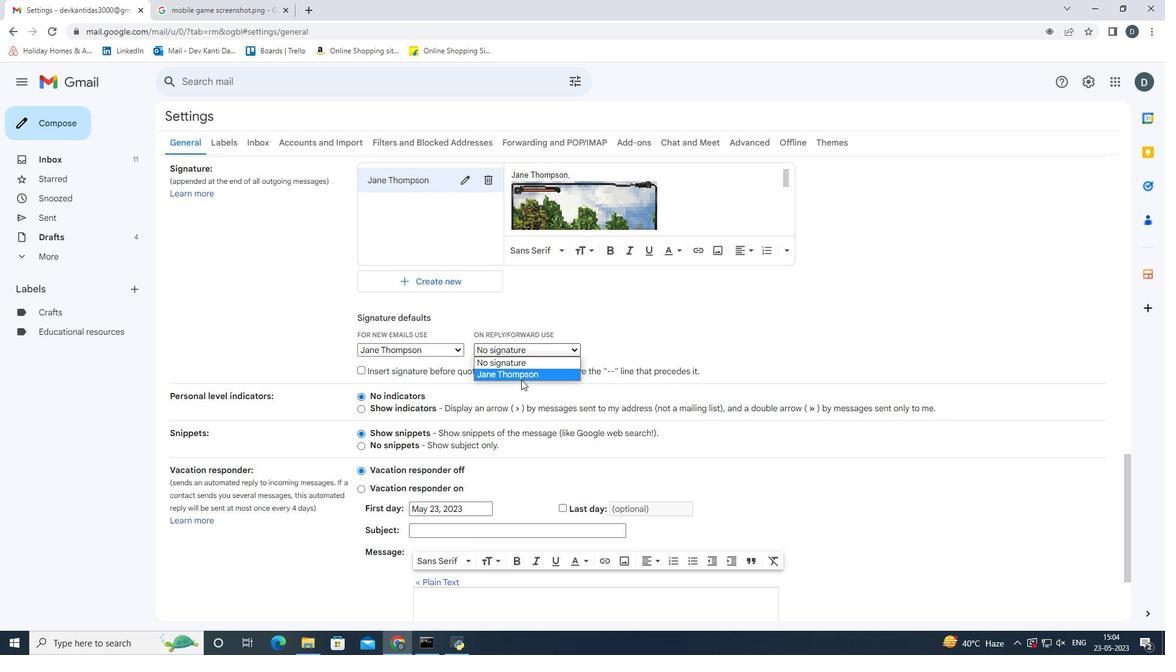 
Action: Mouse moved to (986, 372)
Screenshot: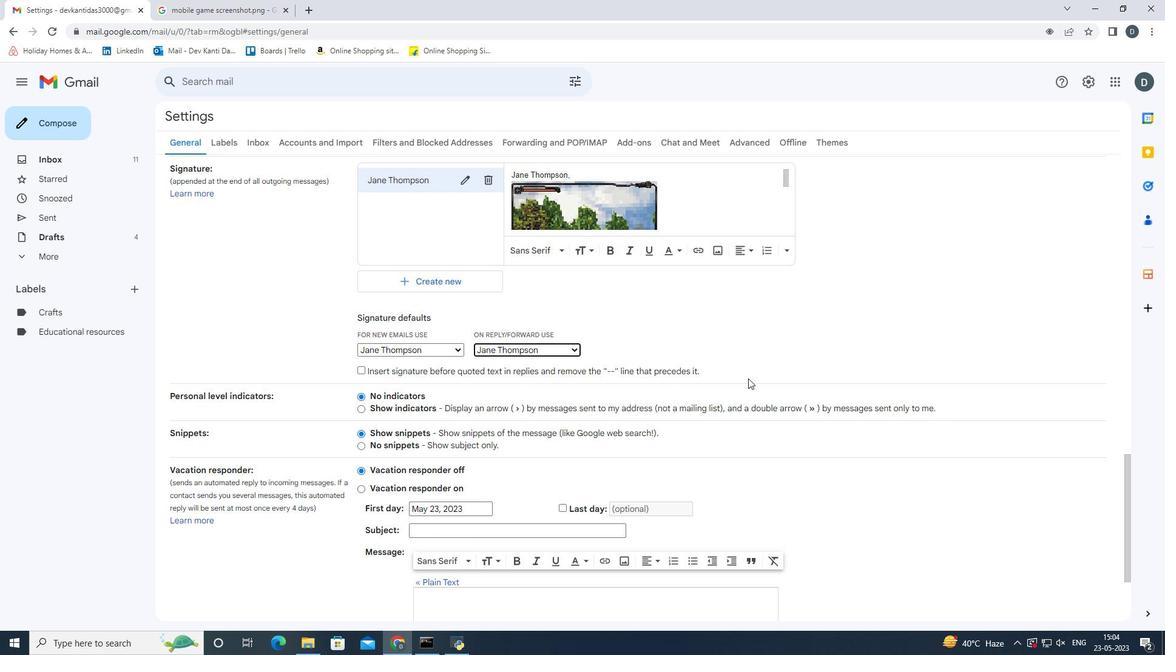 
Action: Mouse pressed left at (986, 372)
Screenshot: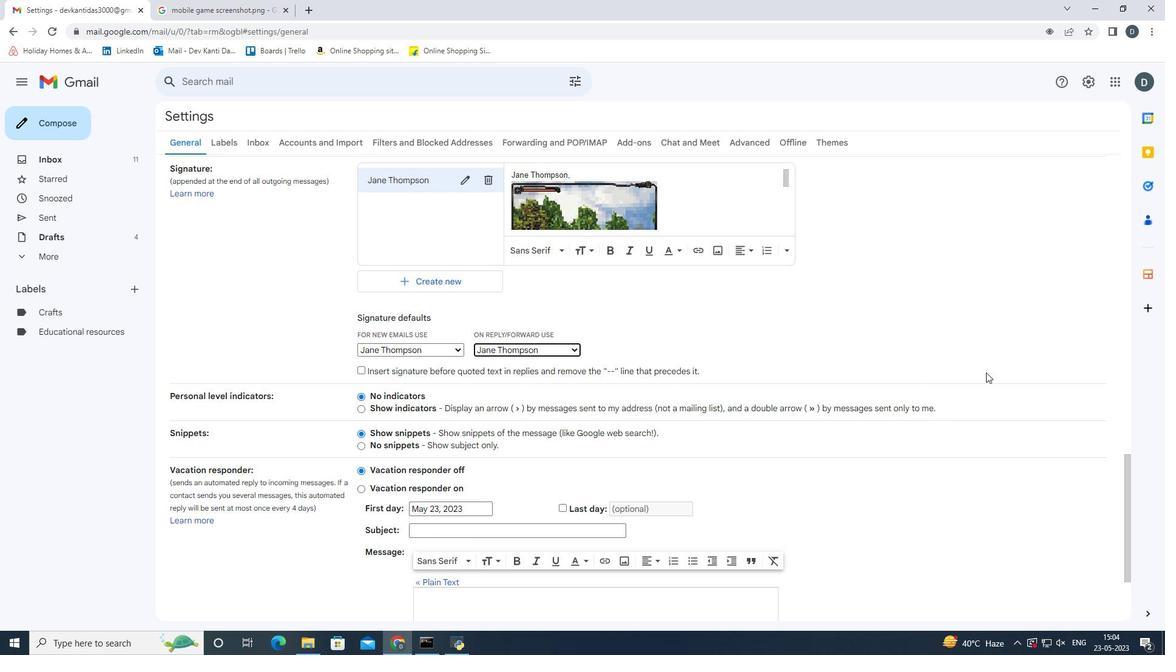 
Action: Mouse scrolled (986, 372) with delta (0, 0)
Screenshot: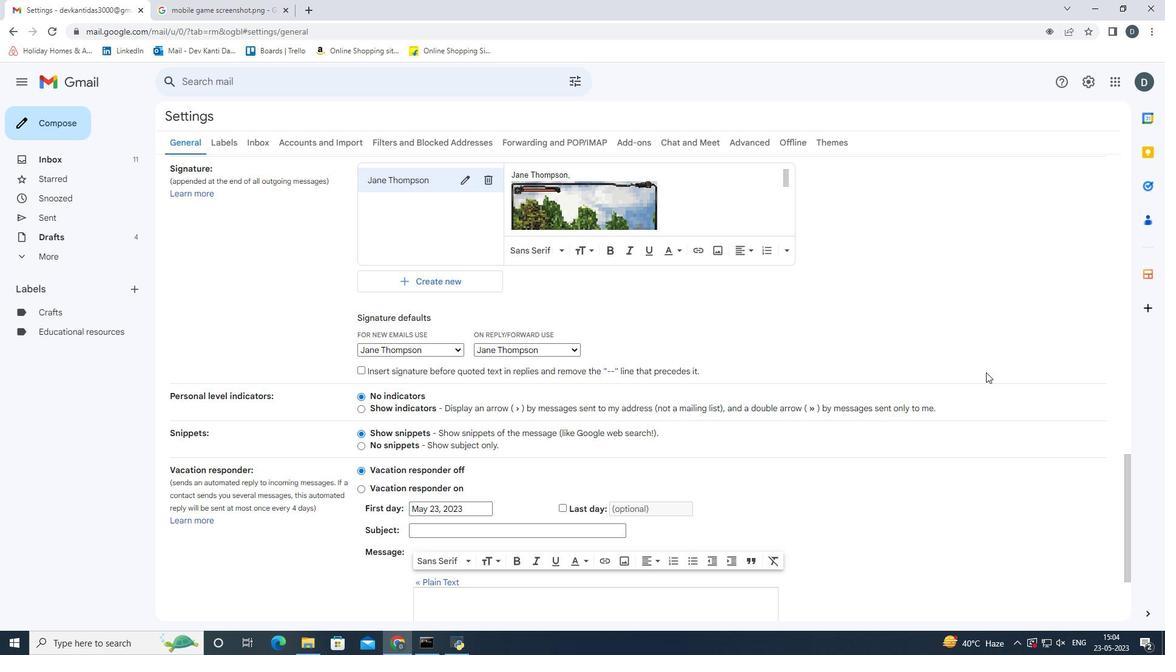 
Action: Mouse scrolled (986, 372) with delta (0, 0)
Screenshot: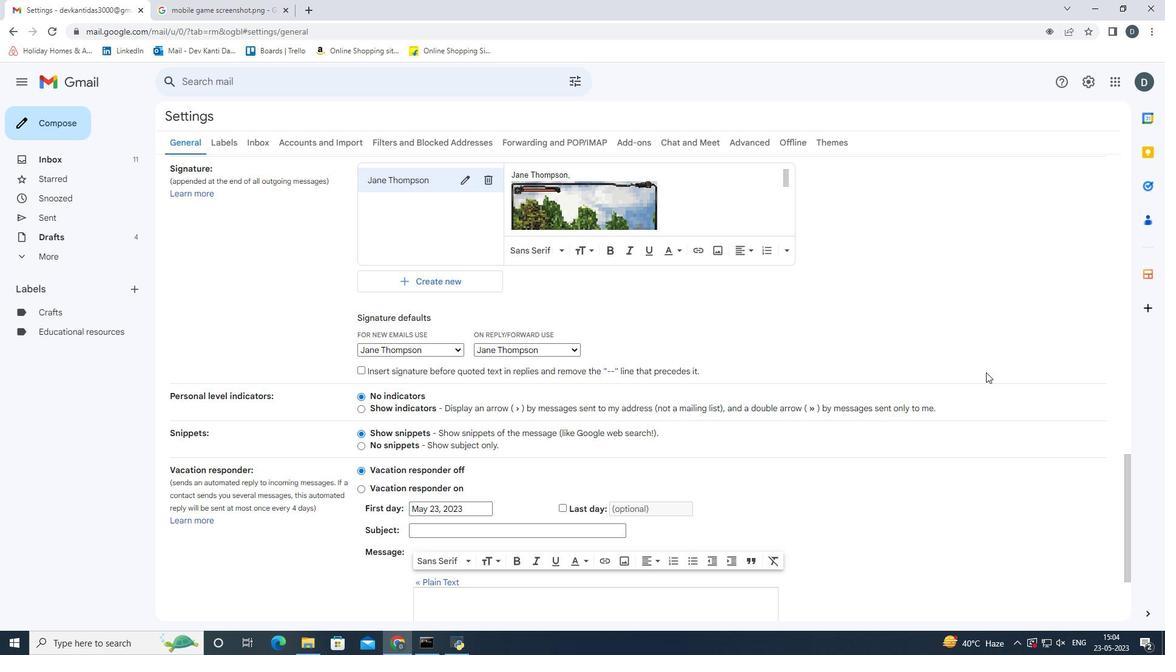 
Action: Mouse scrolled (986, 372) with delta (0, 0)
Screenshot: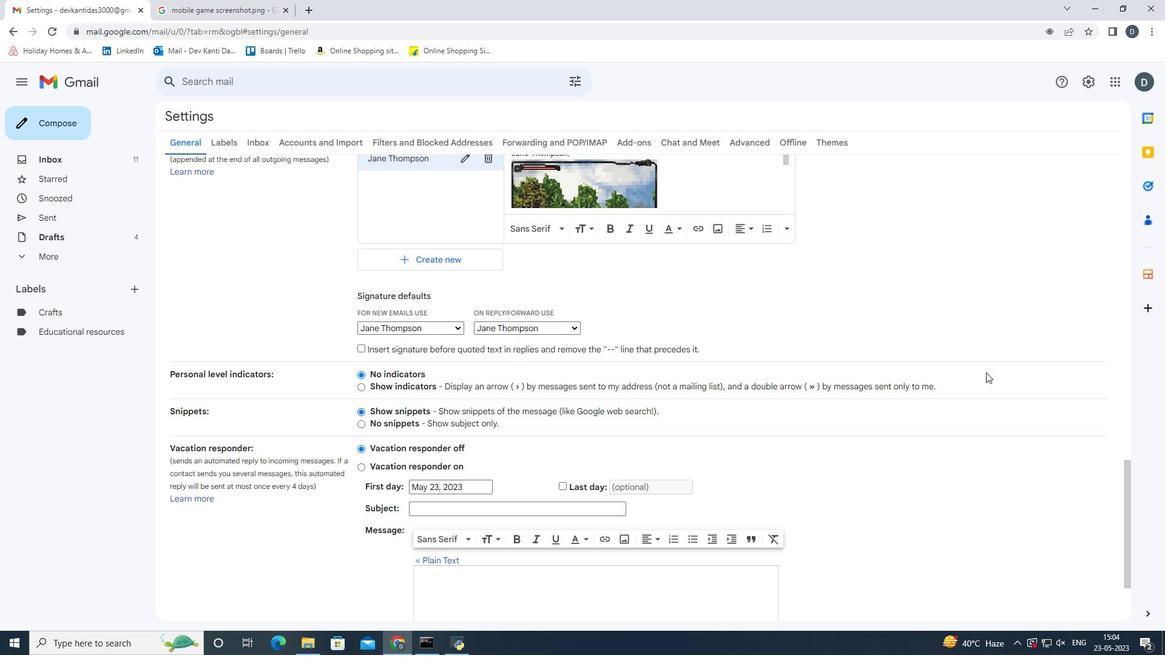 
Action: Mouse scrolled (986, 372) with delta (0, 0)
Screenshot: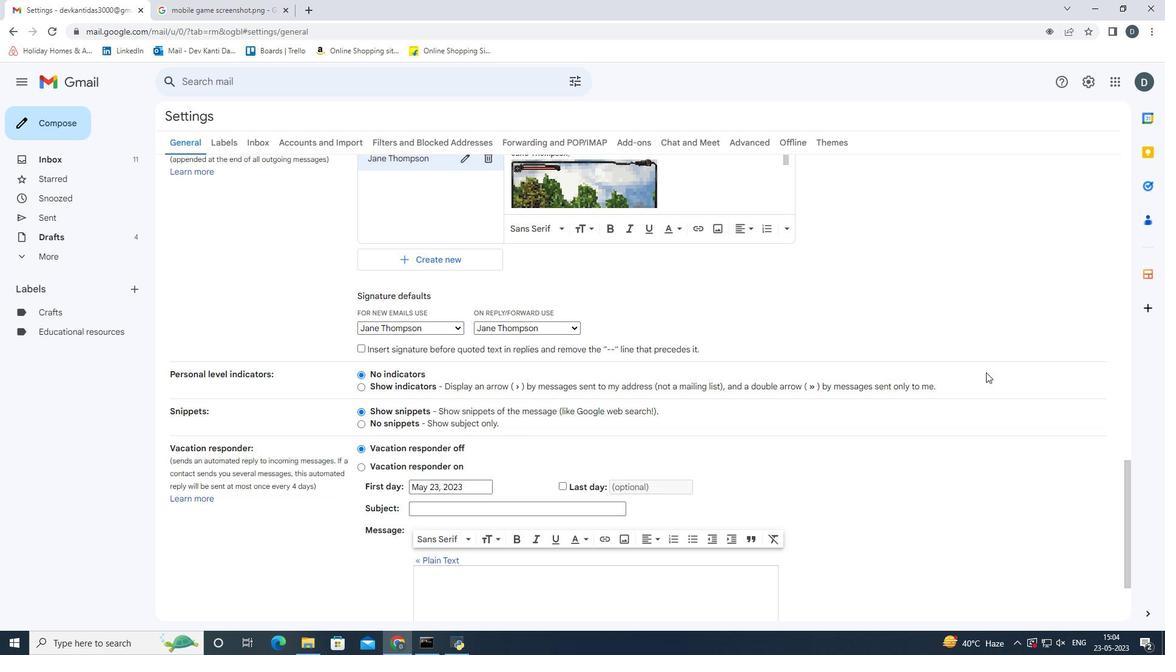 
Action: Mouse scrolled (986, 372) with delta (0, 0)
Screenshot: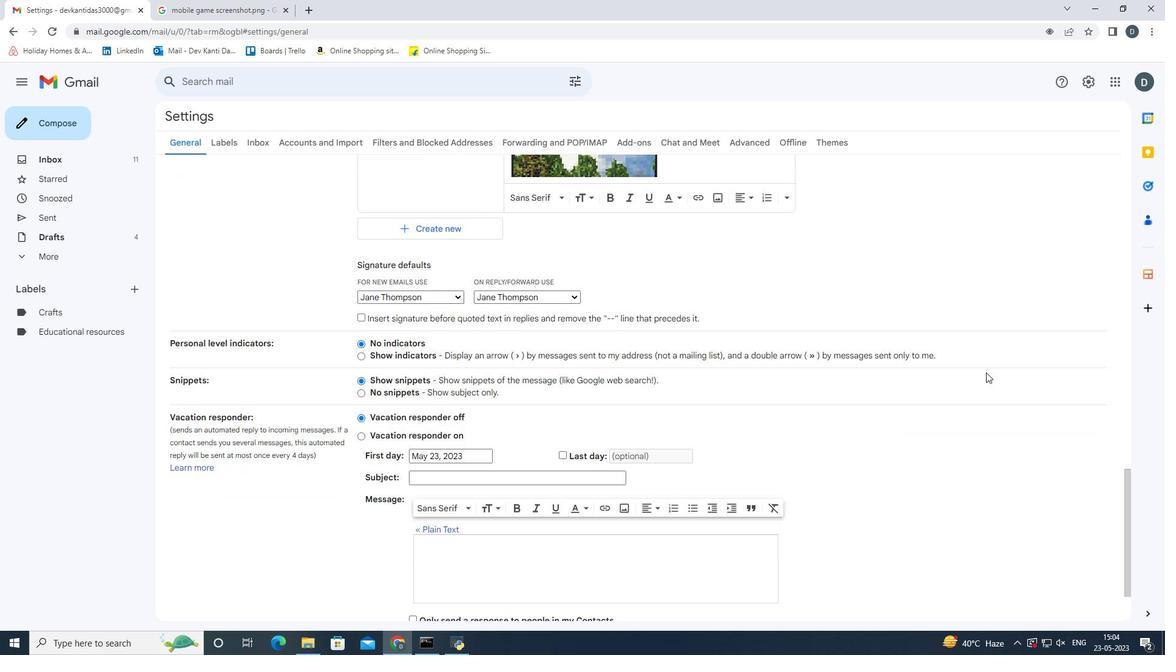 
Action: Mouse moved to (625, 557)
Screenshot: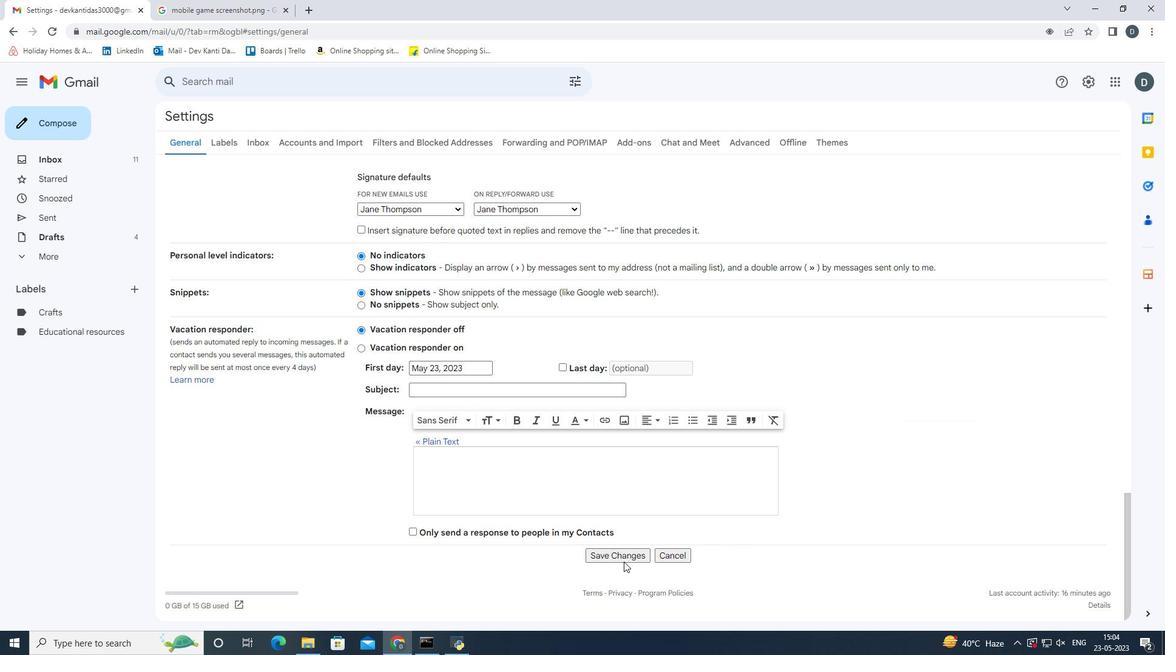 
Action: Mouse pressed left at (625, 557)
Screenshot: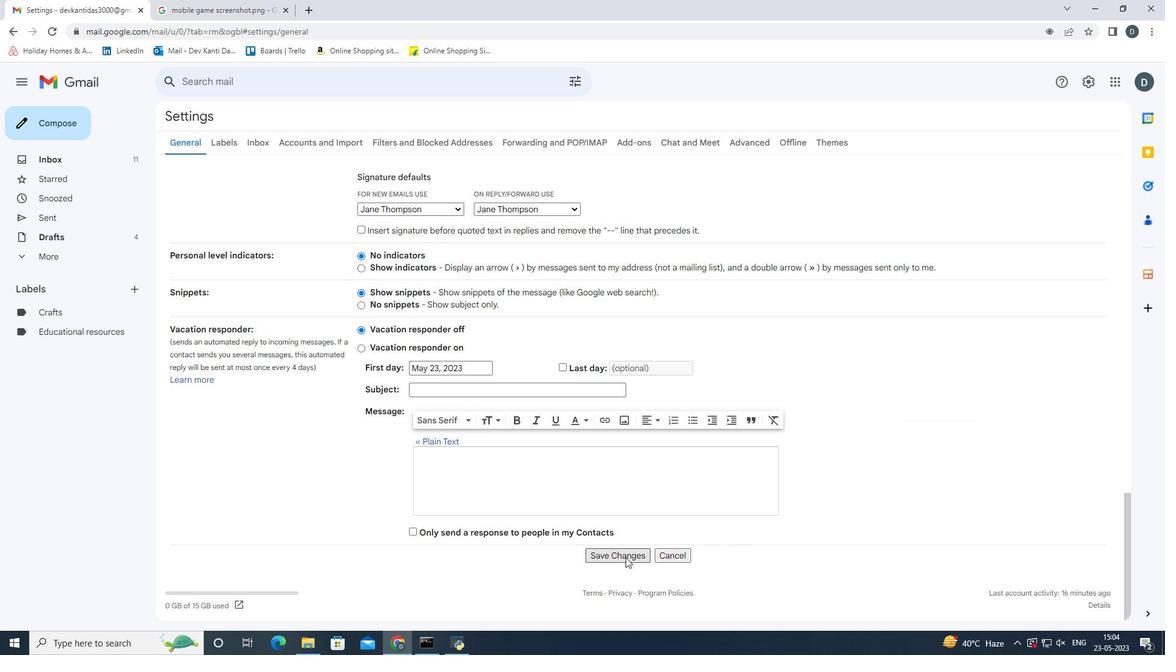 
Action: Mouse moved to (66, 114)
Screenshot: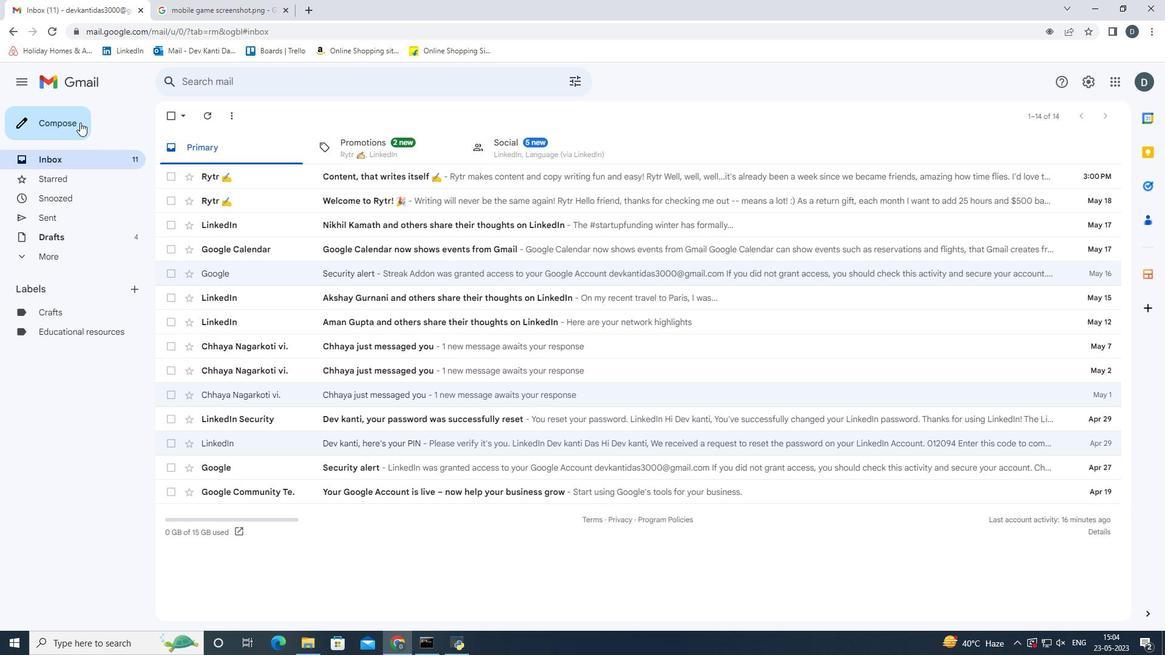 
Action: Mouse pressed left at (66, 114)
Screenshot: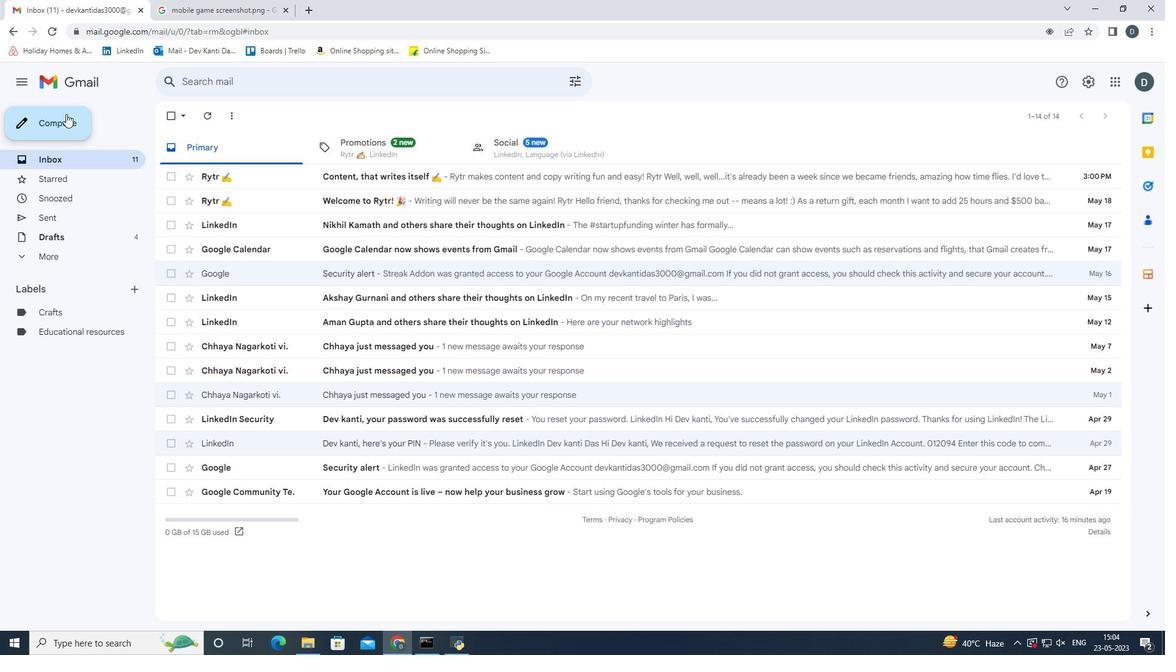 
Action: Mouse moved to (902, 302)
Screenshot: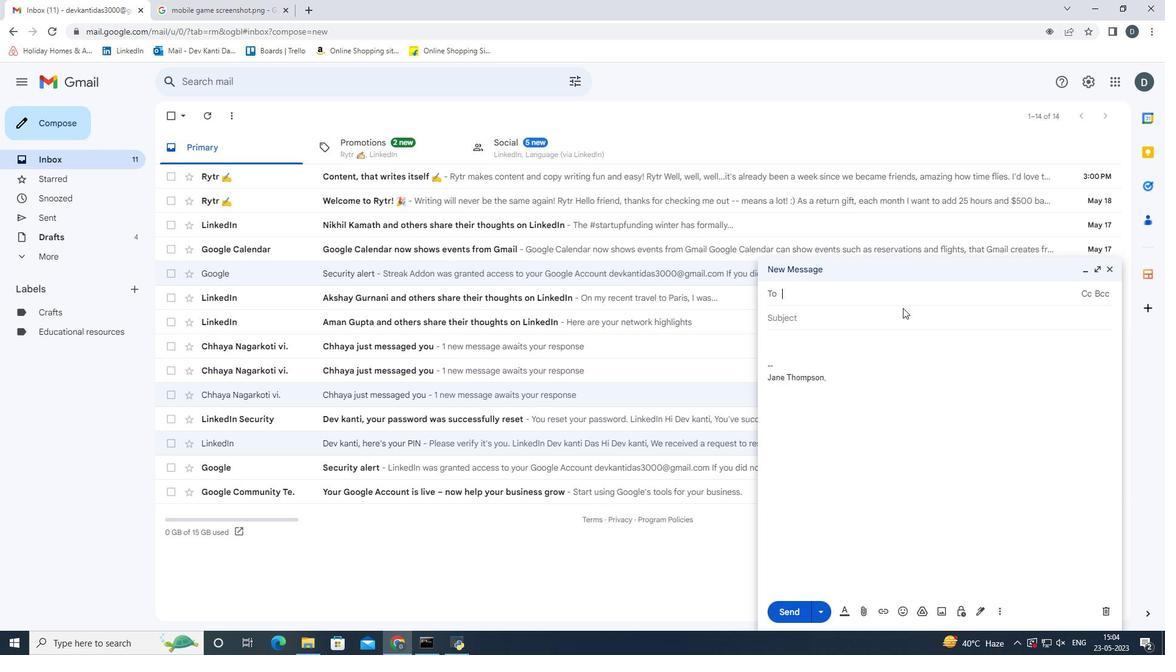 
Action: Key pressed <Key.shift>Softage.6
Screenshot: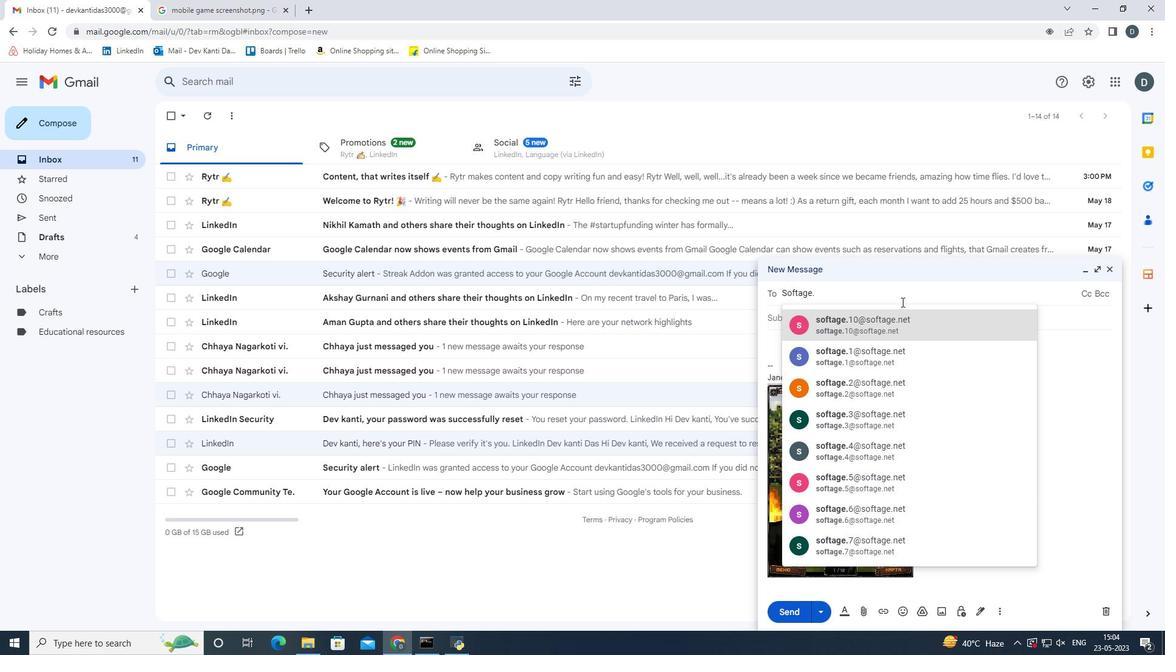
Action: Mouse moved to (903, 312)
Screenshot: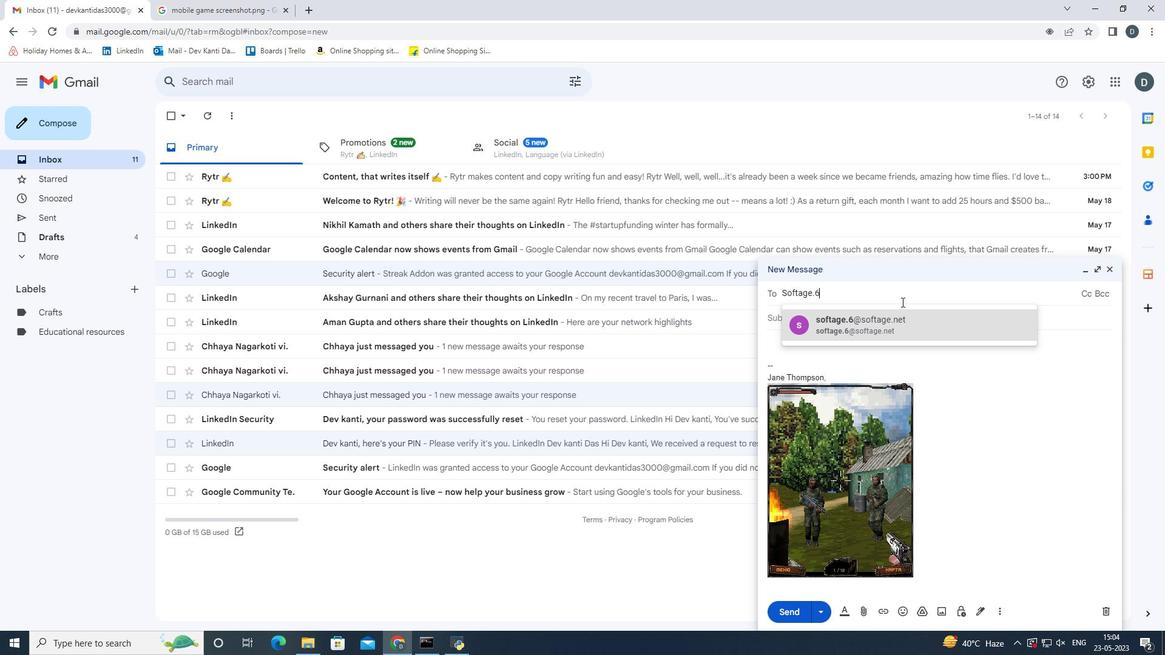 
Action: Mouse pressed left at (903, 312)
Screenshot: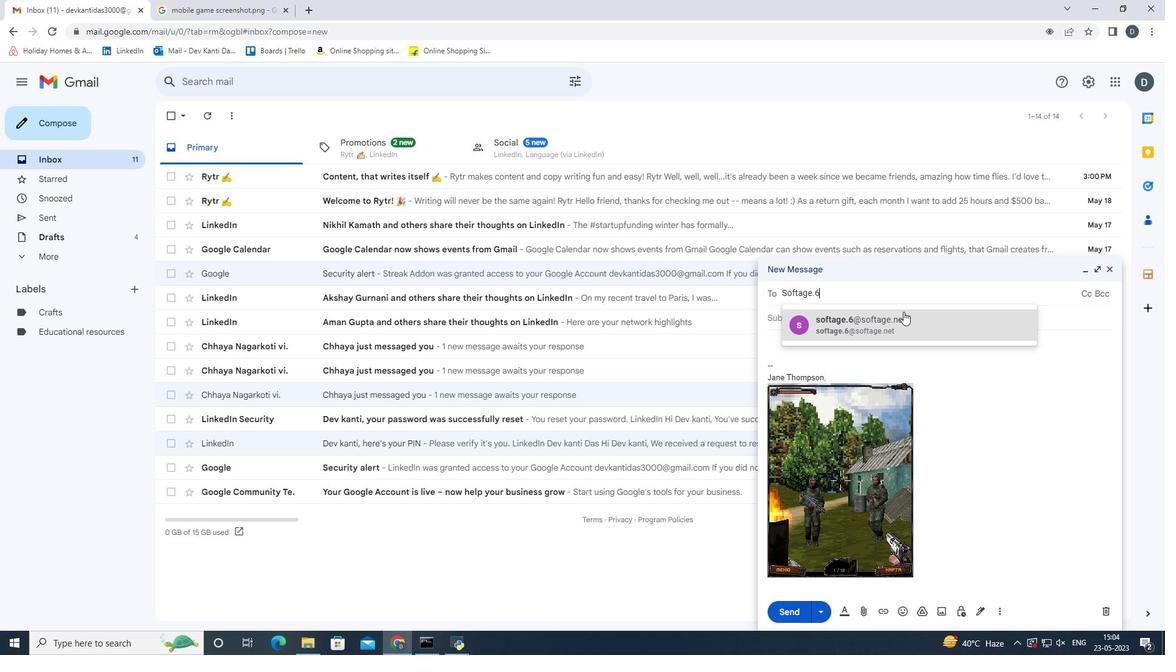 
Action: Mouse moved to (899, 324)
Screenshot: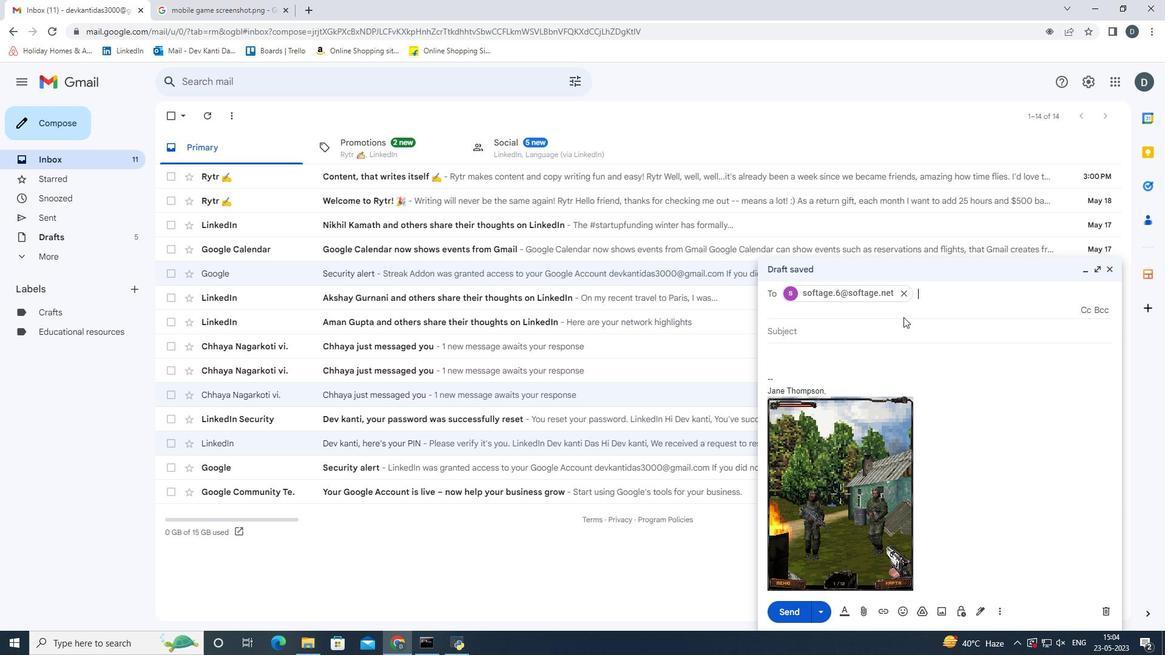 
Action: Mouse pressed left at (899, 324)
Screenshot: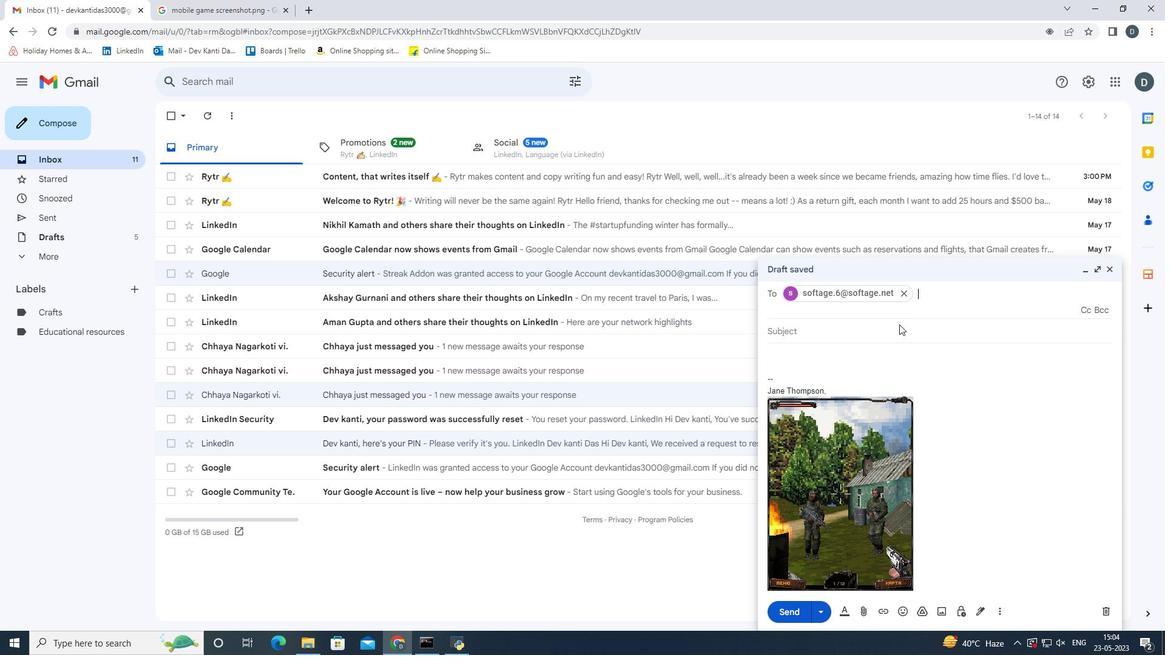 
Action: Mouse moved to (893, 330)
Screenshot: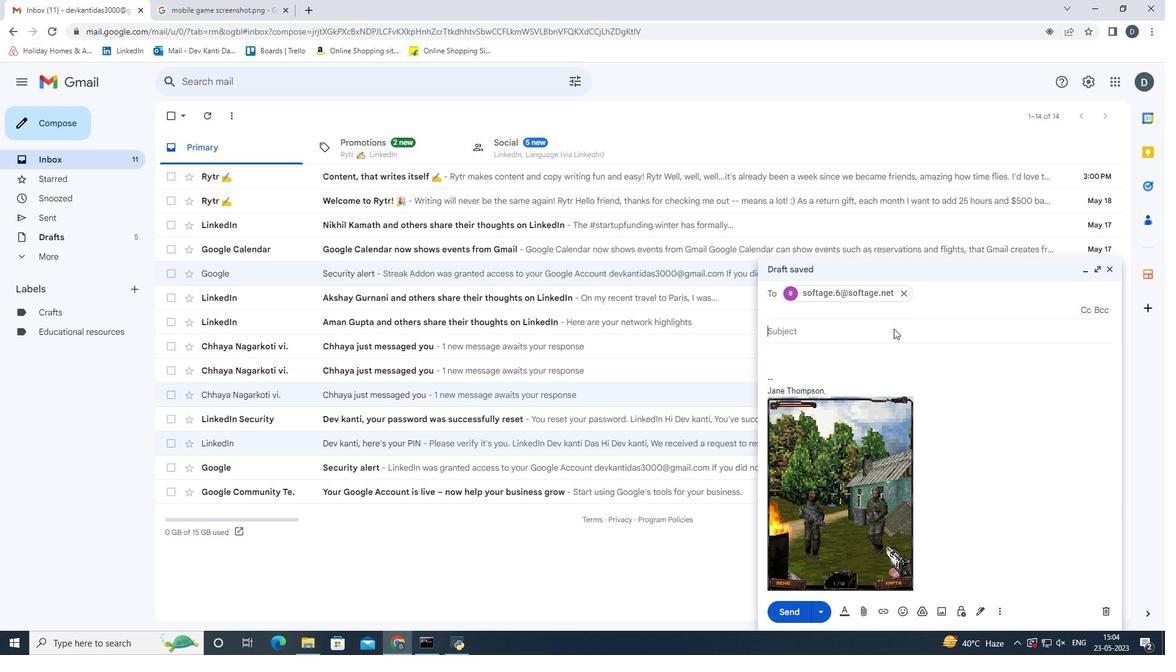 
Action: Key pressed <Key.shift>Require<Key.space>for<Key.space>feedback<Key.space>on<Key.space>a<Key.space>scholarship<Key.space>essay<Key.space><Key.backspace>.
Screenshot: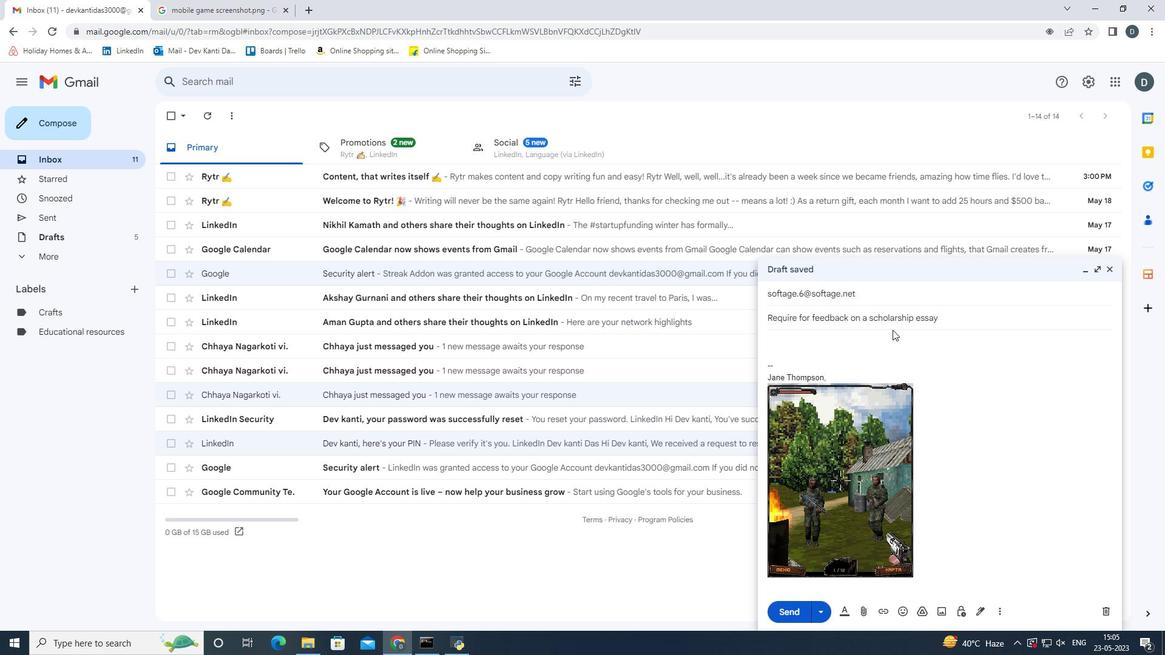 
Action: Mouse moved to (897, 343)
Screenshot: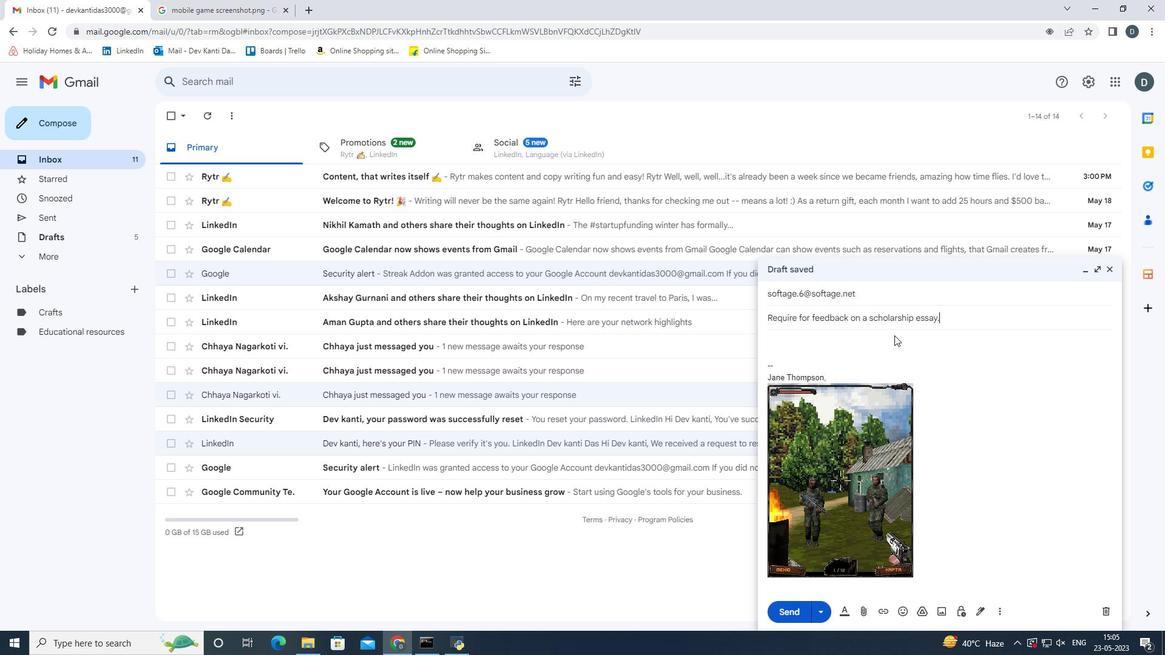 
Action: Mouse pressed left at (897, 343)
Screenshot: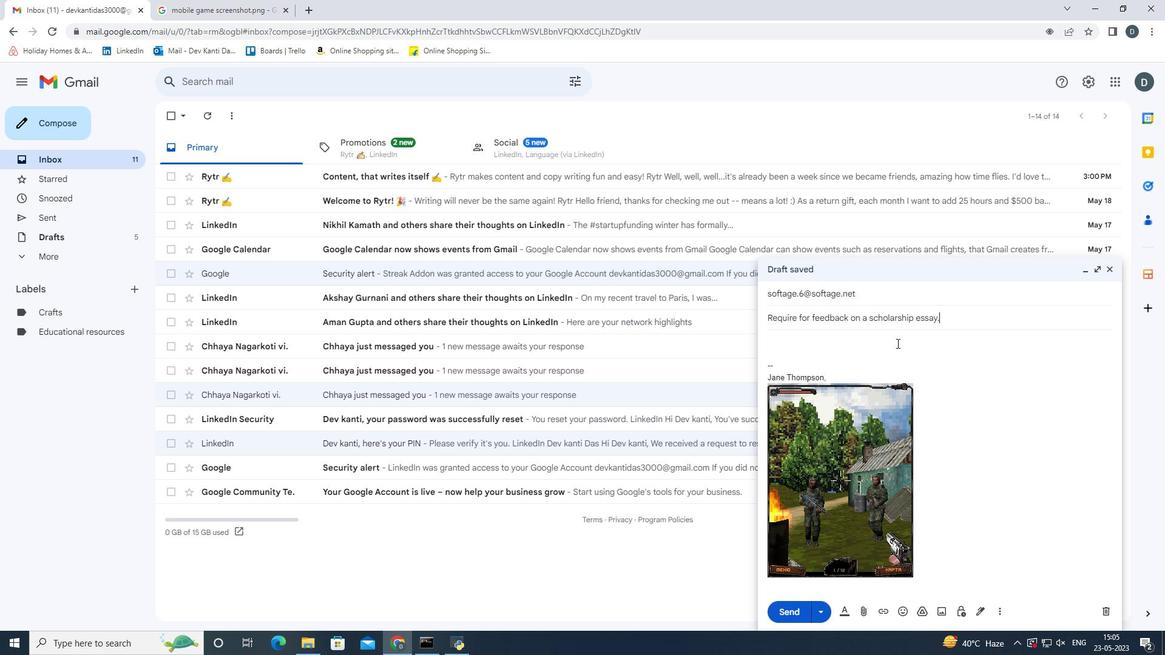 
Action: Key pressed <Key.shift>Dear<Key.space>sir/ma'am,<Key.enter><Key.enter><Key.shift_r><Key.shift_r>I<Key.space>apologize<Key.space>for<Key.space>any<Key.space>incon<Key.right><Key.backspace><Key.backspace><Key.backspace><Key.backspace><Key.backspace><Key.backspace>and<Key.space>appreciate<Key.space>your<Key.space>patience.
Screenshot: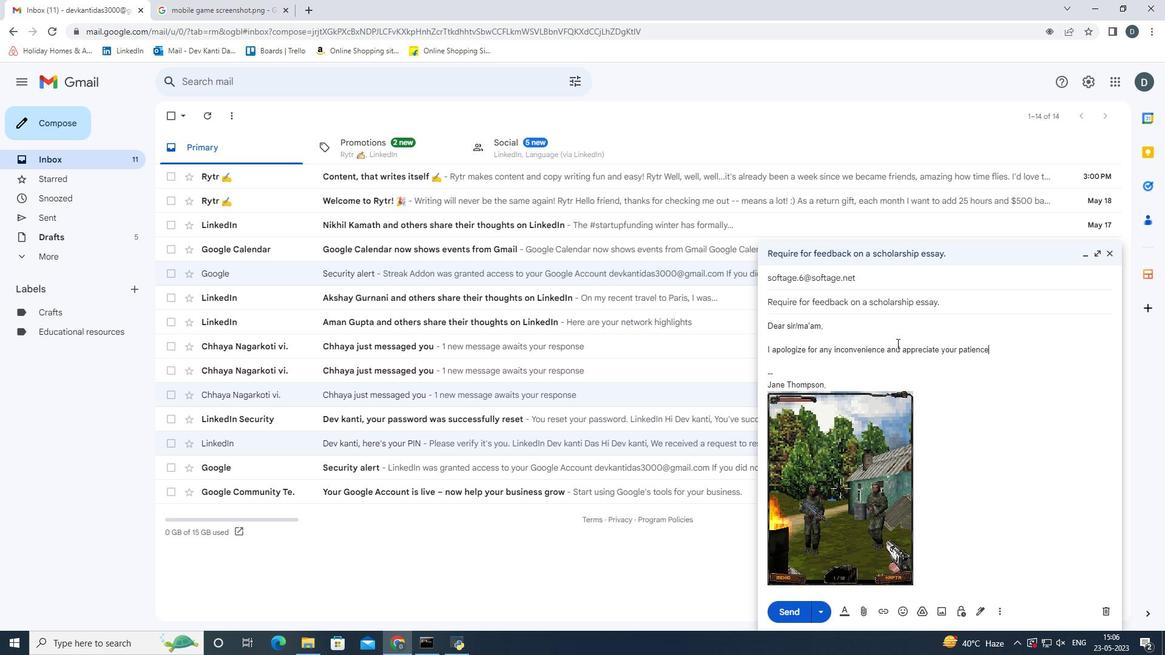 
Action: Mouse moved to (907, 573)
Screenshot: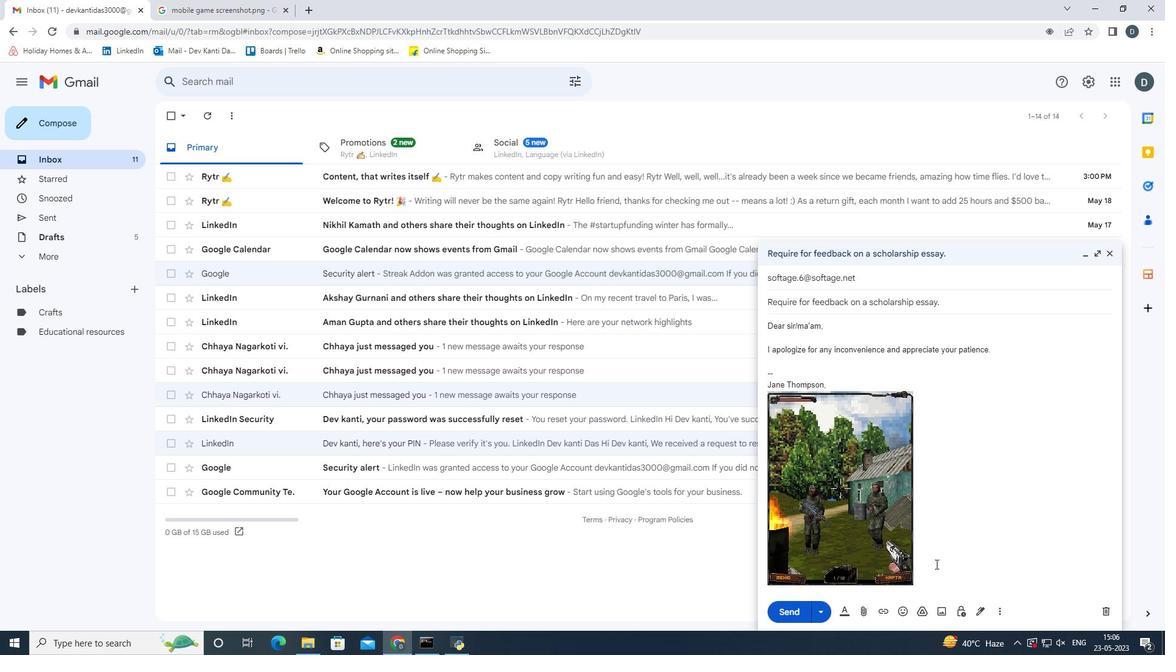 
Action: Mouse scrolled (907, 572) with delta (0, 0)
Screenshot: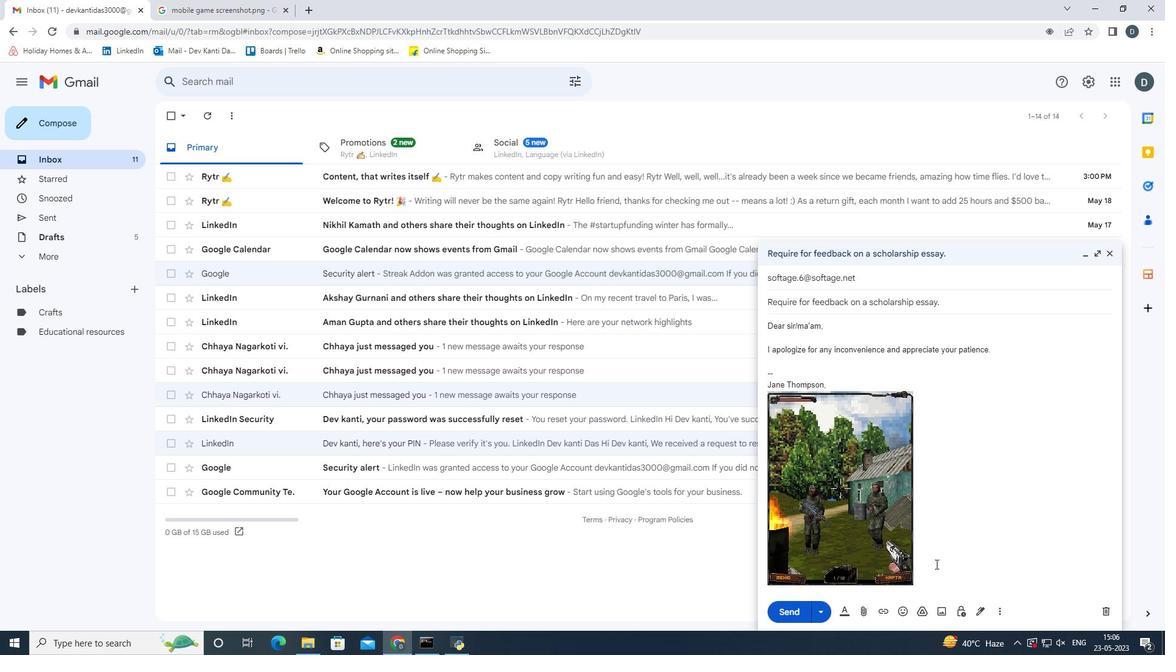 
Action: Mouse scrolled (907, 572) with delta (0, 0)
Screenshot: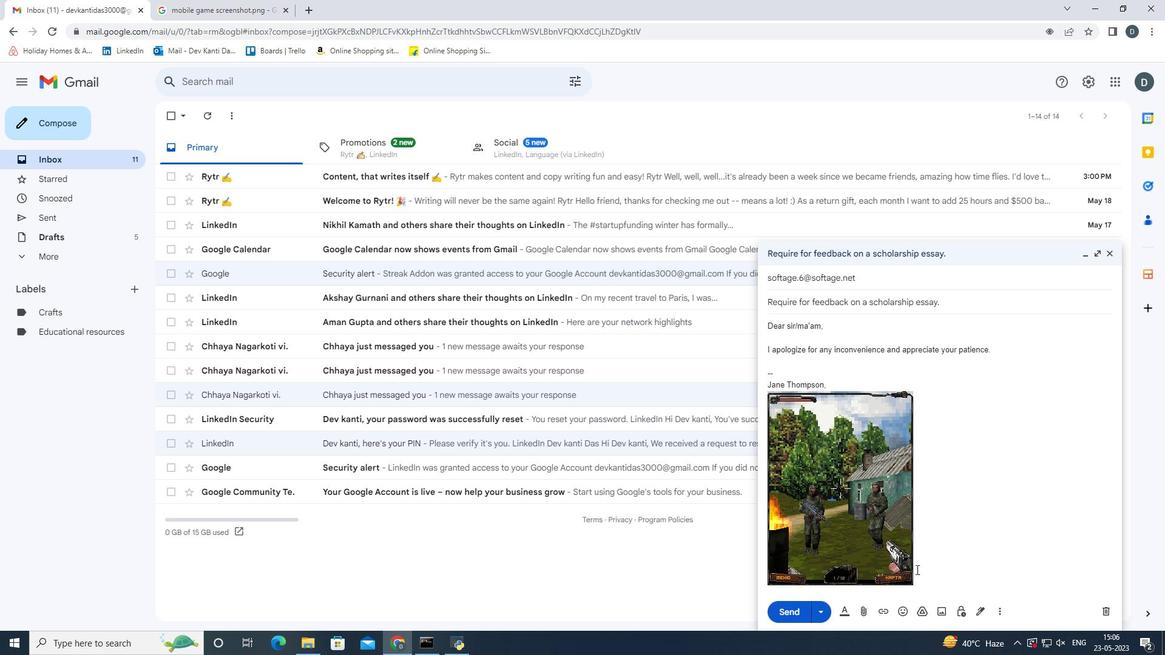 
Action: Mouse moved to (785, 604)
Screenshot: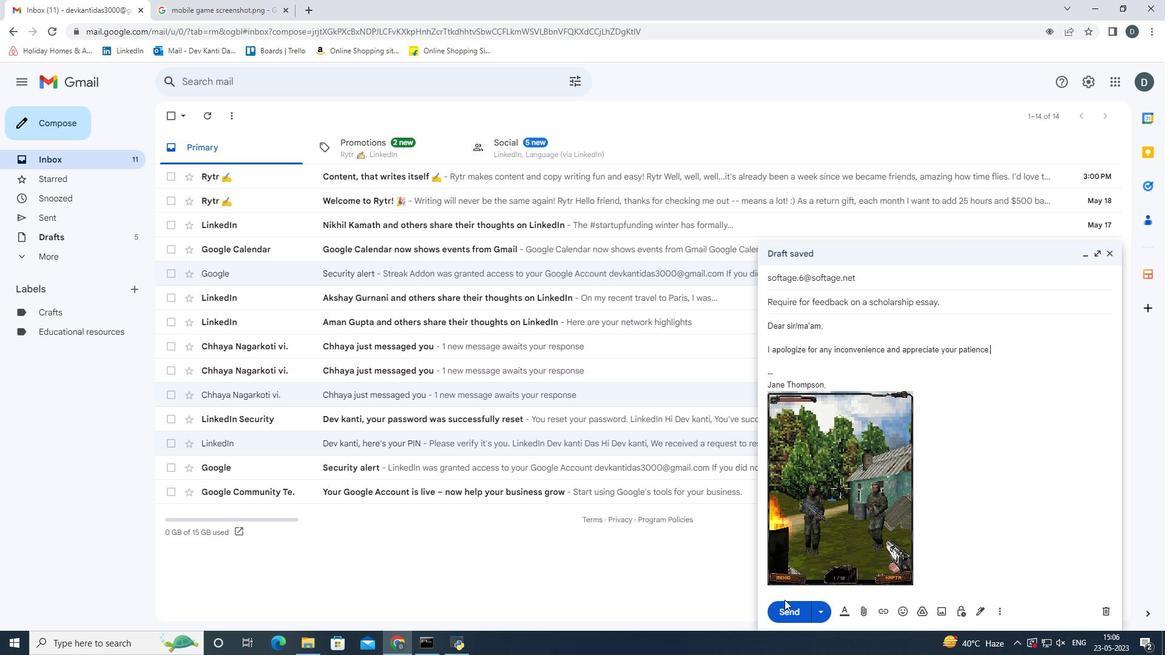 
Action: Mouse pressed left at (785, 604)
Screenshot: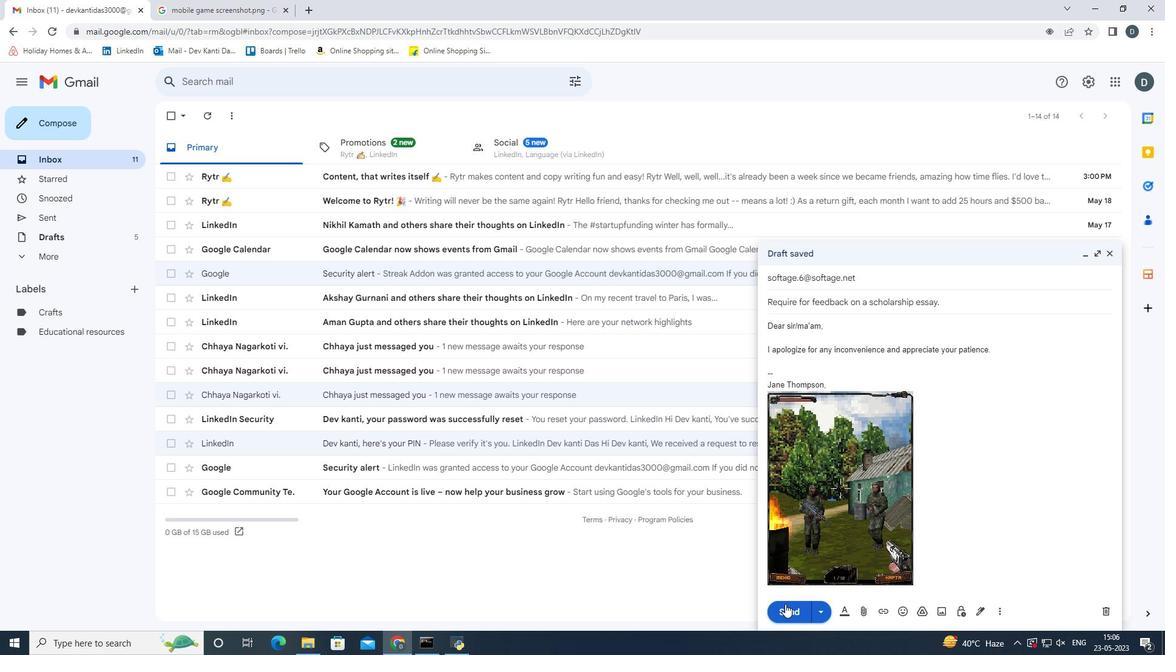 
Action: Mouse moved to (101, 600)
Screenshot: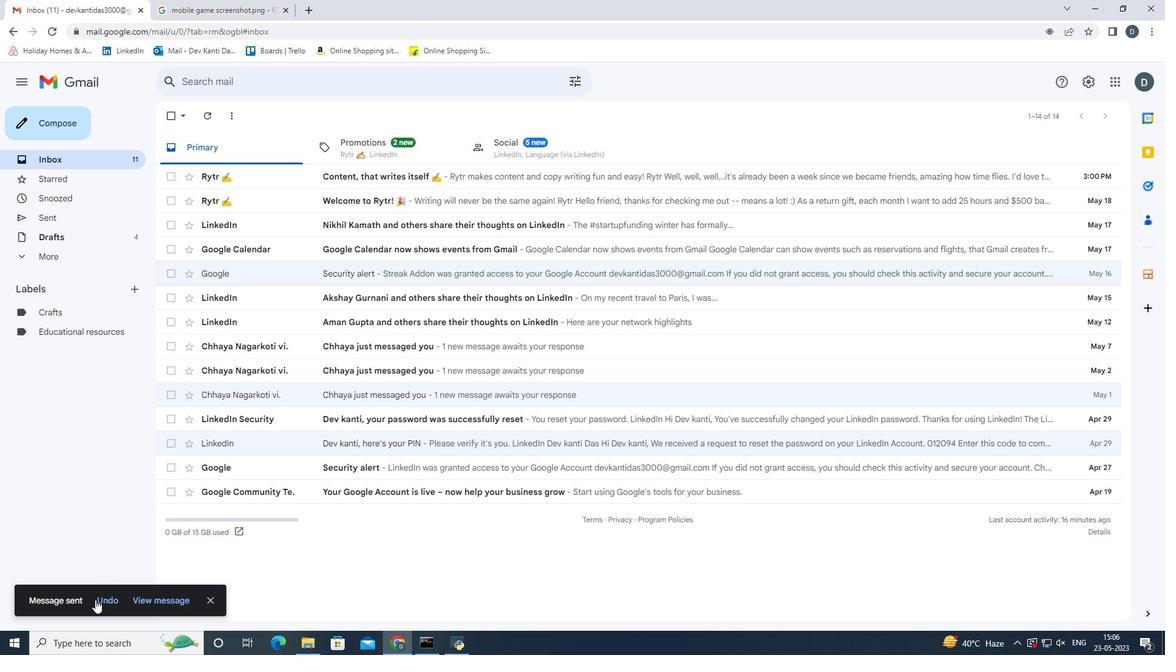 
Action: Mouse pressed left at (101, 600)
Screenshot: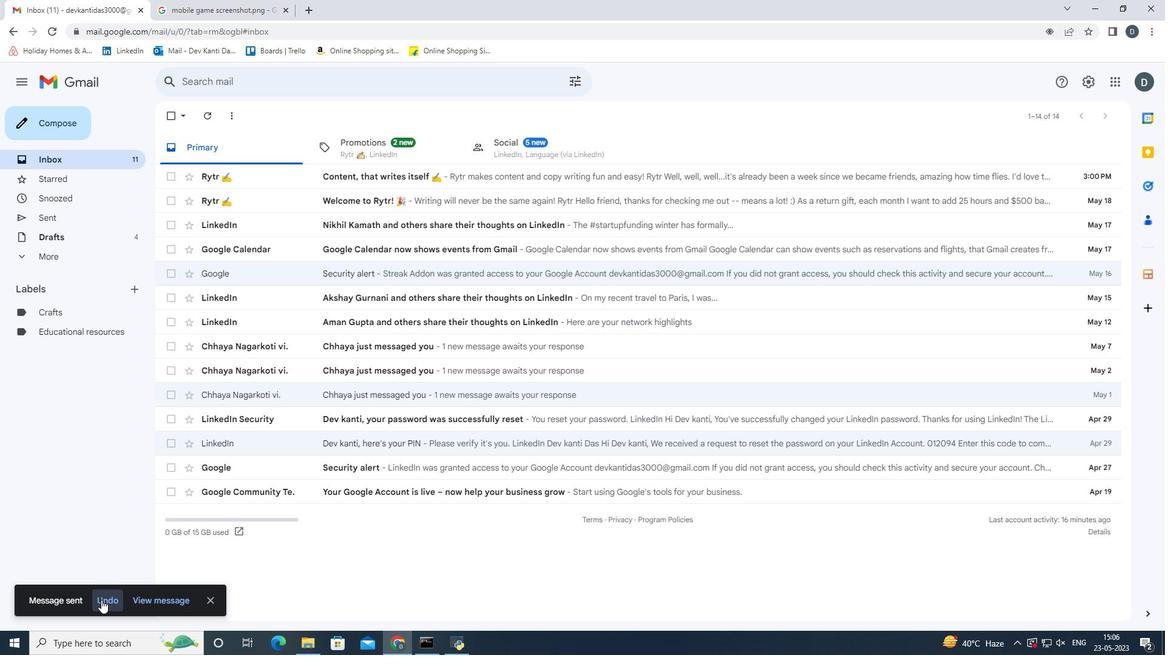 
Action: Mouse moved to (767, 349)
Screenshot: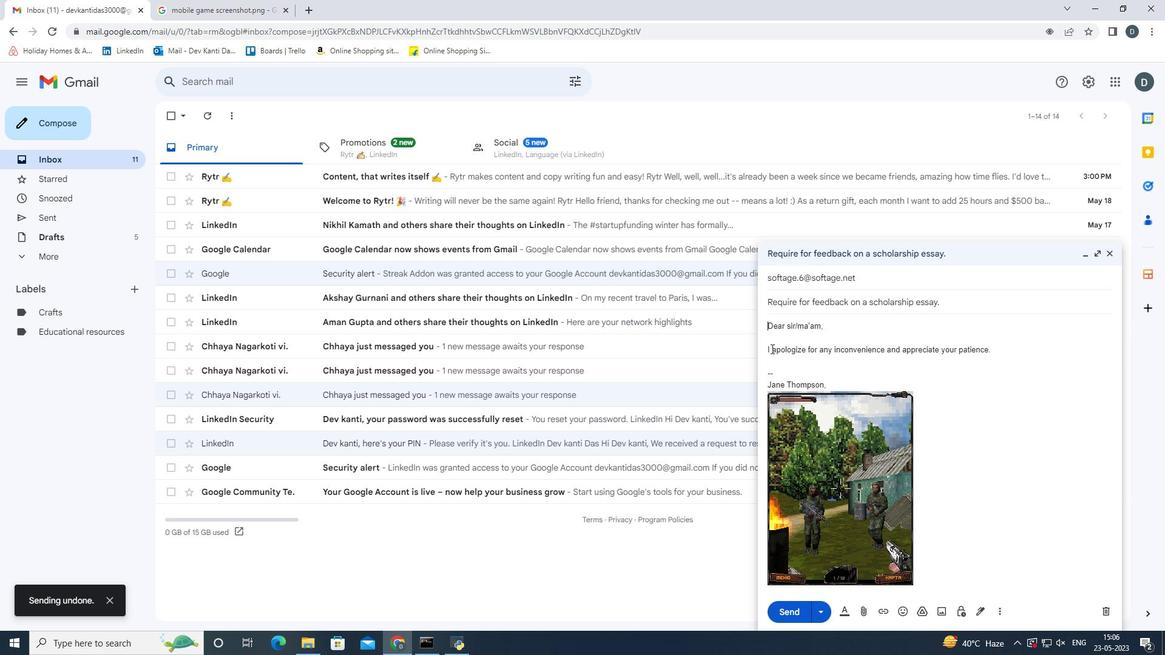 
Action: Mouse pressed left at (767, 349)
Screenshot: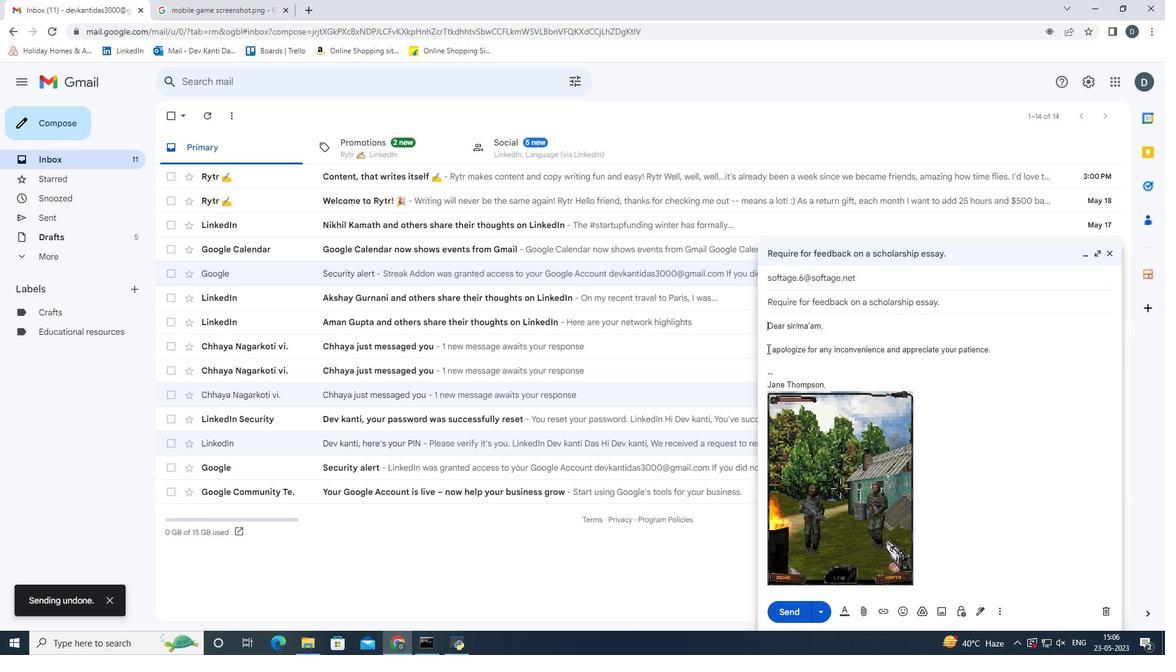 
Action: Key pressed <Key.delete><Key.delete><Key.delete><Key.delete><Key.delete><Key.delete><Key.delete><Key.delete><Key.delete><Key.delete><Key.delete><Key.delete><Key.delete><Key.delete><Key.delete><Key.delete><Key.delete><Key.delete><Key.delete><Key.delete><Key.delete><Key.delete><Key.delete><Key.delete><Key.delete><Key.delete><Key.delete><Key.delete><Key.delete><Key.delete><Key.delete><Key.delete><Key.delete><Key.delete><Key.delete><Key.delete><Key.delete><Key.delete><Key.delete><Key.delete><Key.delete><Key.delete><Key.delete><Key.delete><Key.delete><Key.delete><Key.delete><Key.delete><Key.delete><Key.delete><Key.delete><Key.delete><Key.delete><Key.delete><Key.delete><Key.delete><Key.delete><Key.delete><Key.delete><Key.delete><Key.delete><Key.delete><Key.delete>
Screenshot: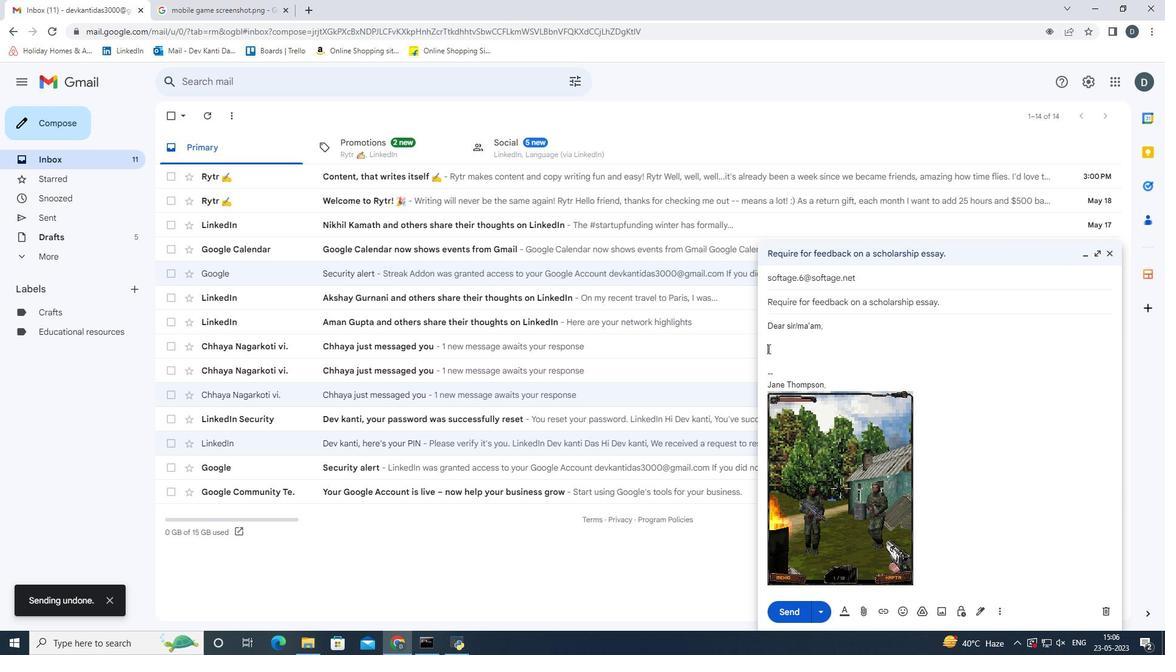 
Action: Mouse moved to (914, 343)
Screenshot: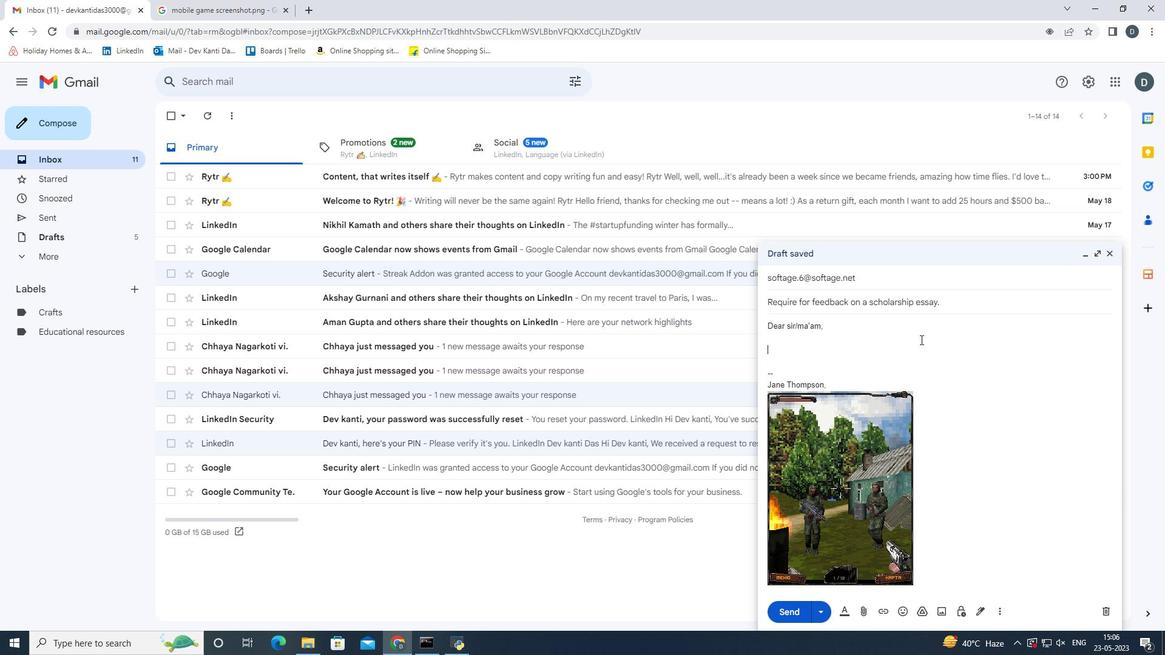 
Action: Key pressed <Key.right><Key.up><Key.down><Key.up><Key.up><Key.down>
Screenshot: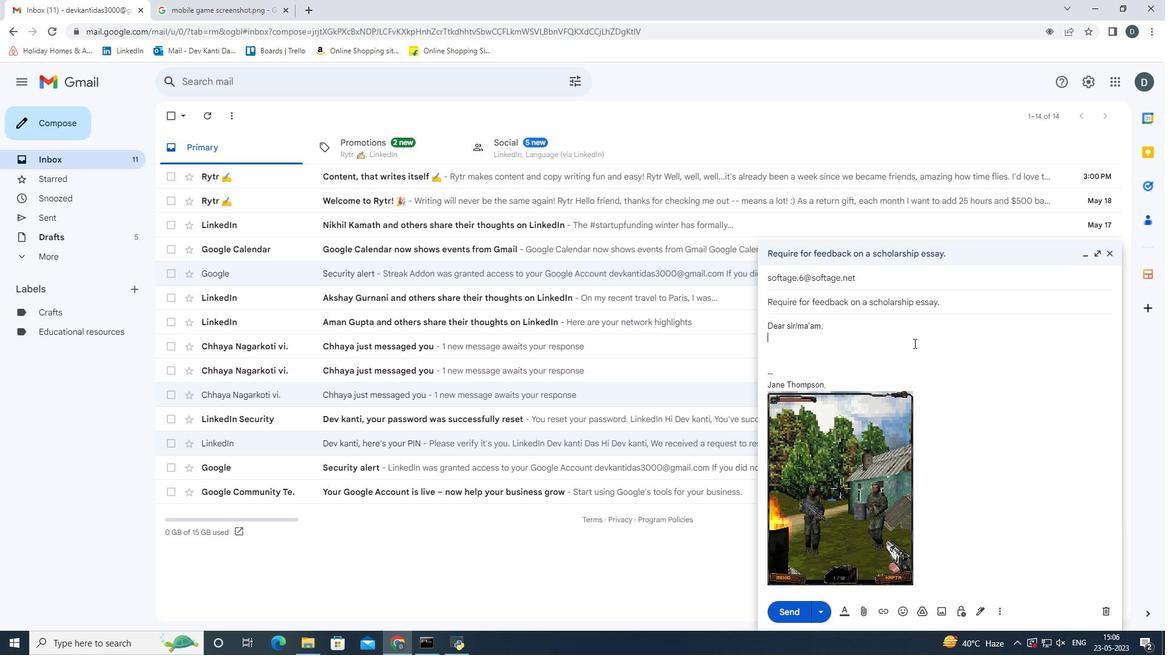 
Action: Mouse moved to (986, 365)
Screenshot: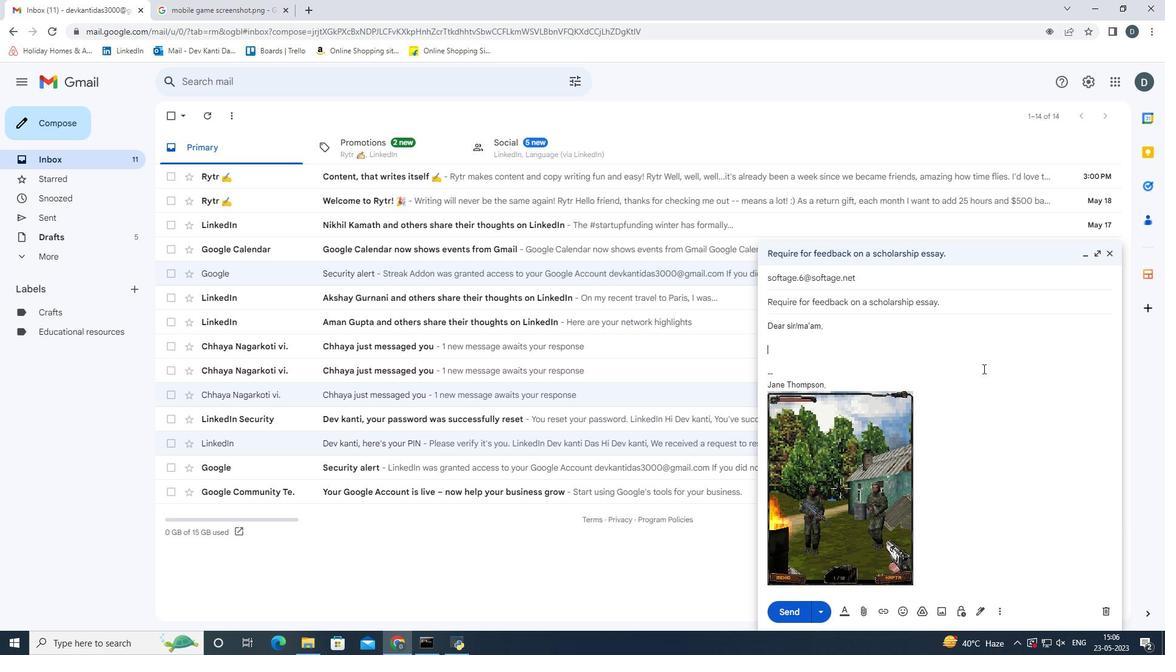 
Action: Mouse scrolled (986, 364) with delta (0, 0)
Screenshot: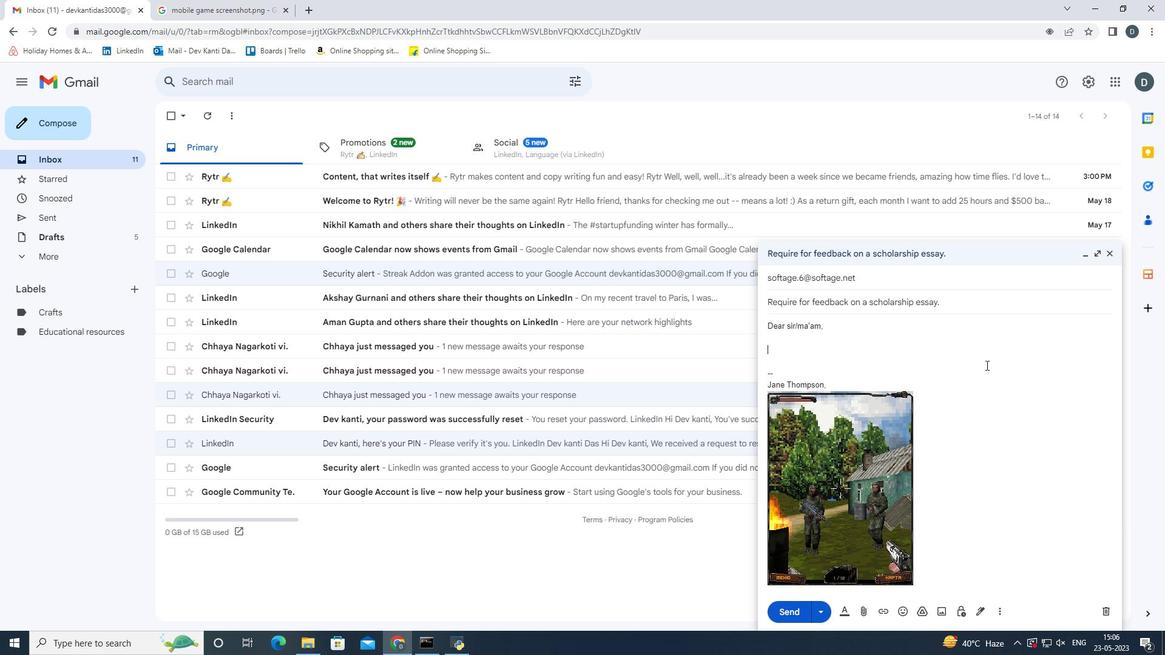 
Action: Mouse scrolled (986, 364) with delta (0, 0)
Screenshot: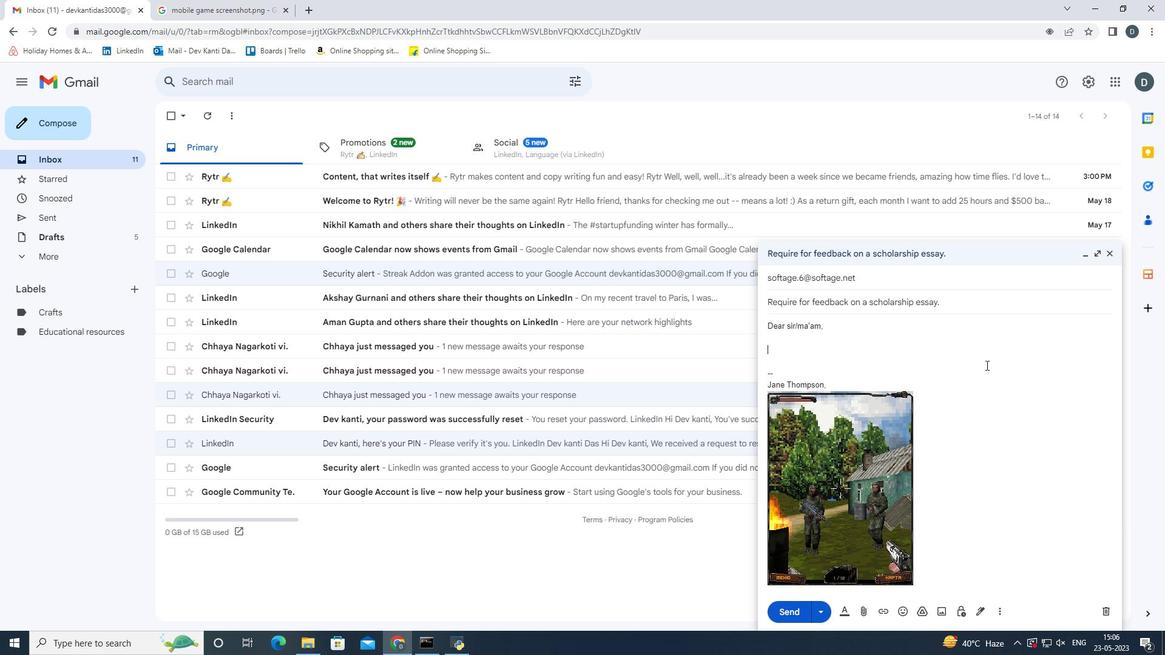 
Action: Mouse scrolled (986, 364) with delta (0, 0)
Screenshot: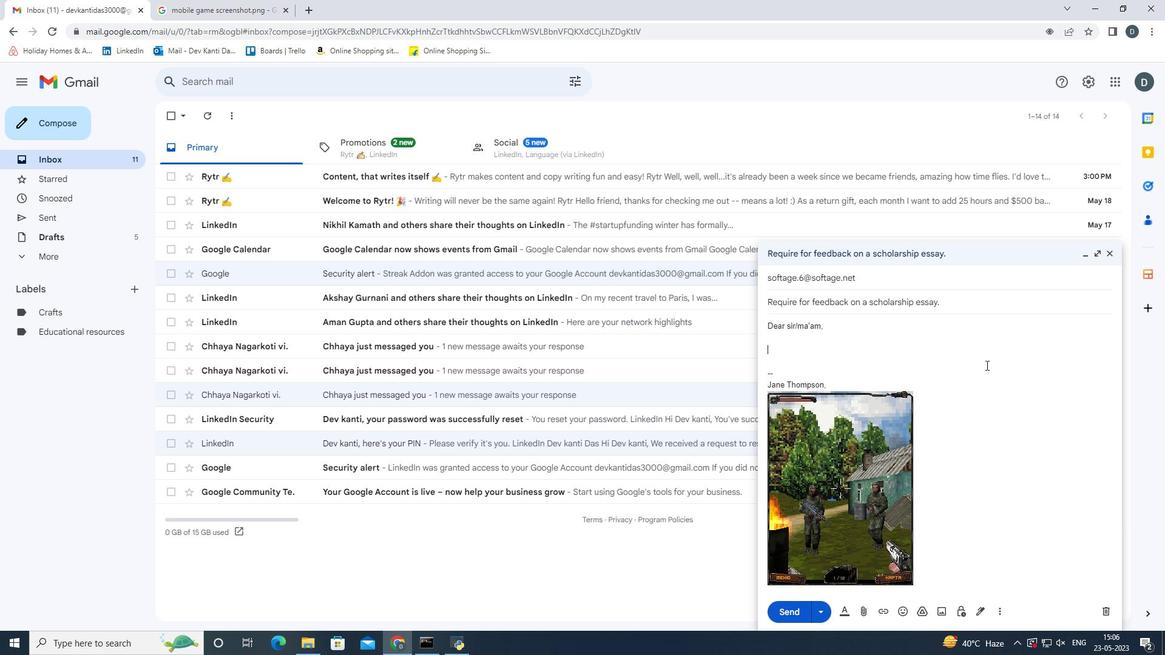 
Action: Mouse scrolled (986, 366) with delta (0, 0)
Screenshot: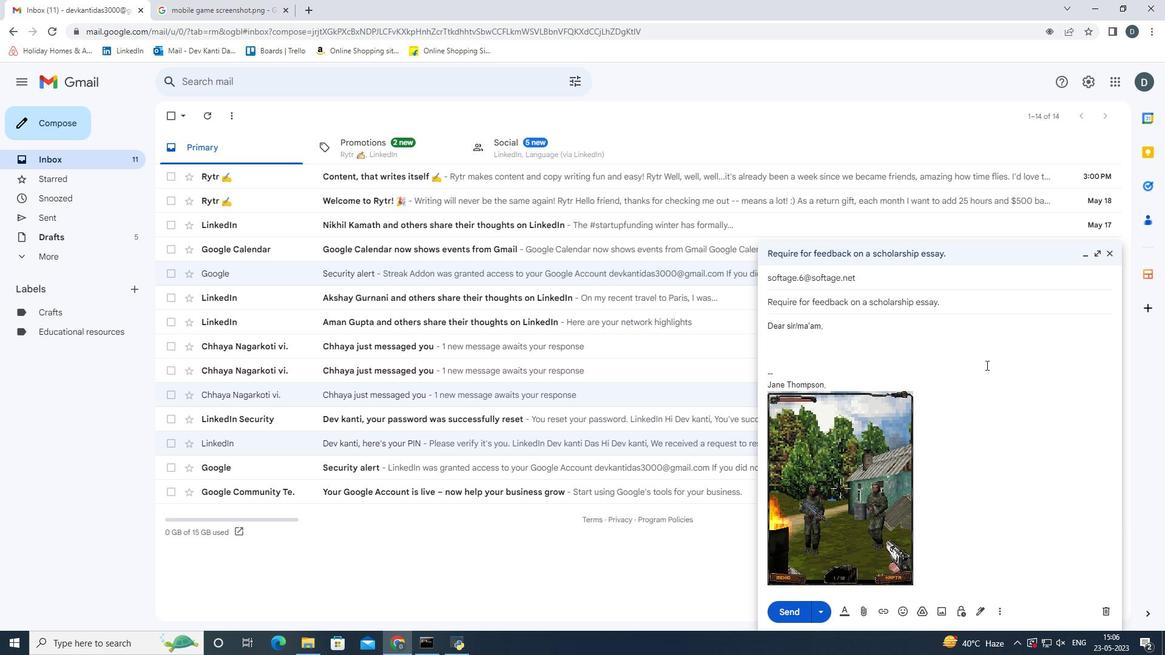
Action: Mouse scrolled (986, 366) with delta (0, 0)
Screenshot: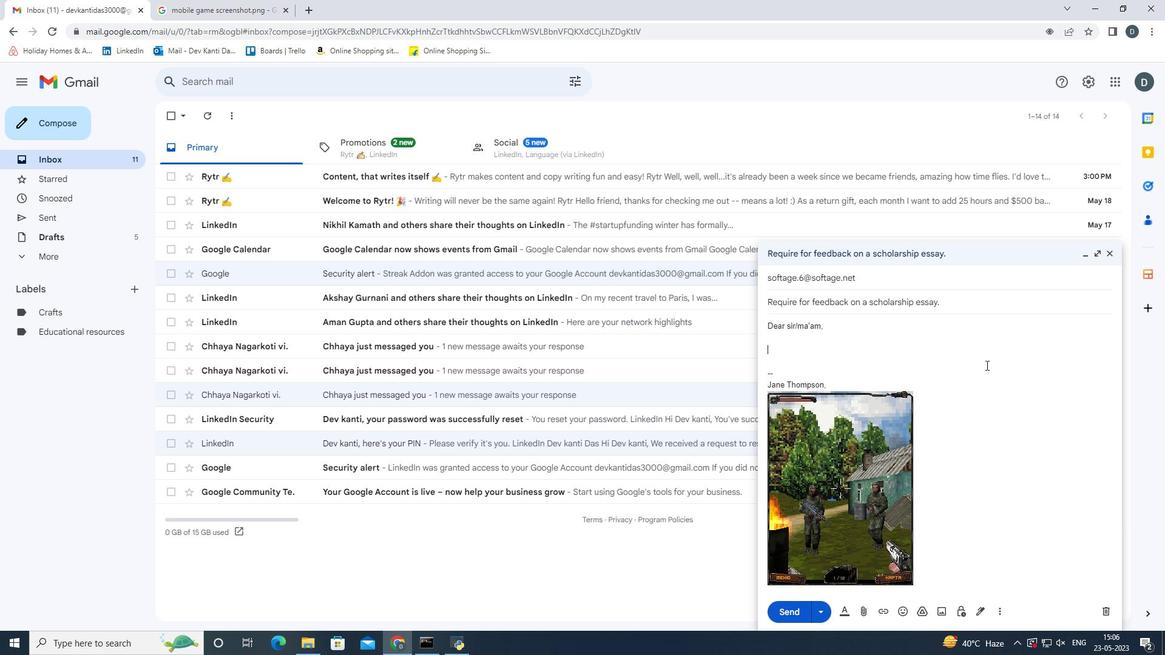 
Action: Mouse scrolled (986, 366) with delta (0, 0)
Screenshot: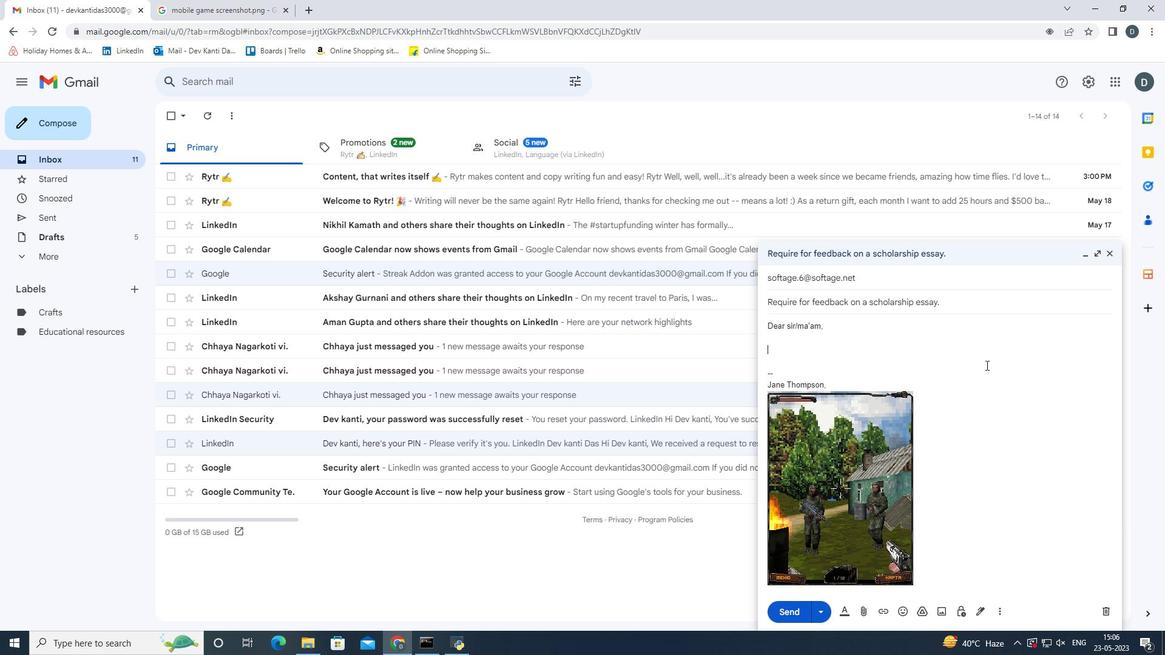 
Action: Mouse scrolled (986, 366) with delta (0, 0)
Screenshot: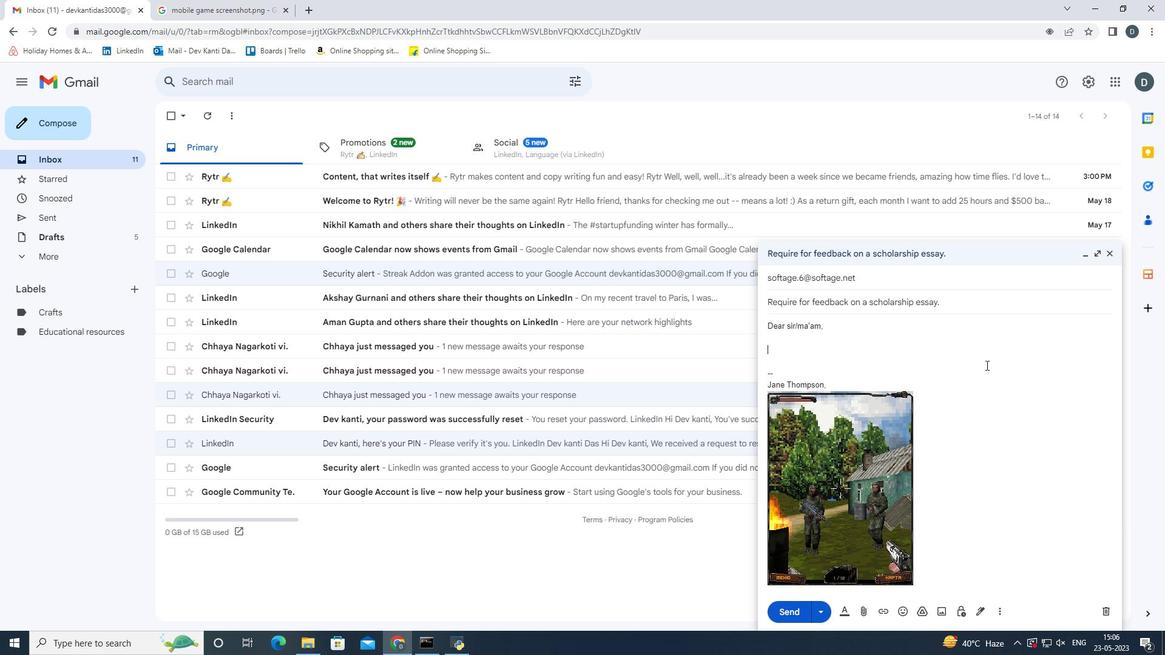 
Action: Key pressed <Key.shift><Key.shift><Key.shift>I<Key.space>would<Key.space>like<Key.space>to<Key.space>schedule<Key.space>a<Key.space>follow-up<Key.space>meeting<Key.space>to<Key.space>discuss<Key.space>the<Key.space>result<Key.space><Key.backspace>s<Key.space>of<Key.space>the<Key.space>project.
Screenshot: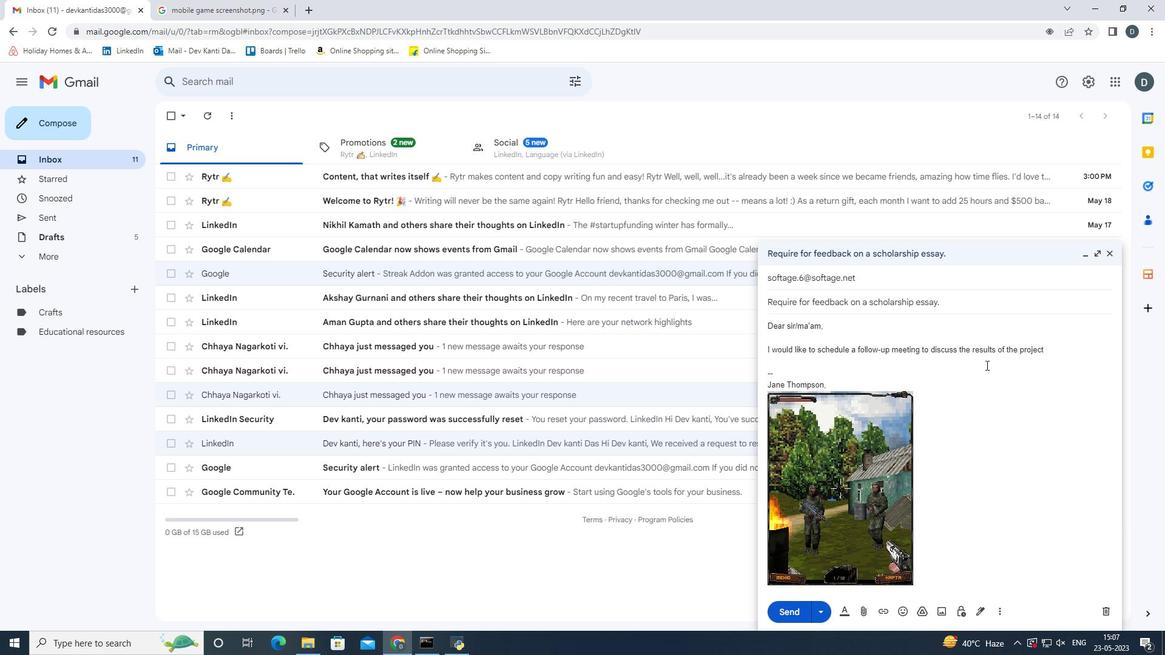 
Action: Mouse moved to (791, 611)
Screenshot: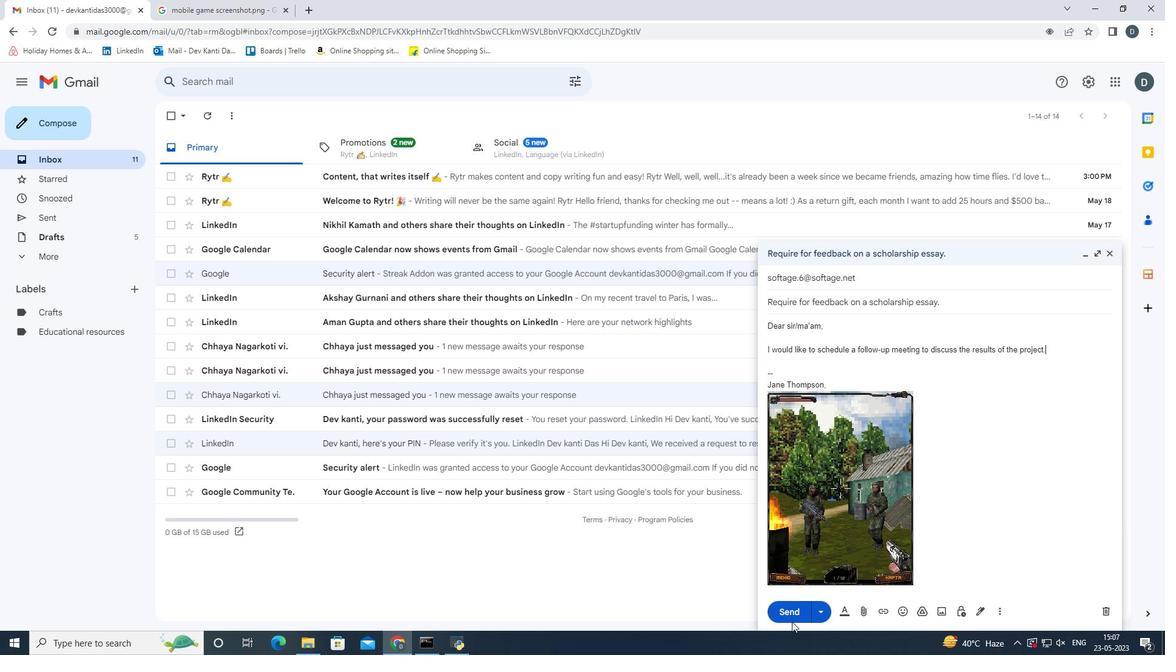 
Action: Mouse pressed left at (791, 611)
Screenshot: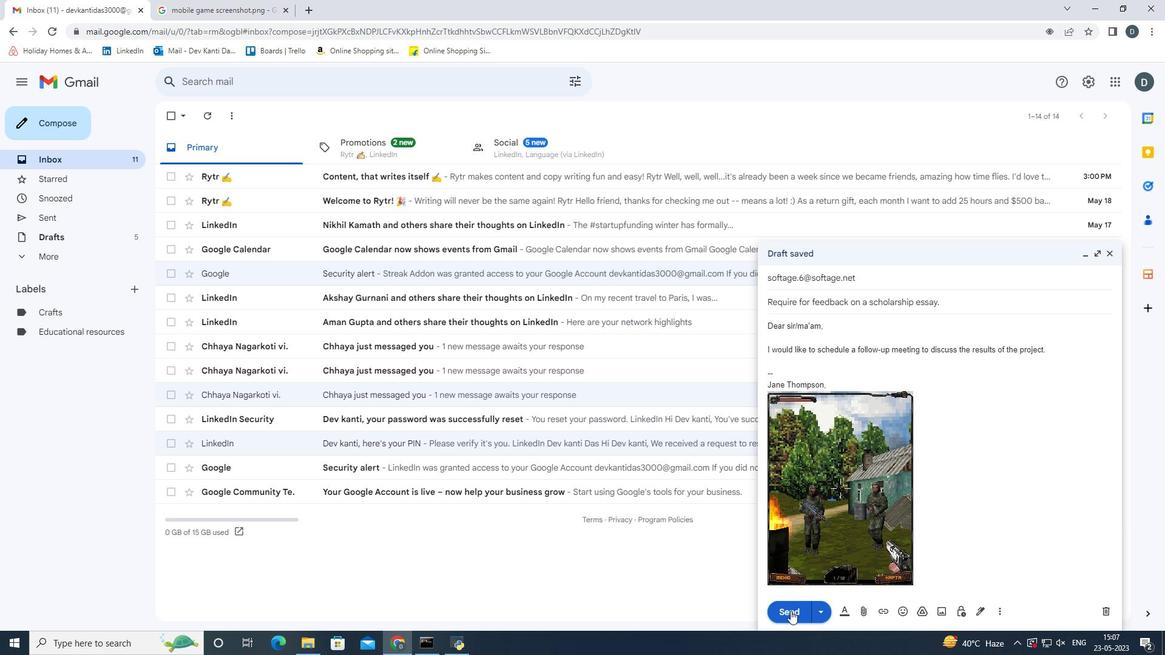 
Action: Mouse moved to (78, 214)
Screenshot: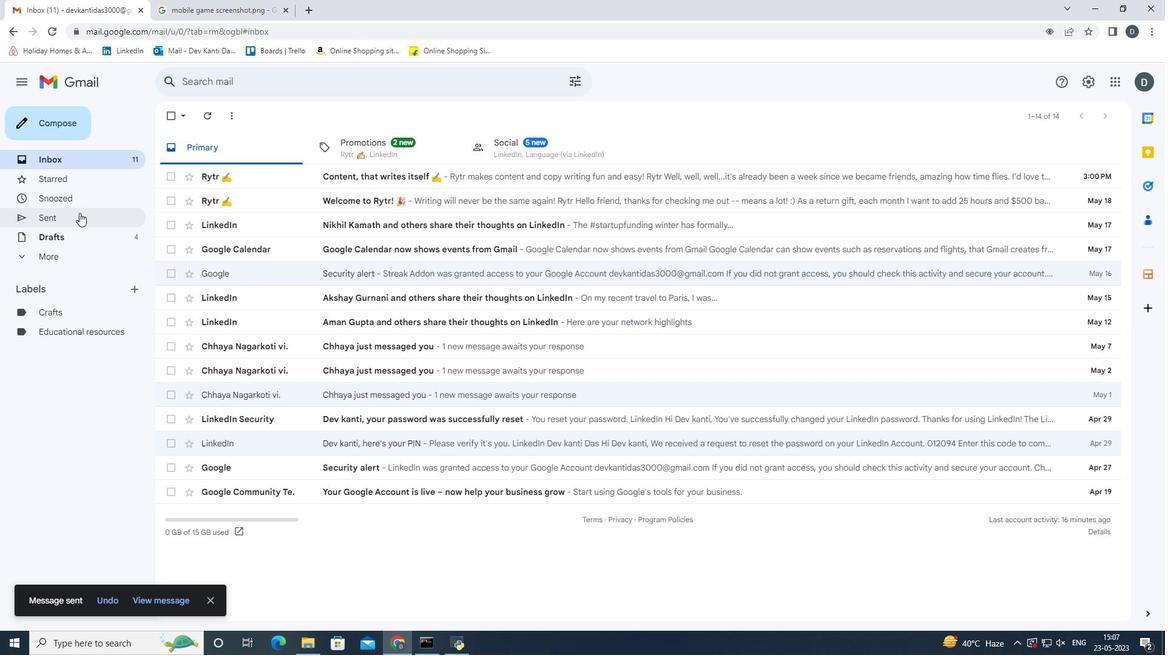 
Action: Mouse pressed left at (78, 214)
Screenshot: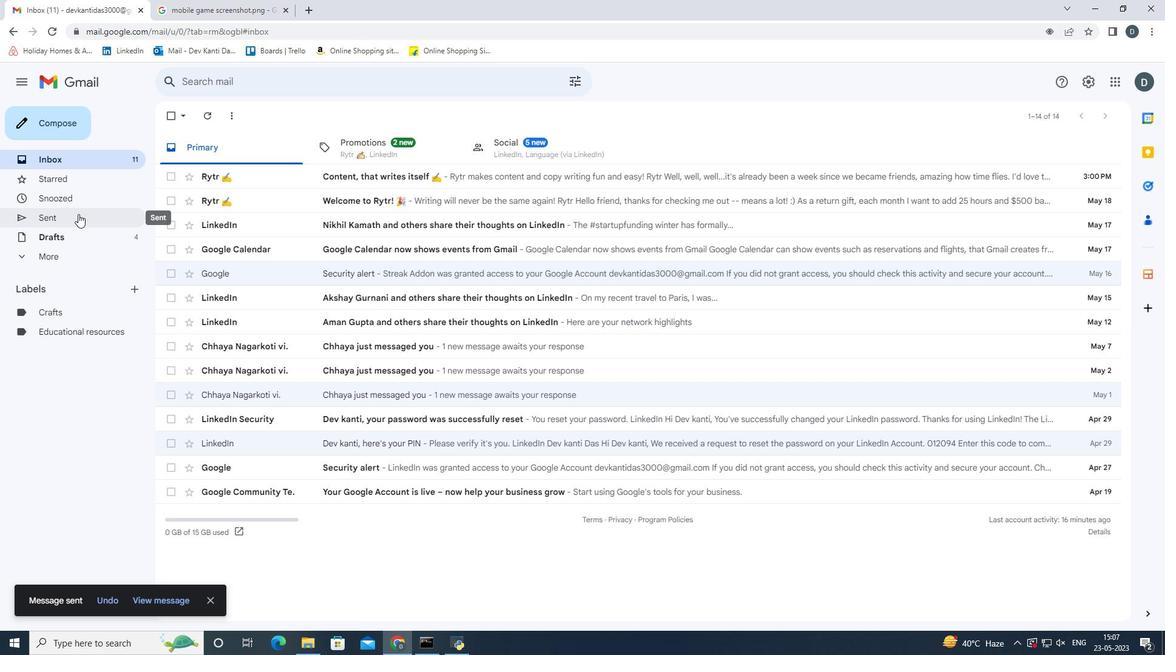 
Action: Mouse moved to (171, 179)
Screenshot: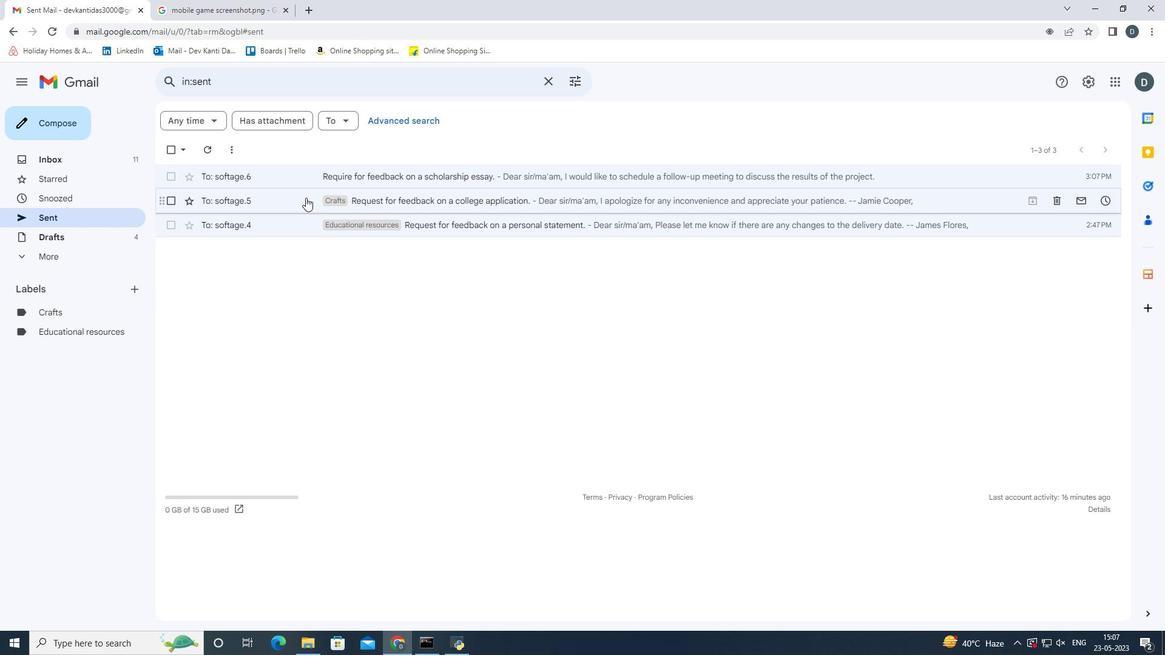 
Action: Mouse pressed left at (171, 179)
Screenshot: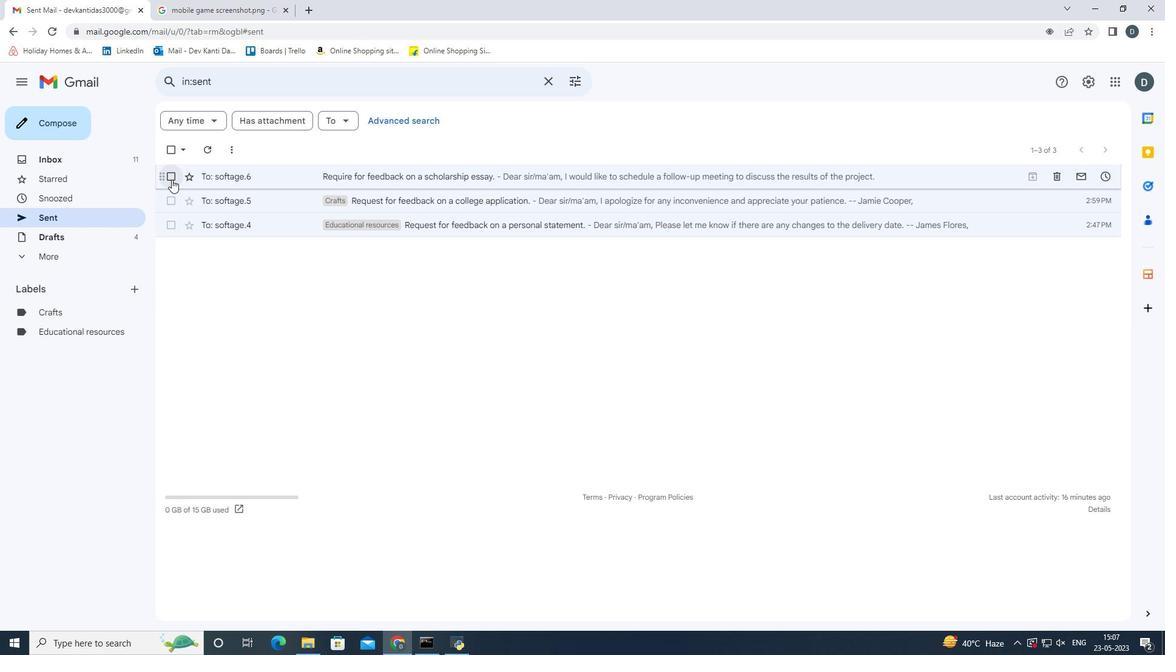 
Action: Mouse moved to (410, 154)
Screenshot: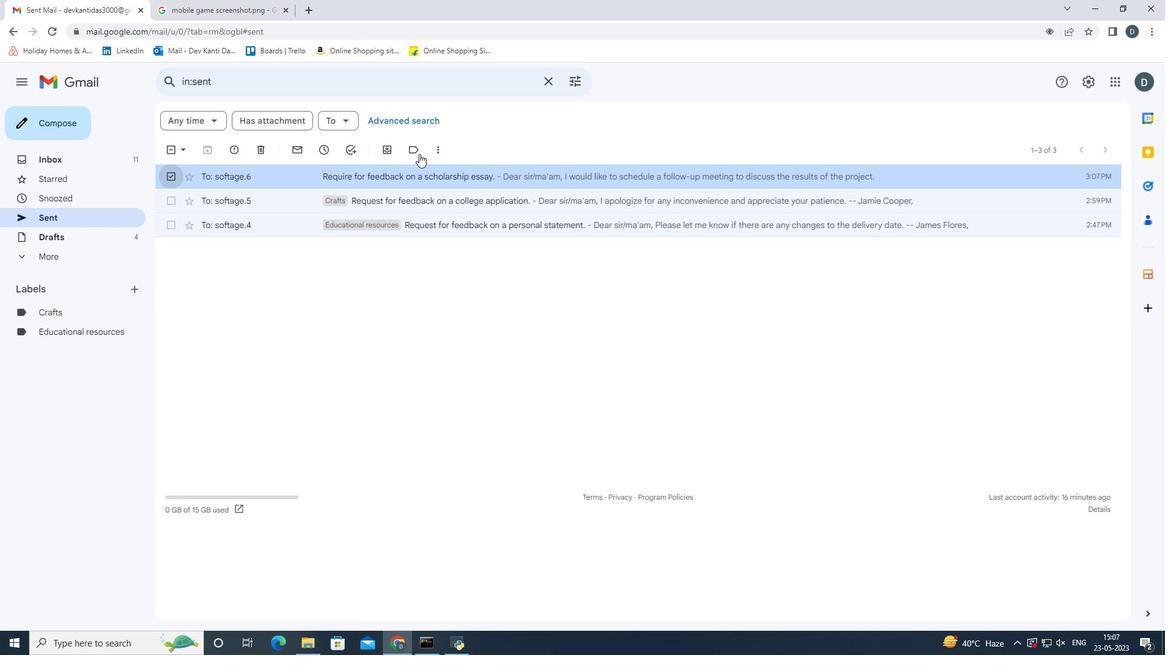 
Action: Mouse pressed left at (410, 154)
Screenshot: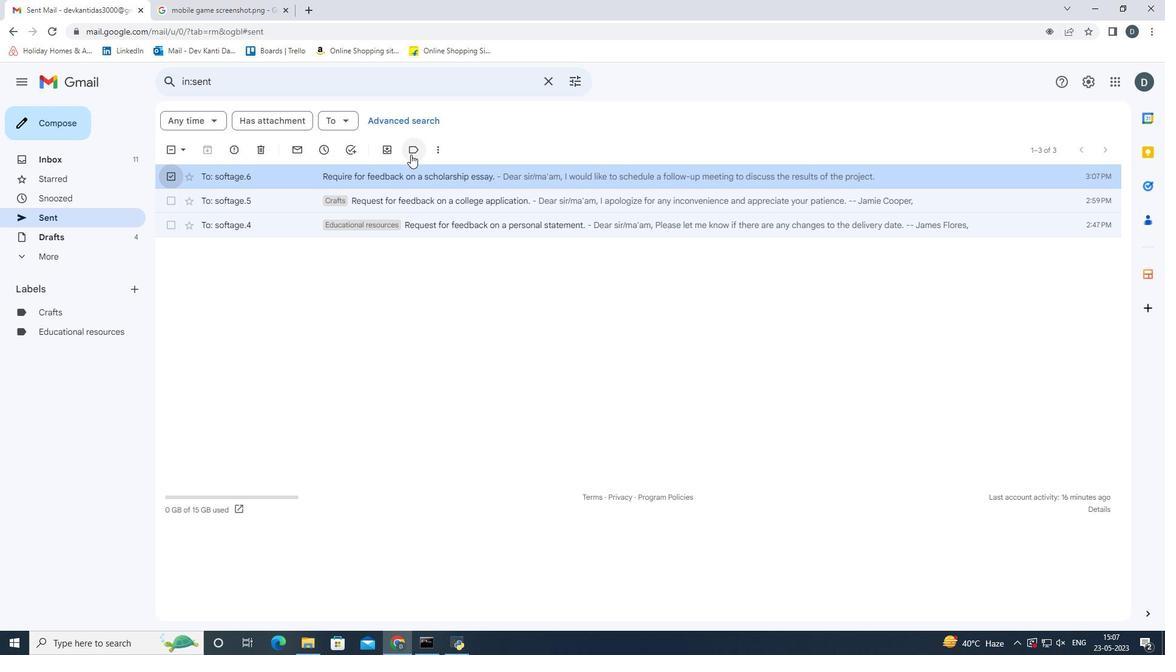 
Action: Mouse moved to (476, 347)
Screenshot: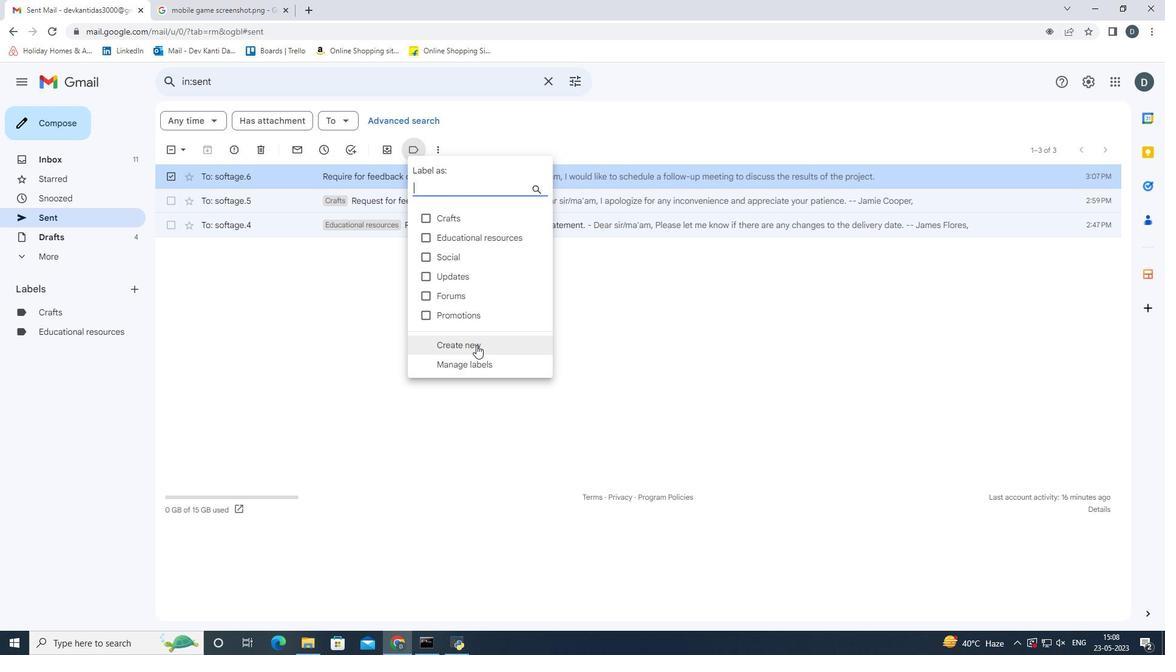 
Action: Mouse pressed left at (476, 347)
Screenshot: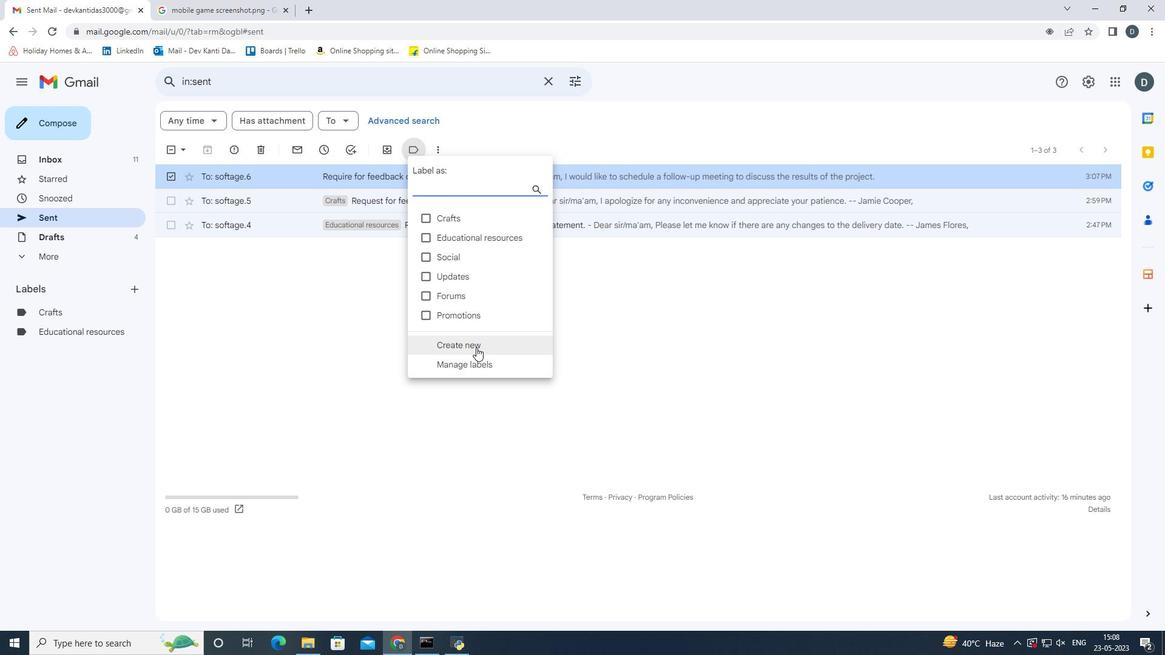 
Action: Mouse moved to (502, 329)
Screenshot: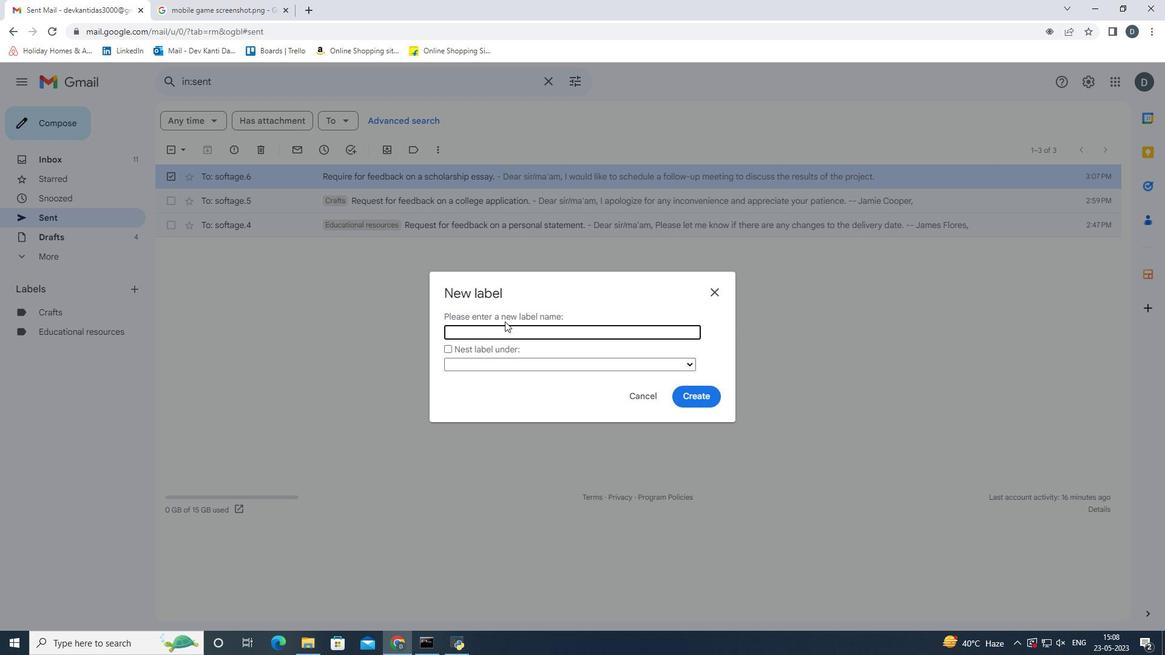 
Action: Key pressed <Key.shift><Key.shift>Toys<Key.enter>
Screenshot: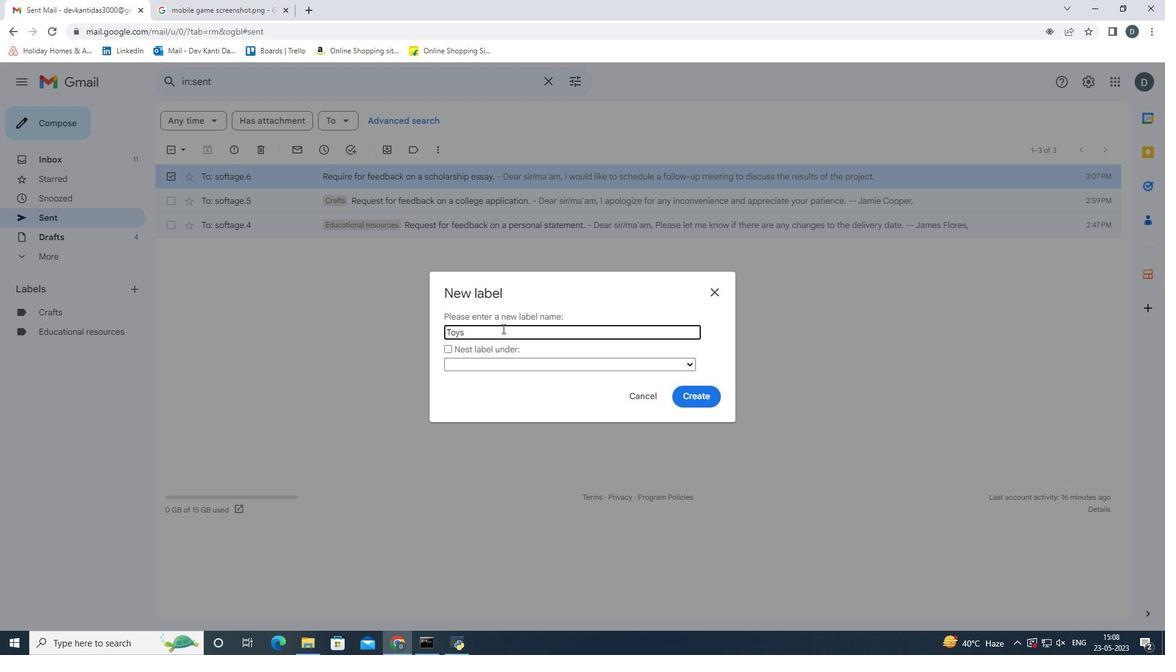 
Action: Mouse moved to (597, 176)
Screenshot: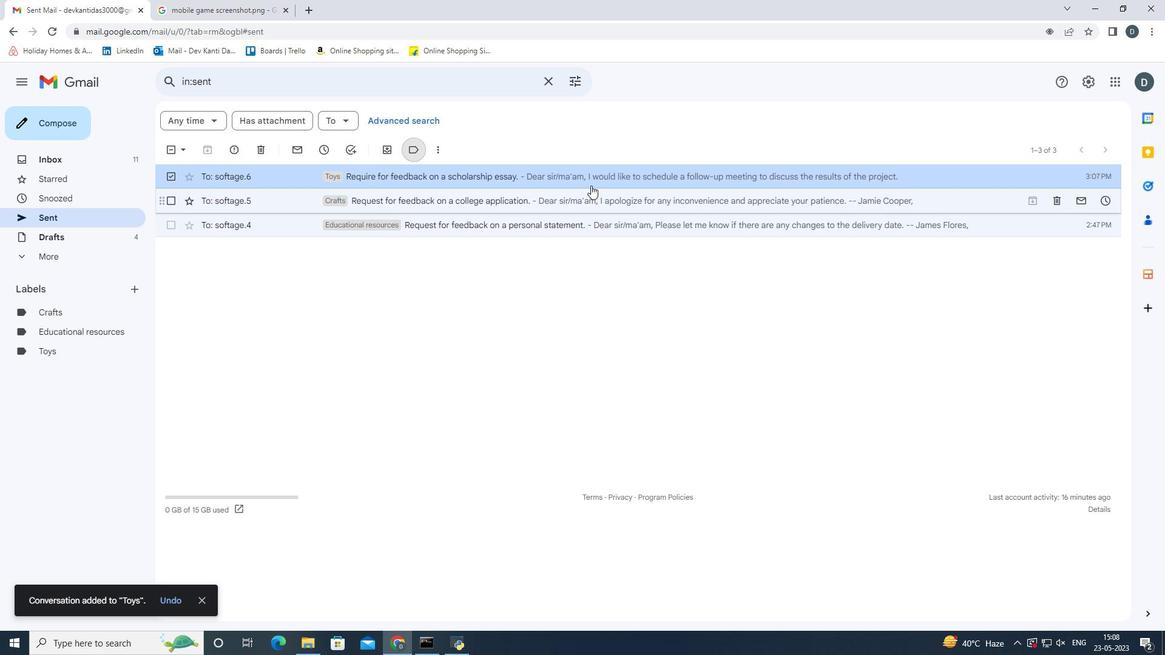 
Action: Mouse pressed left at (597, 176)
Screenshot: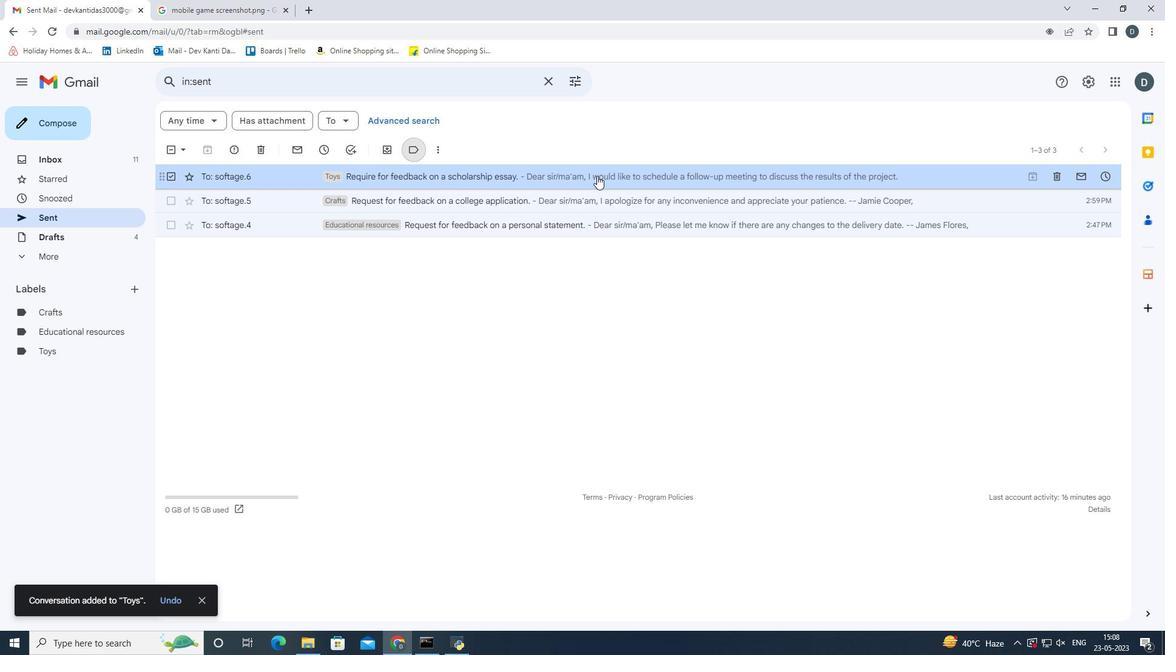 
Action: Mouse moved to (614, 247)
Screenshot: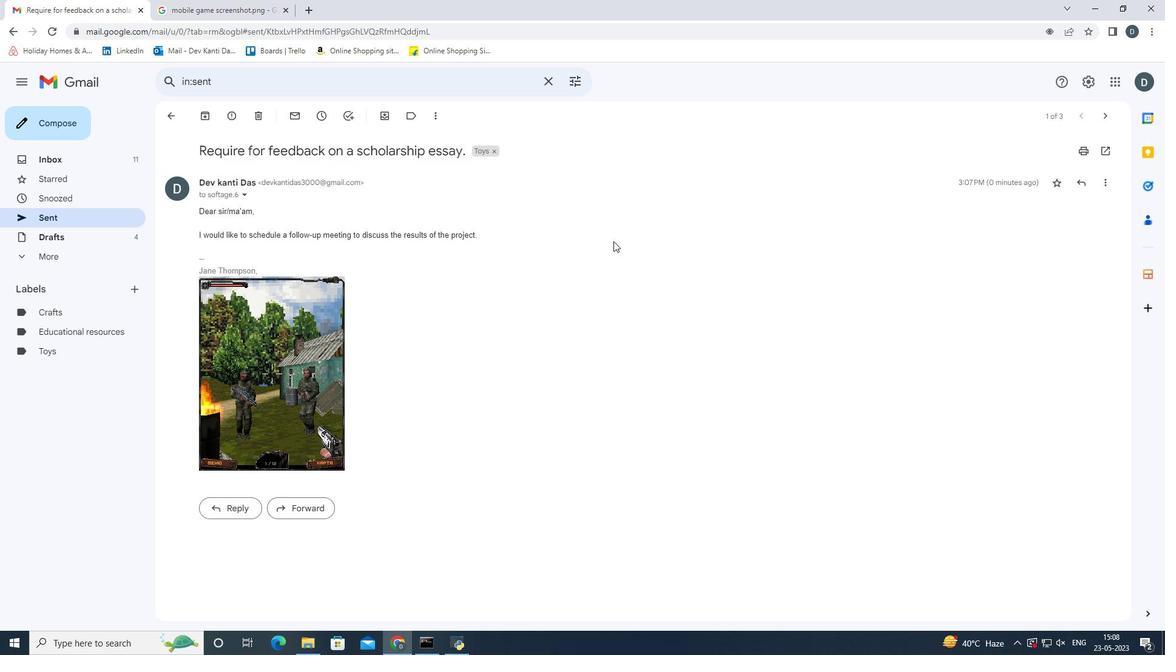 
